Task: Create an Event Tickets Store: Sell tickets for concerts, sporting events, or other gatherings.
Action: Mouse moved to (60, 226)
Screenshot: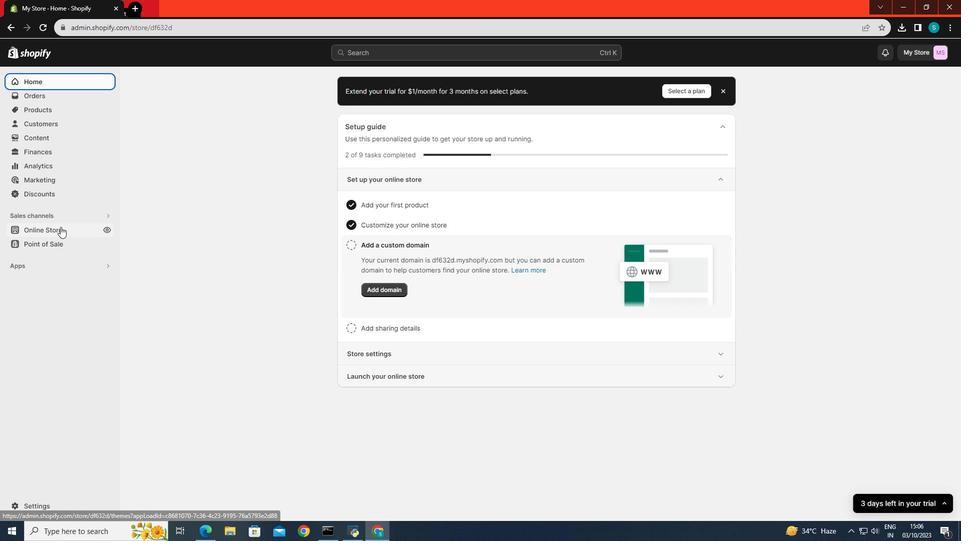 
Action: Mouse pressed left at (60, 226)
Screenshot: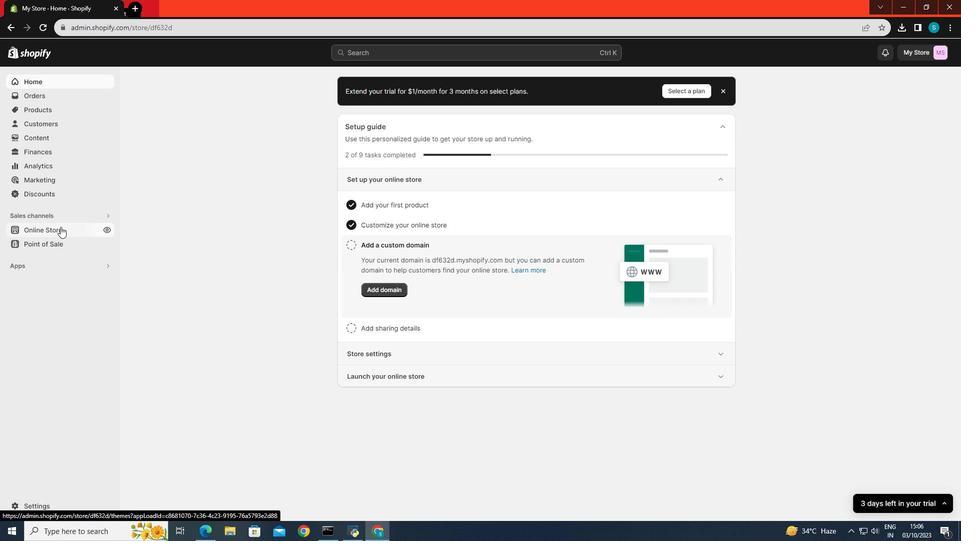 
Action: Mouse moved to (680, 413)
Screenshot: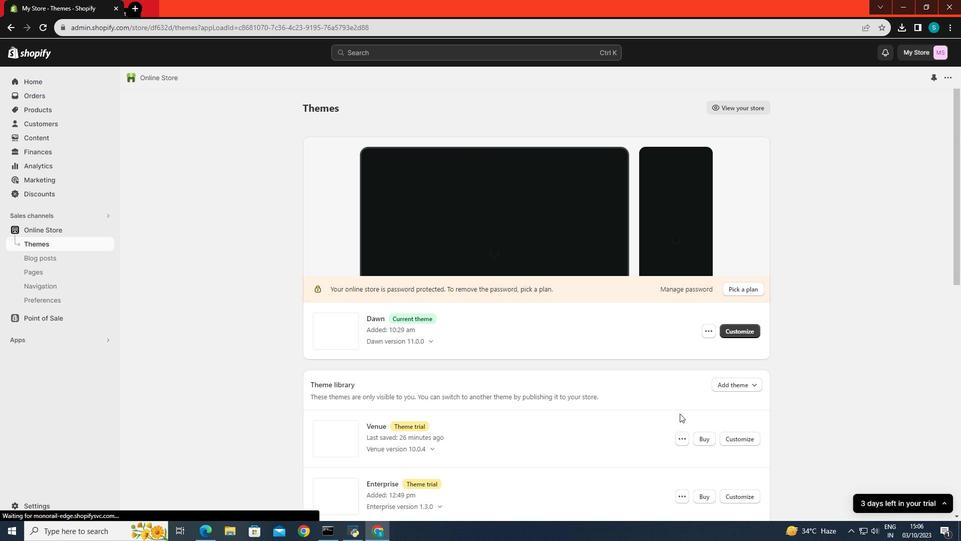 
Action: Mouse scrolled (680, 413) with delta (0, 0)
Screenshot: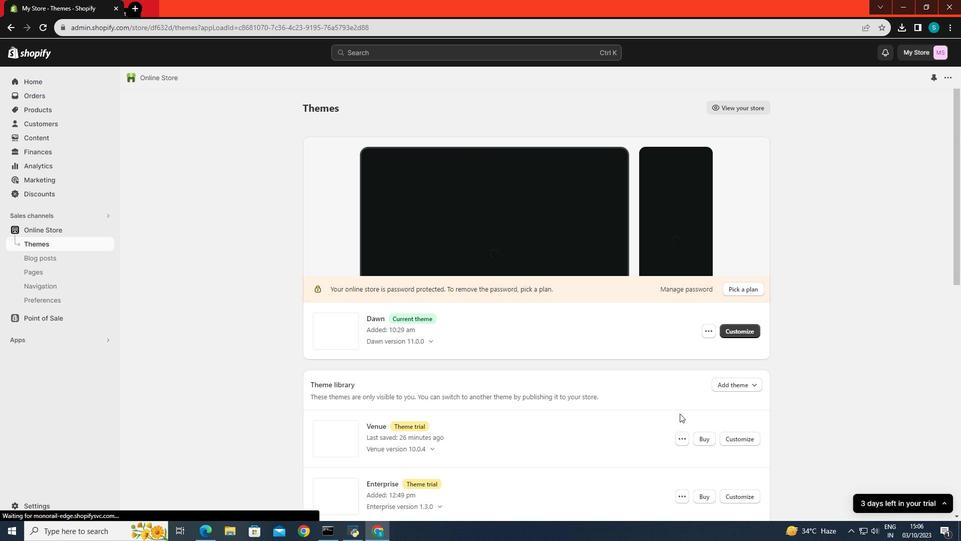 
Action: Mouse scrolled (680, 413) with delta (0, 0)
Screenshot: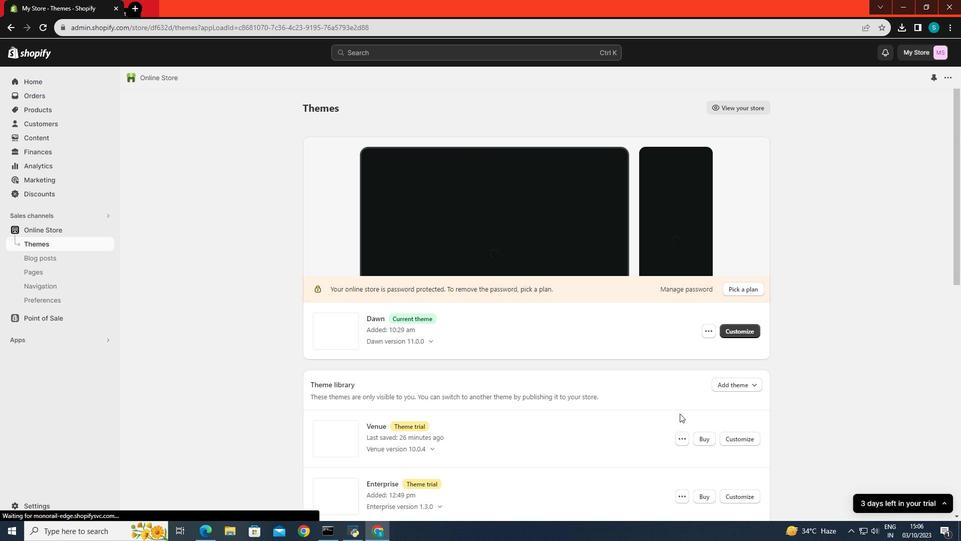 
Action: Mouse scrolled (680, 413) with delta (0, 0)
Screenshot: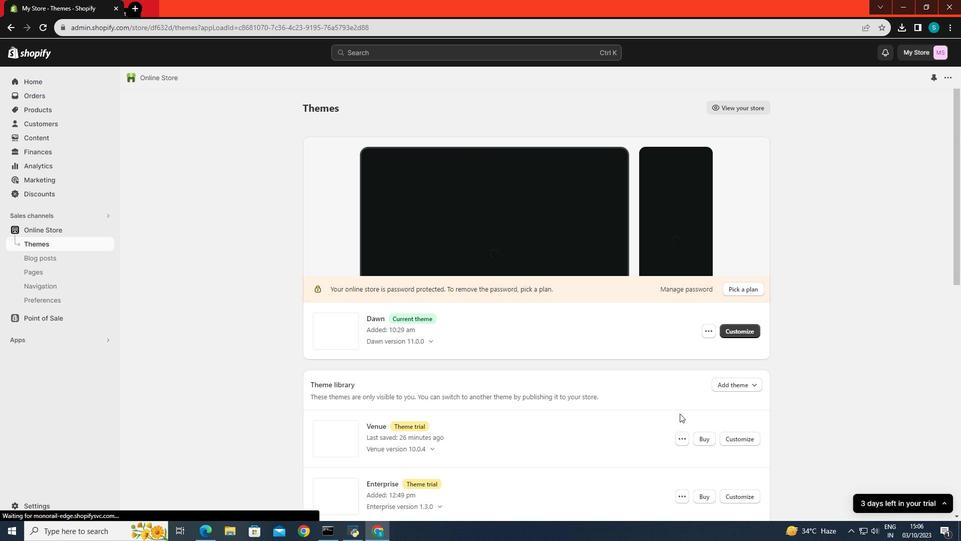 
Action: Mouse scrolled (680, 413) with delta (0, 0)
Screenshot: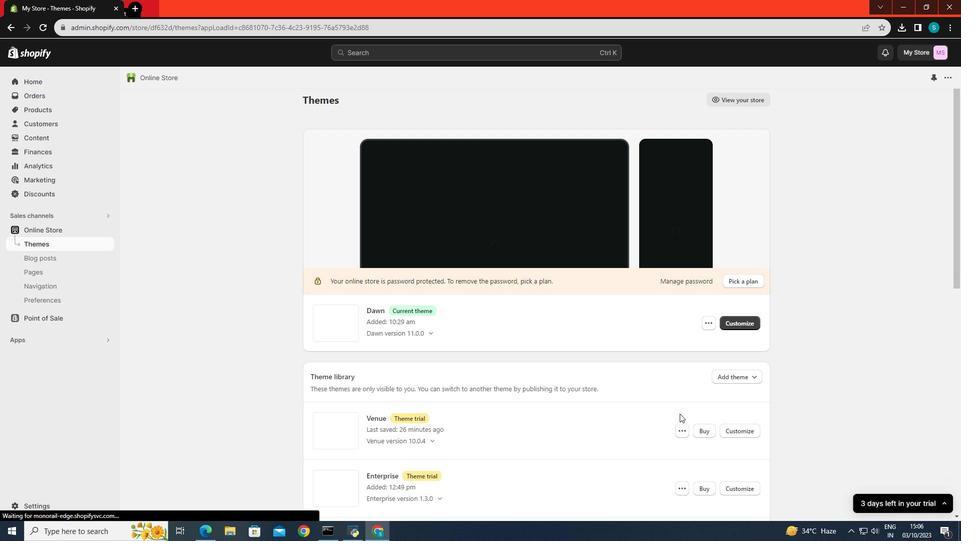 
Action: Mouse scrolled (680, 413) with delta (0, 0)
Screenshot: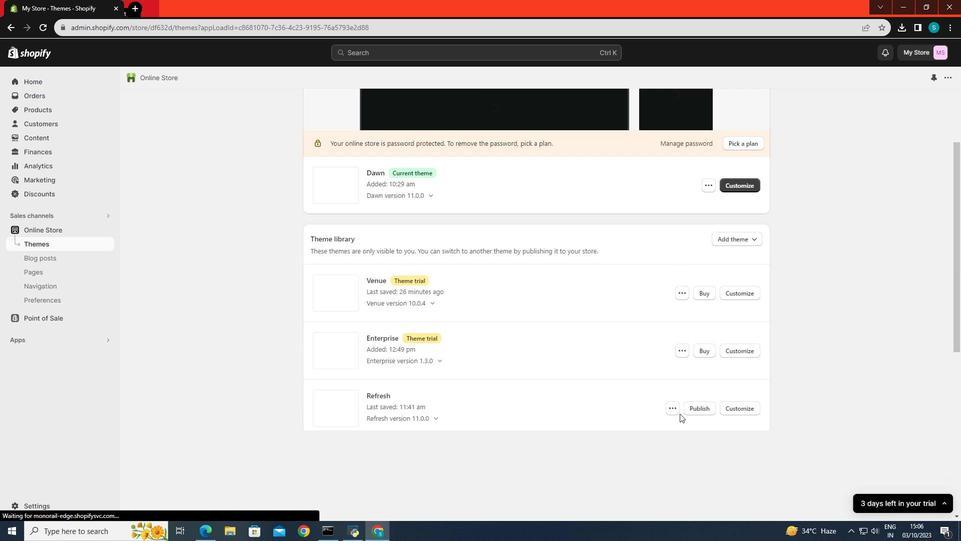 
Action: Mouse scrolled (680, 413) with delta (0, 0)
Screenshot: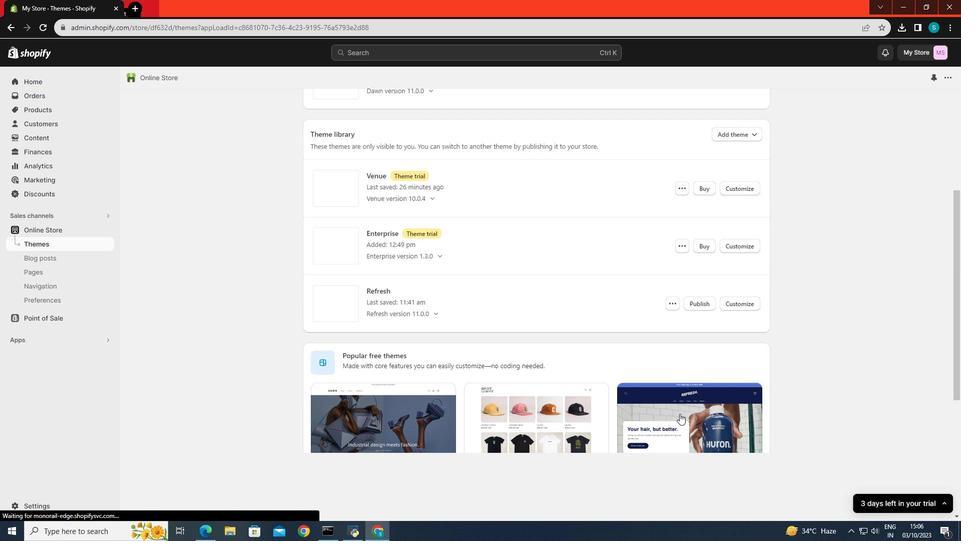 
Action: Mouse scrolled (680, 413) with delta (0, 0)
Screenshot: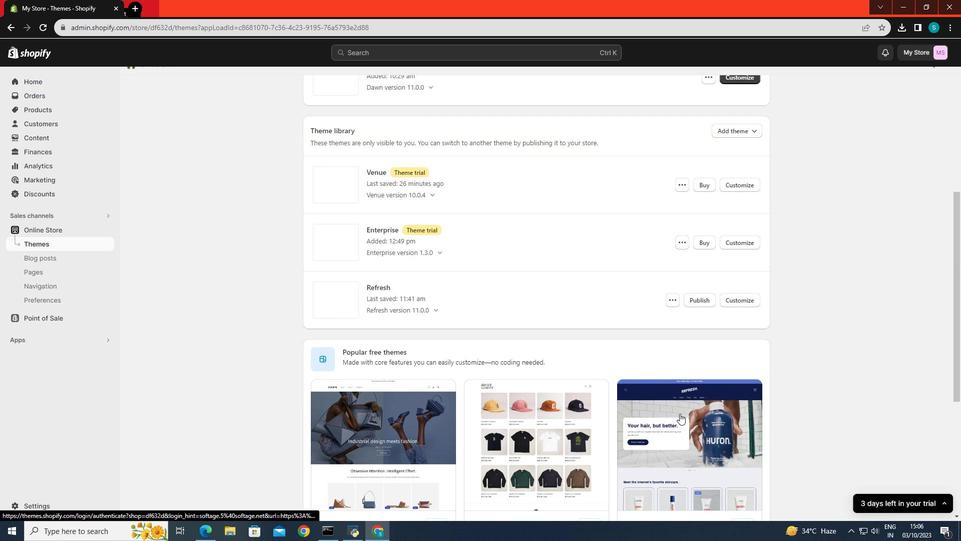 
Action: Mouse scrolled (680, 413) with delta (0, 0)
Screenshot: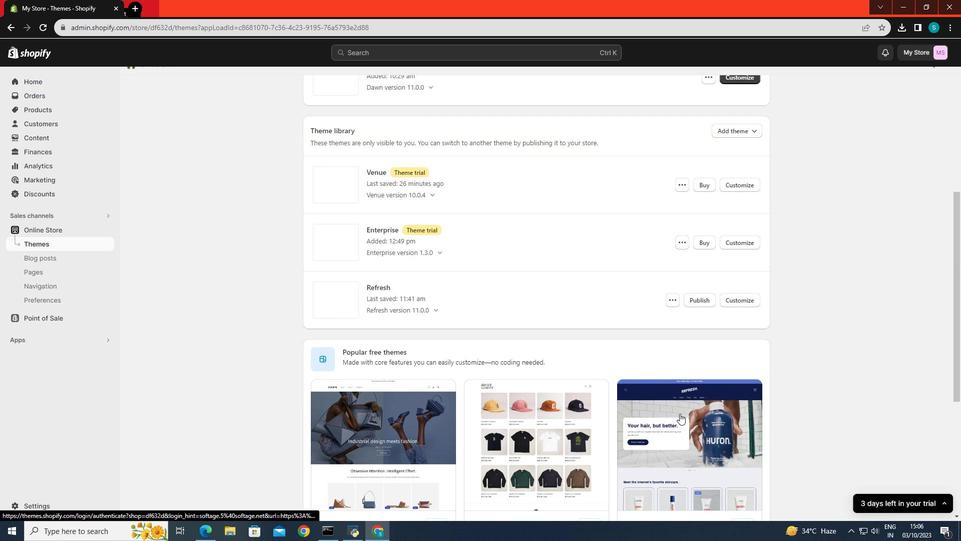 
Action: Mouse scrolled (680, 413) with delta (0, 0)
Screenshot: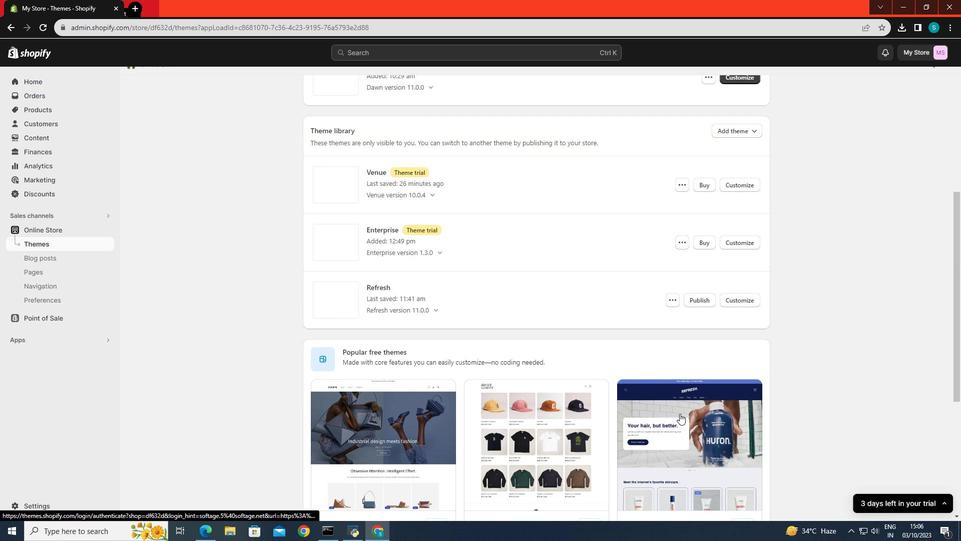 
Action: Mouse scrolled (680, 413) with delta (0, 0)
Screenshot: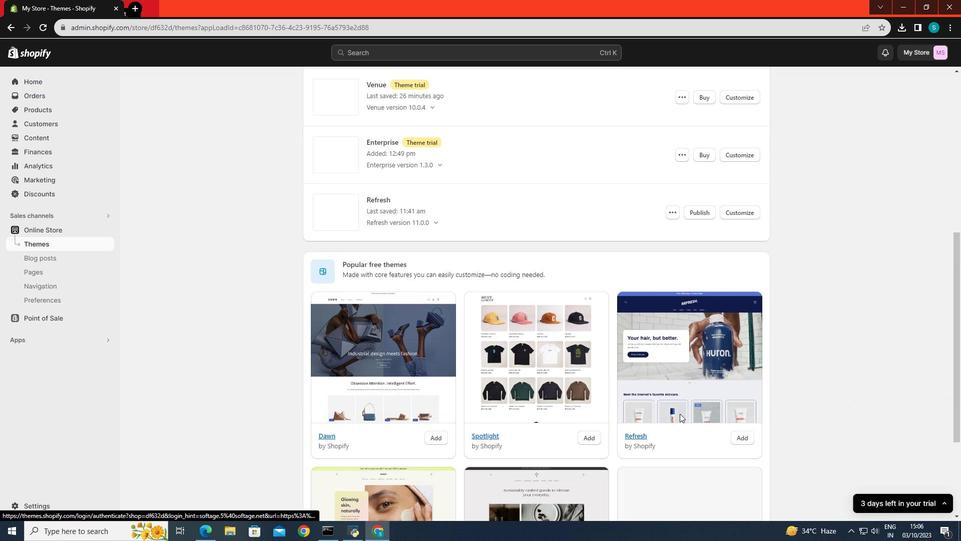 
Action: Mouse moved to (662, 422)
Screenshot: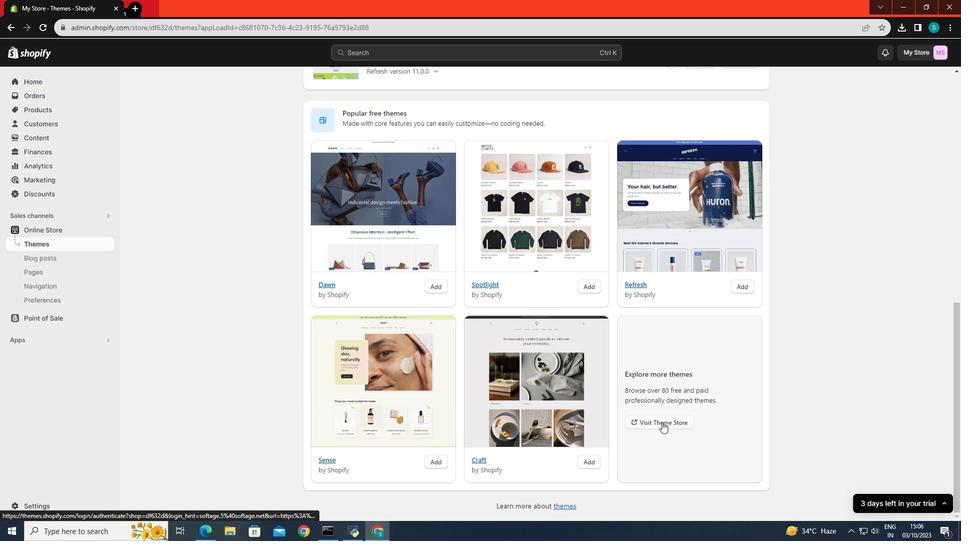 
Action: Mouse pressed left at (662, 422)
Screenshot: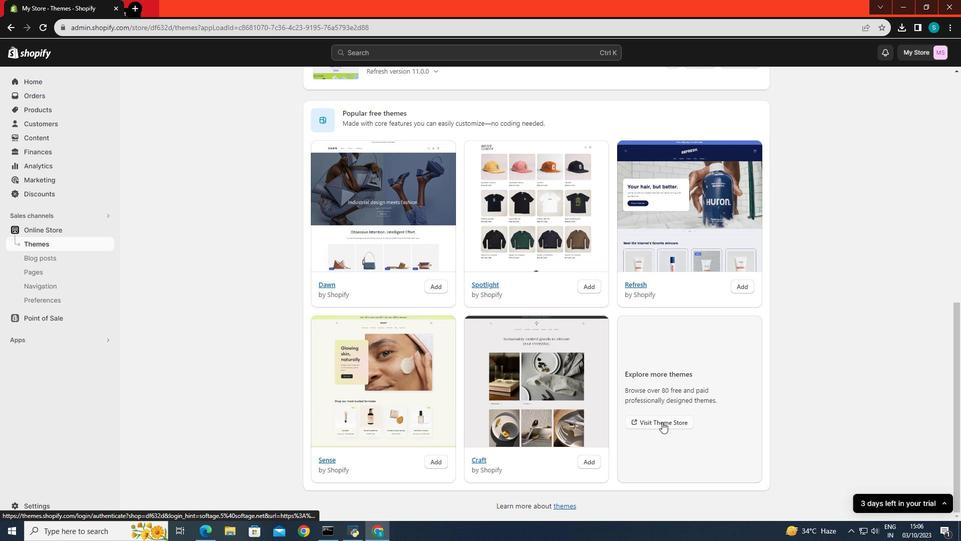 
Action: Mouse moved to (403, 250)
Screenshot: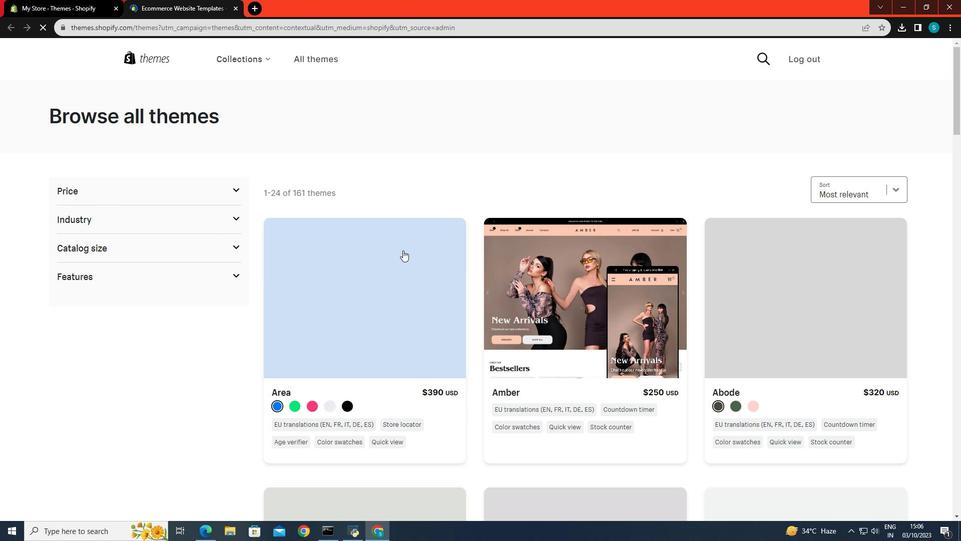 
Action: Mouse scrolled (403, 250) with delta (0, 0)
Screenshot: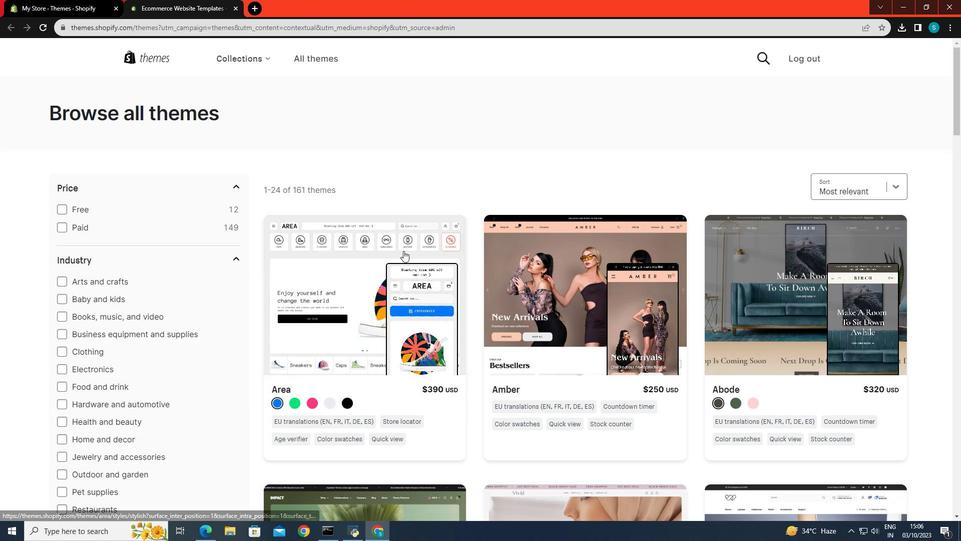 
Action: Mouse moved to (403, 251)
Screenshot: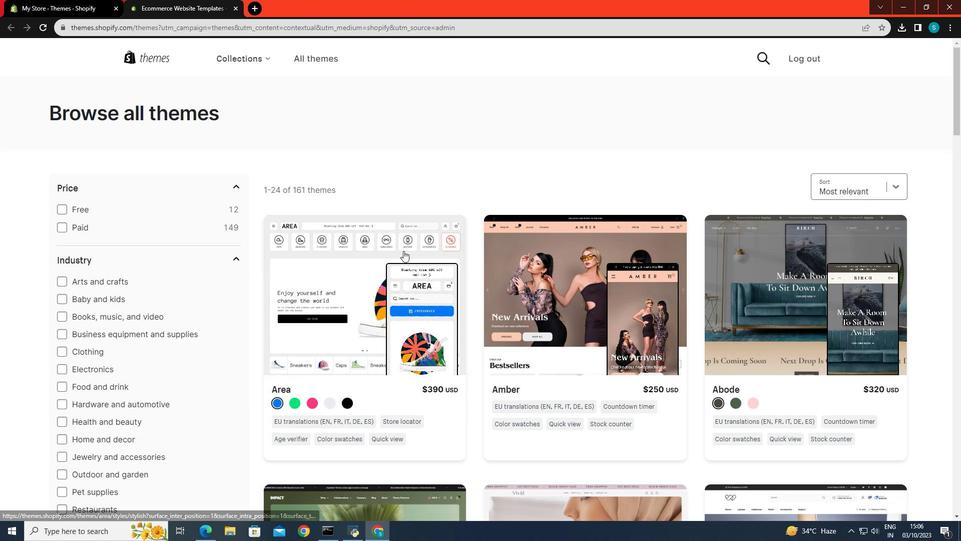 
Action: Mouse scrolled (403, 250) with delta (0, 0)
Screenshot: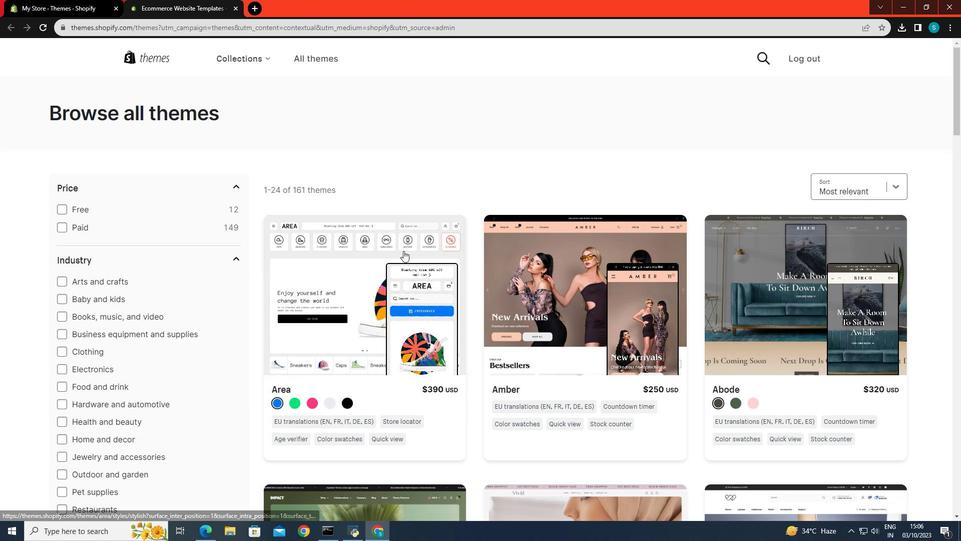 
Action: Mouse moved to (403, 251)
Screenshot: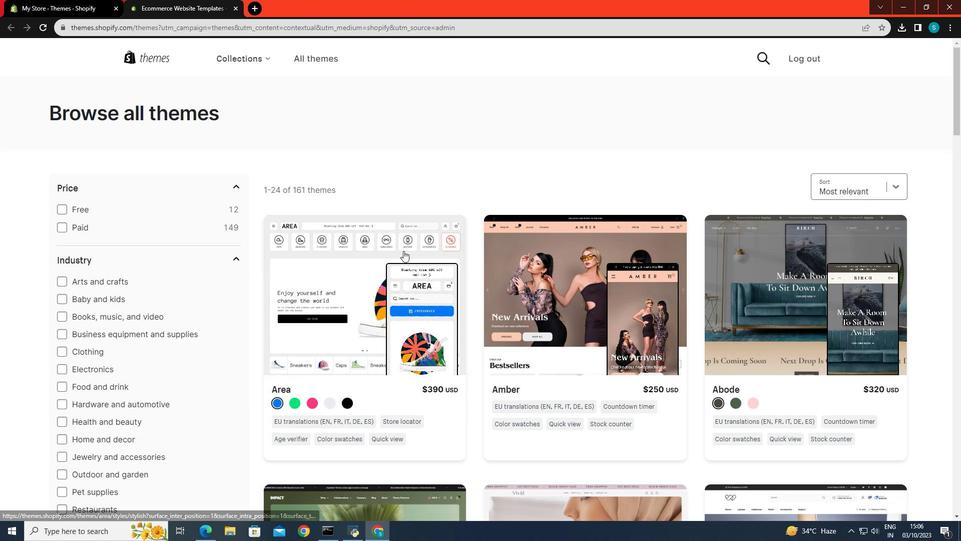 
Action: Mouse scrolled (403, 250) with delta (0, 0)
Screenshot: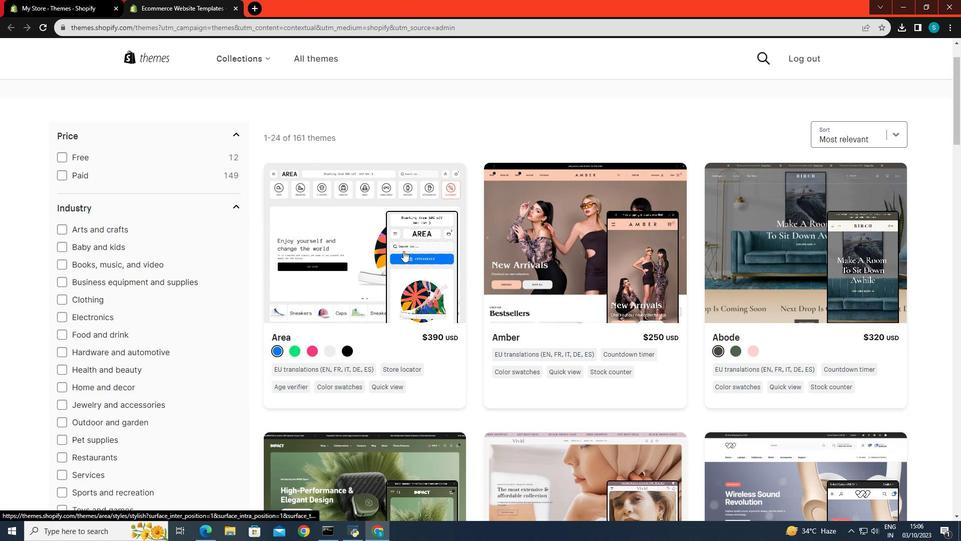 
Action: Mouse moved to (416, 263)
Screenshot: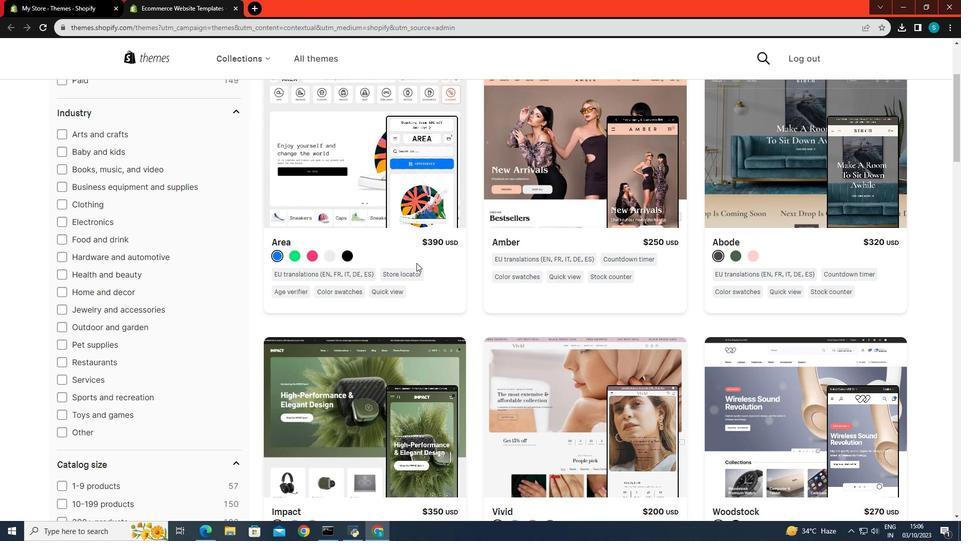 
Action: Mouse scrolled (416, 262) with delta (0, 0)
Screenshot: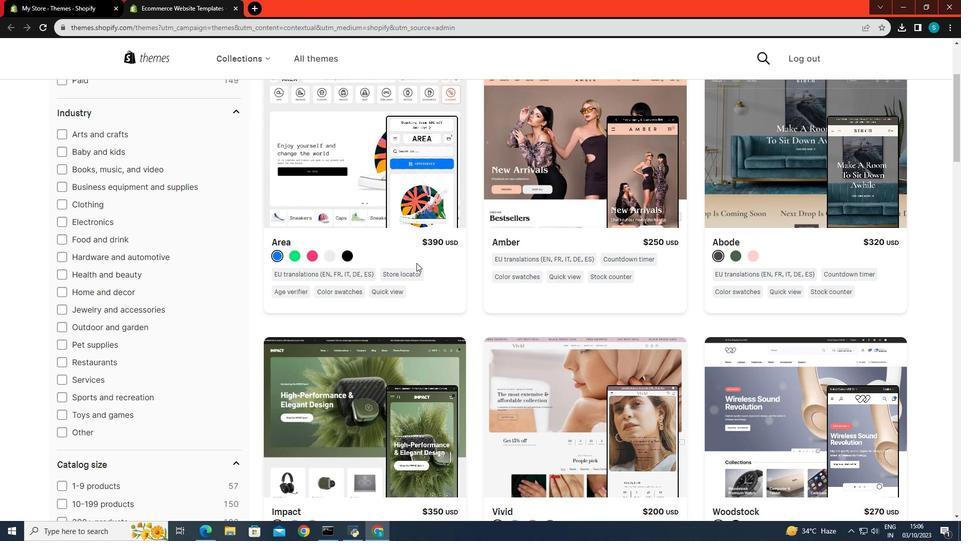 
Action: Mouse scrolled (416, 262) with delta (0, 0)
Screenshot: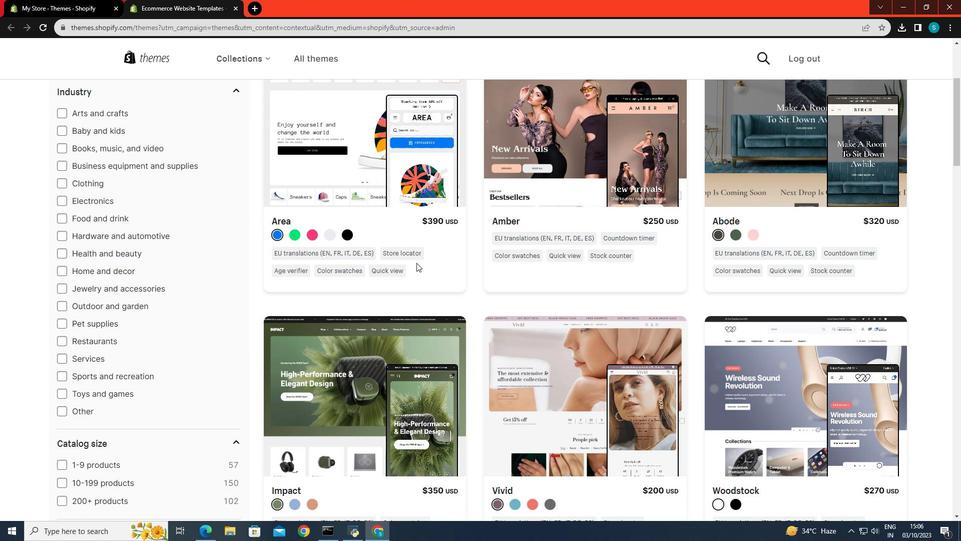 
Action: Mouse scrolled (416, 262) with delta (0, 0)
Screenshot: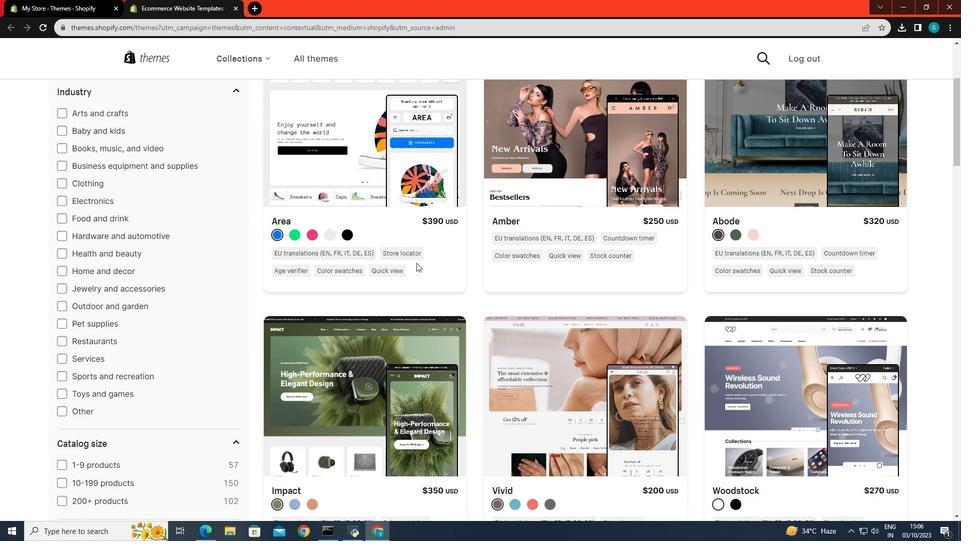 
Action: Mouse moved to (411, 261)
Screenshot: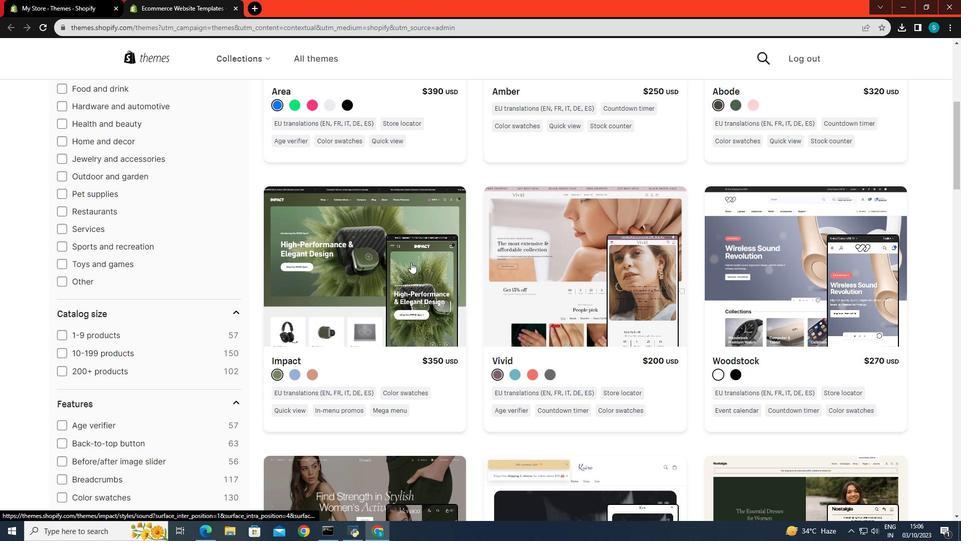 
Action: Mouse scrolled (411, 261) with delta (0, 0)
Screenshot: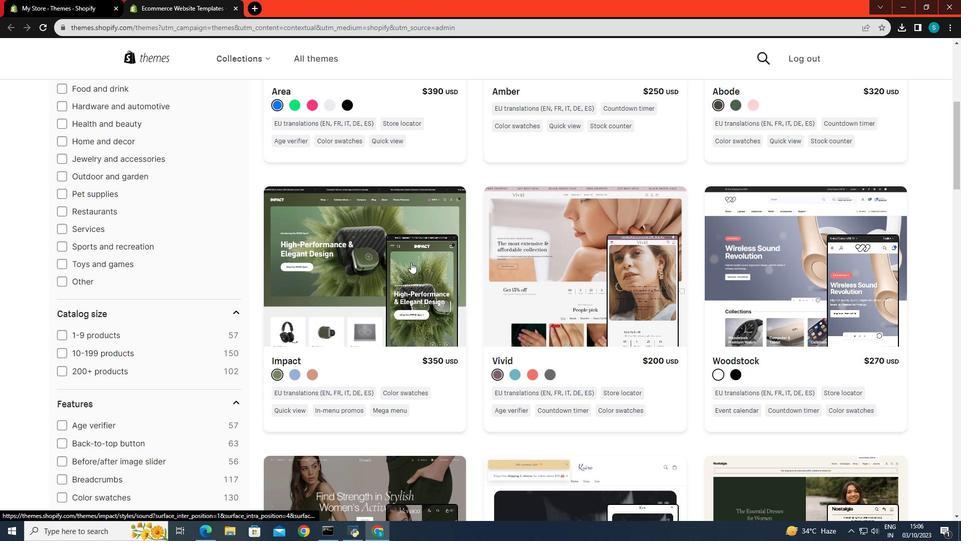 
Action: Mouse moved to (411, 262)
Screenshot: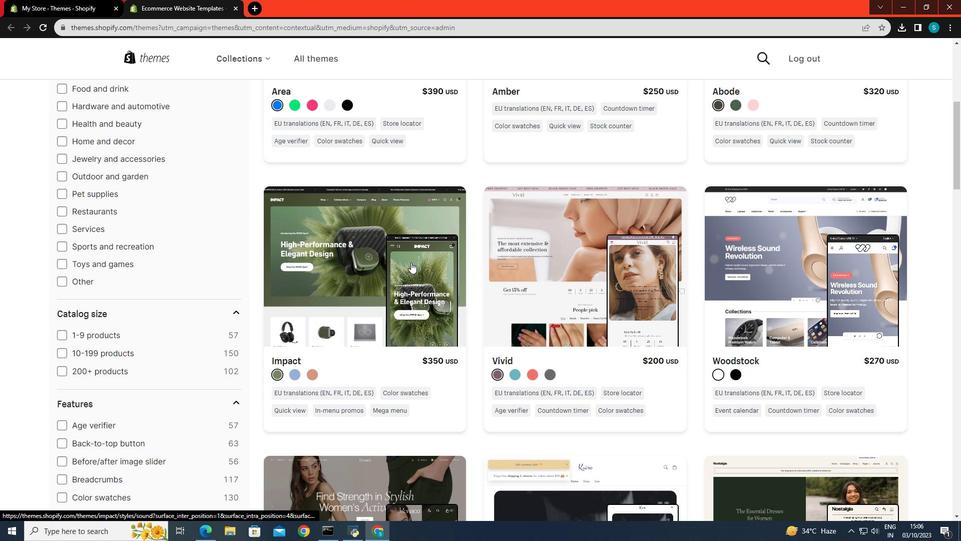 
Action: Mouse scrolled (411, 261) with delta (0, 0)
Screenshot: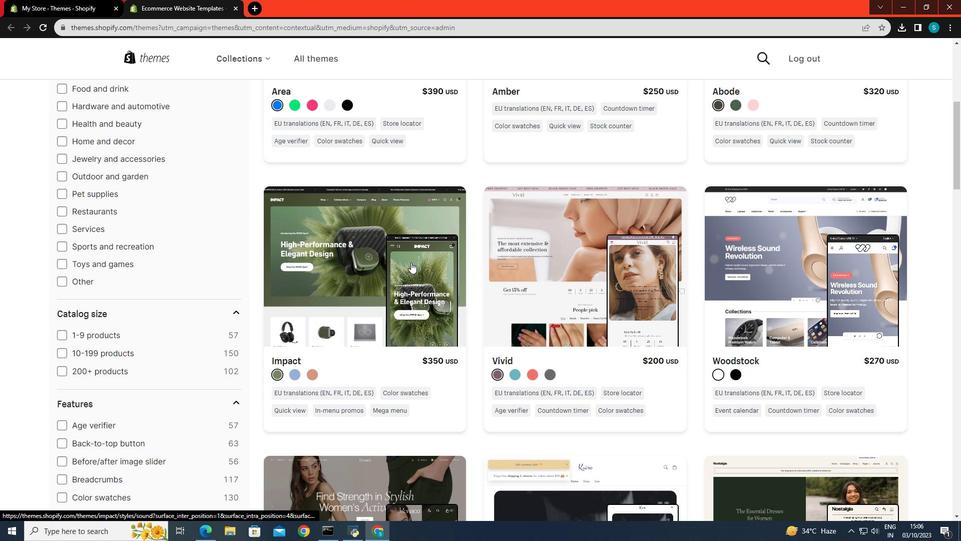 
Action: Mouse moved to (411, 262)
Screenshot: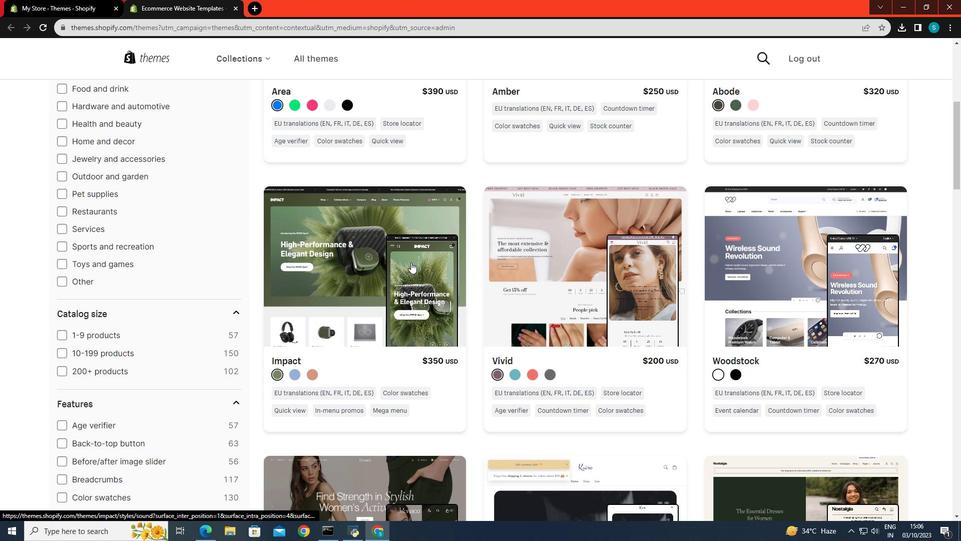 
Action: Mouse scrolled (411, 262) with delta (0, 0)
Screenshot: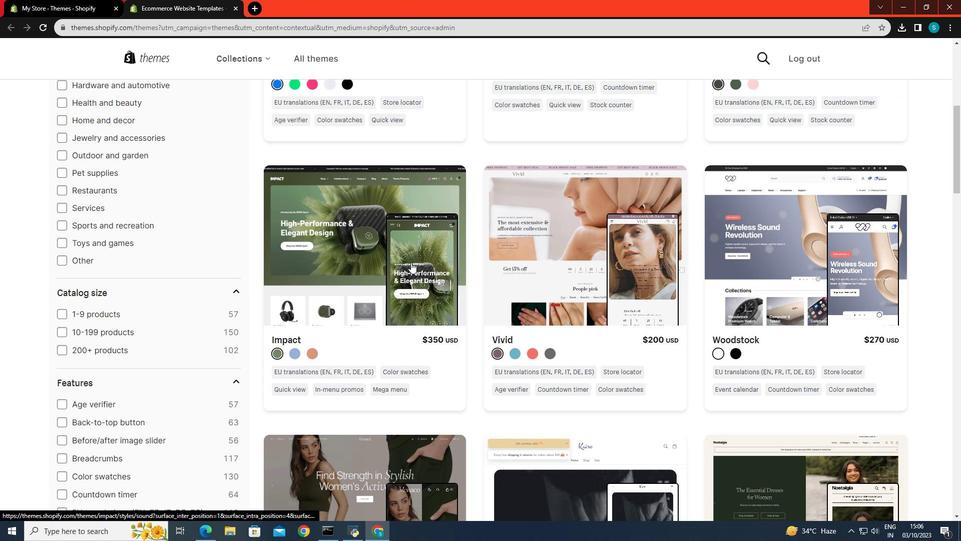 
Action: Mouse scrolled (411, 262) with delta (0, 0)
Screenshot: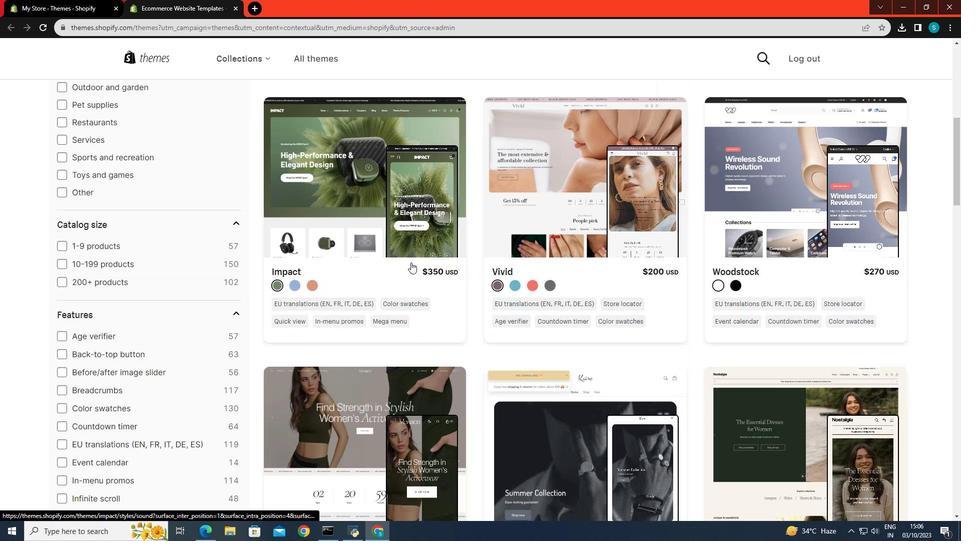 
Action: Mouse moved to (639, 336)
Screenshot: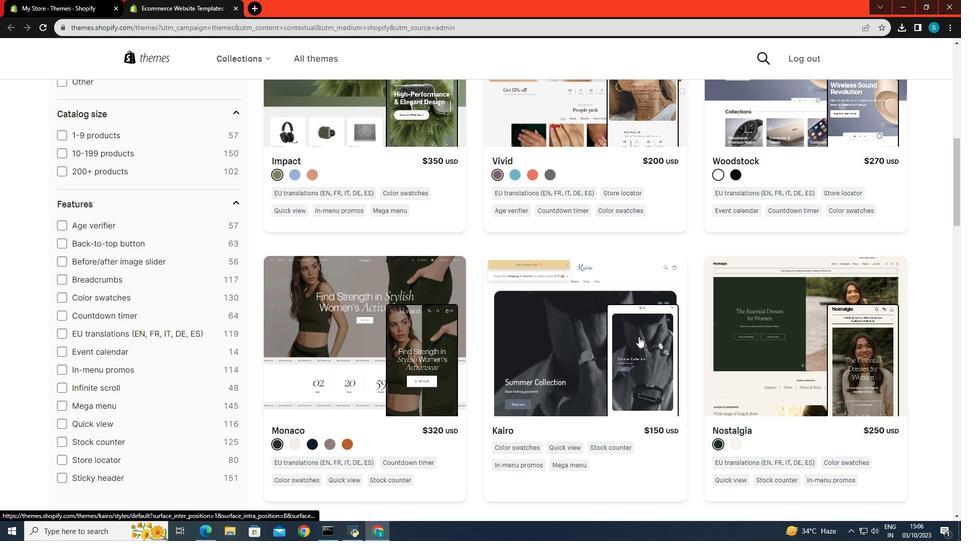 
Action: Mouse scrolled (639, 336) with delta (0, 0)
Screenshot: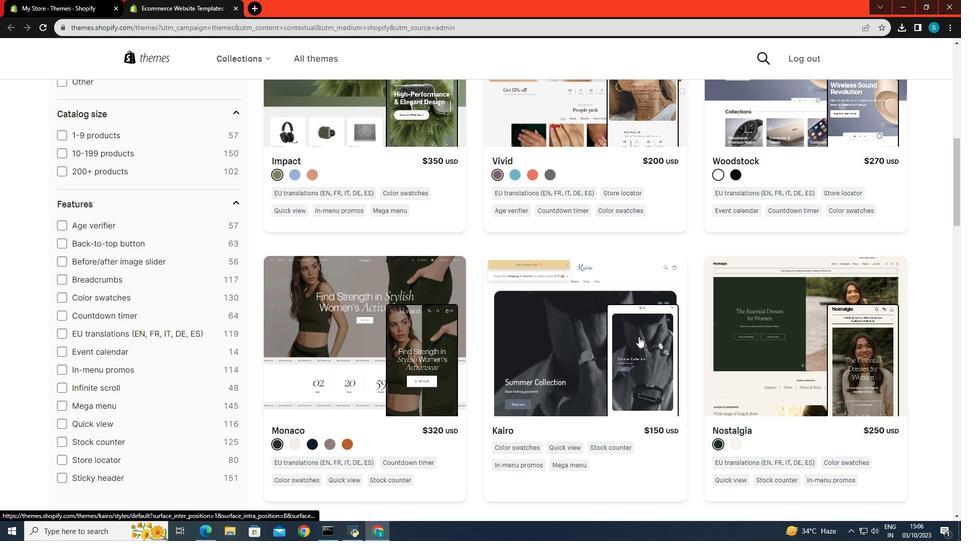 
Action: Mouse scrolled (639, 336) with delta (0, 0)
Screenshot: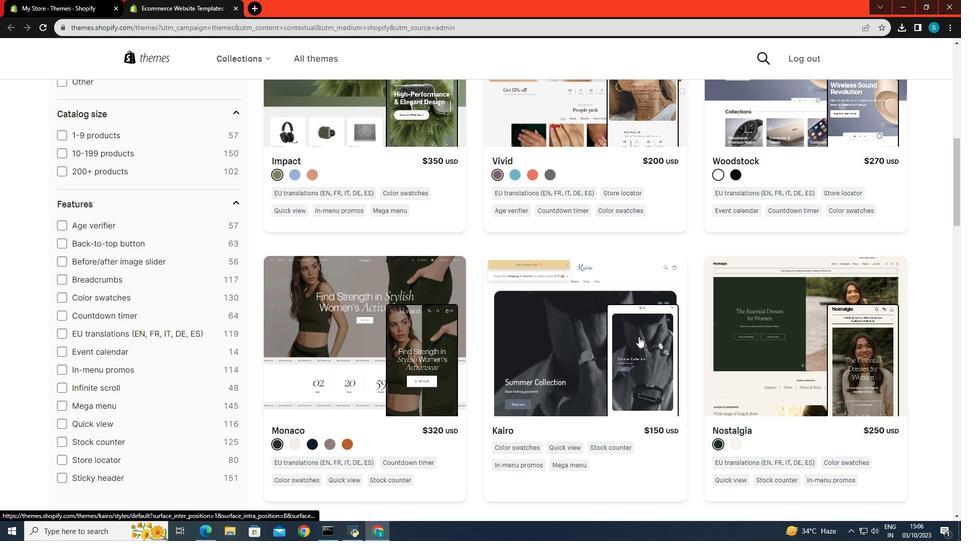 
Action: Mouse scrolled (639, 336) with delta (0, 0)
Screenshot: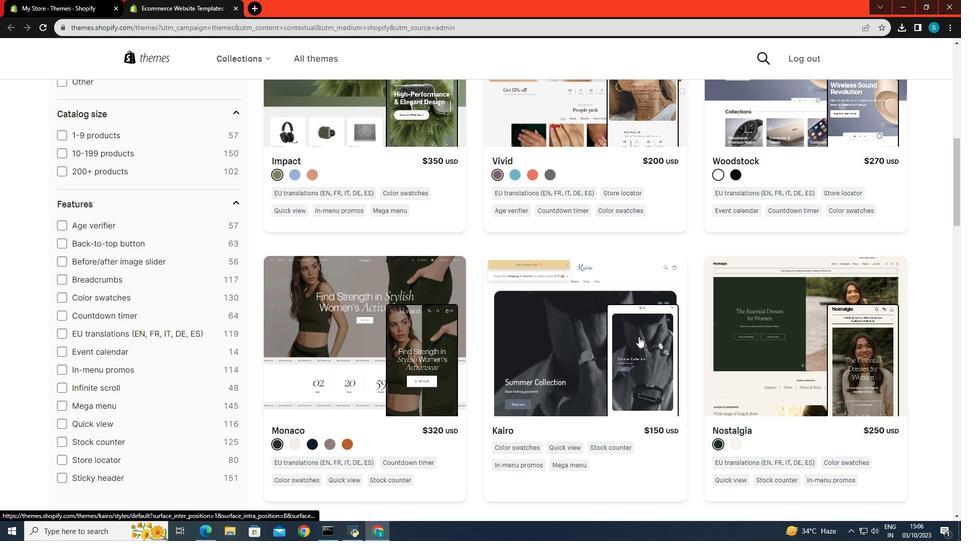 
Action: Mouse scrolled (639, 336) with delta (0, 0)
Screenshot: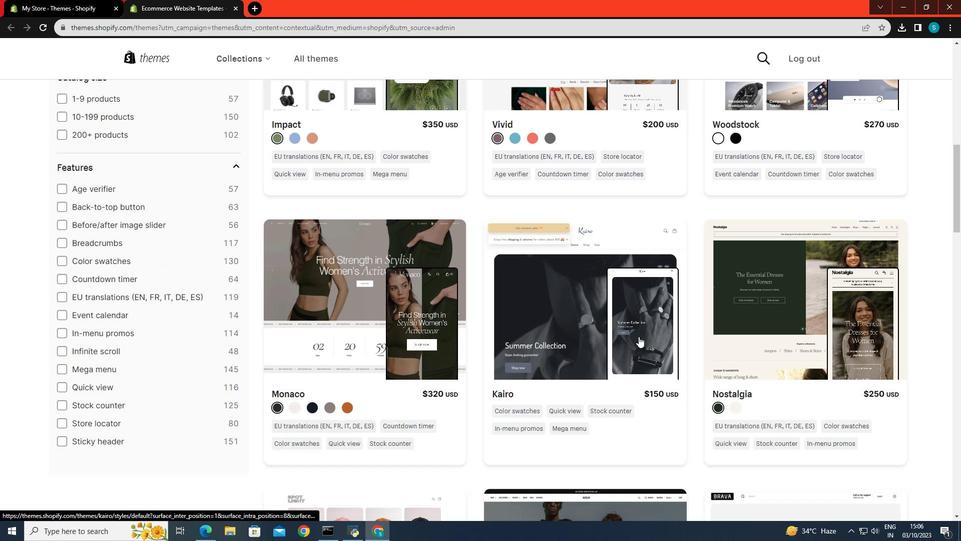 
Action: Mouse scrolled (639, 336) with delta (0, 0)
Screenshot: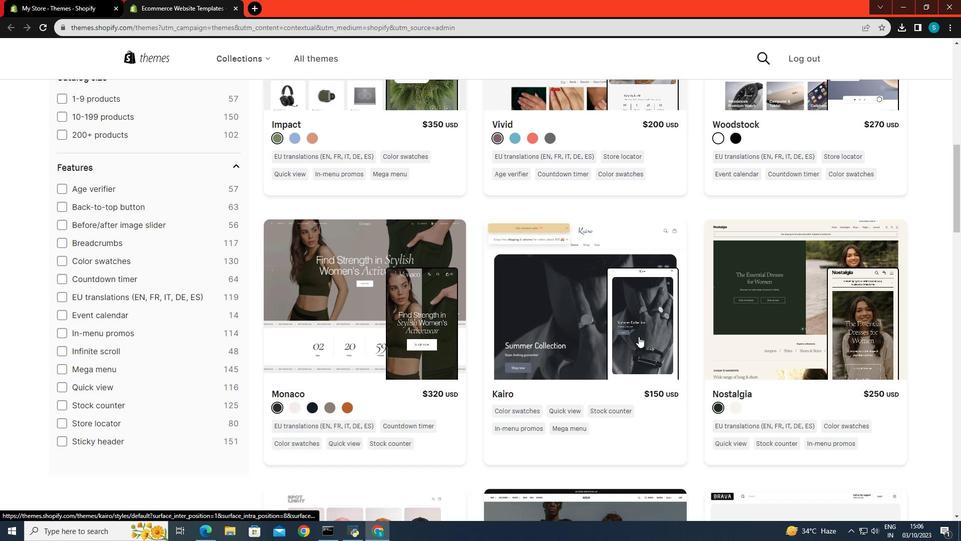 
Action: Mouse moved to (633, 335)
Screenshot: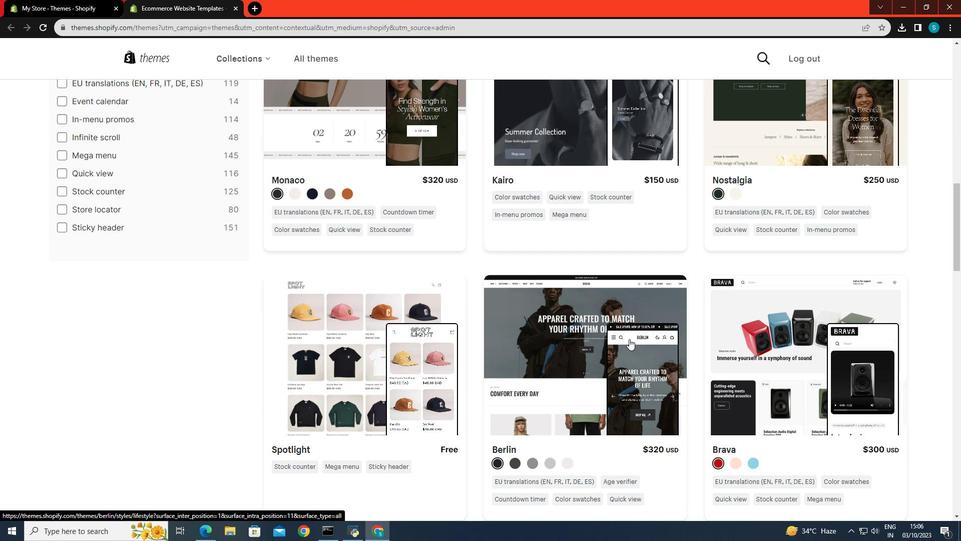 
Action: Mouse scrolled (633, 335) with delta (0, 0)
Screenshot: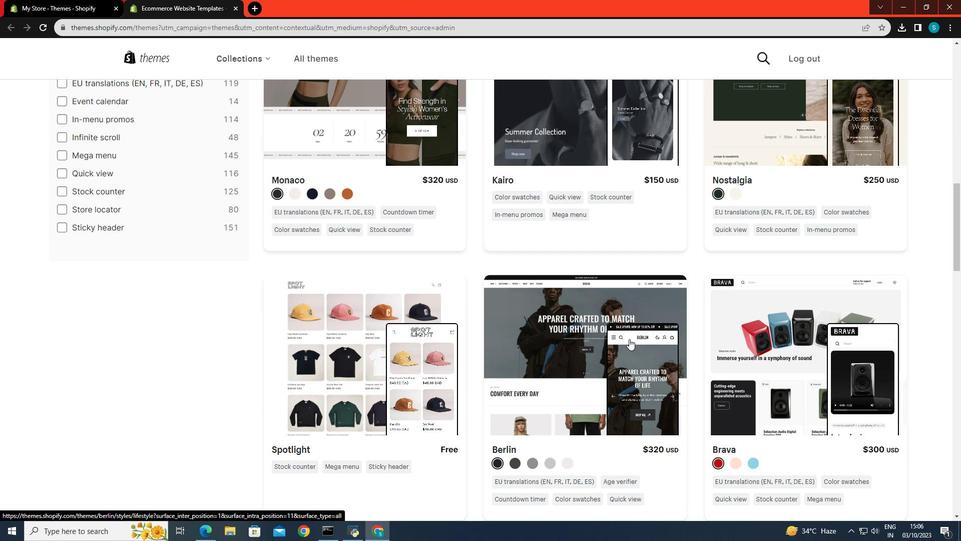 
Action: Mouse moved to (624, 345)
Screenshot: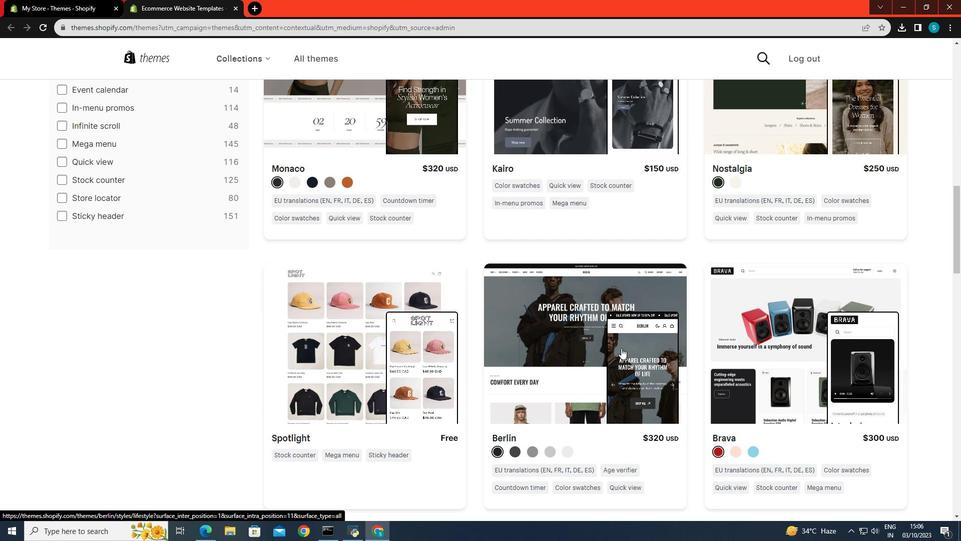
Action: Mouse scrolled (624, 344) with delta (0, 0)
Screenshot: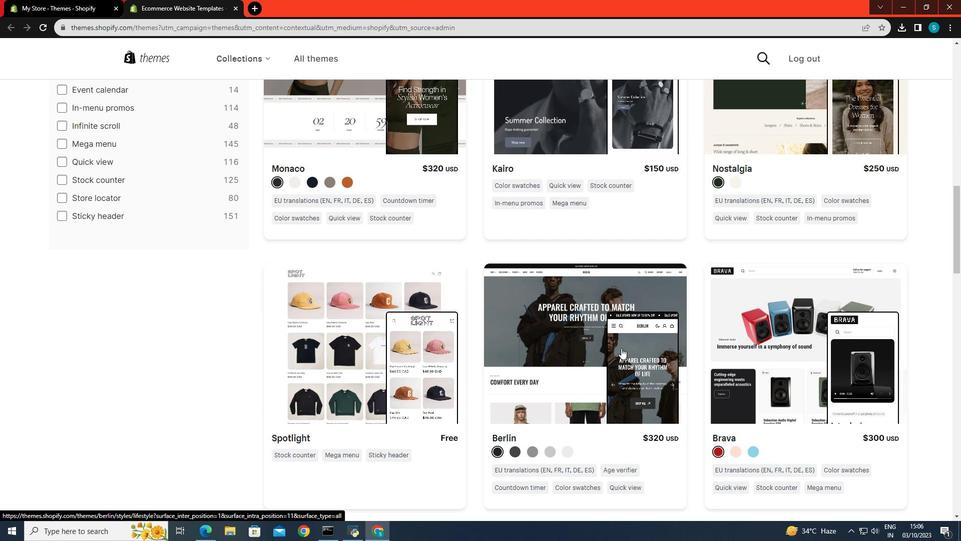 
Action: Mouse moved to (621, 348)
Screenshot: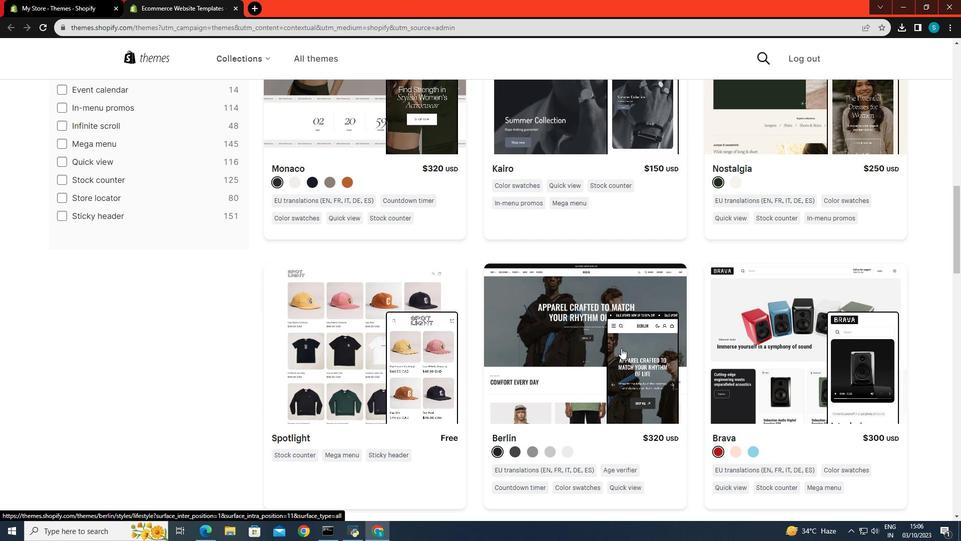 
Action: Mouse scrolled (621, 347) with delta (0, 0)
Screenshot: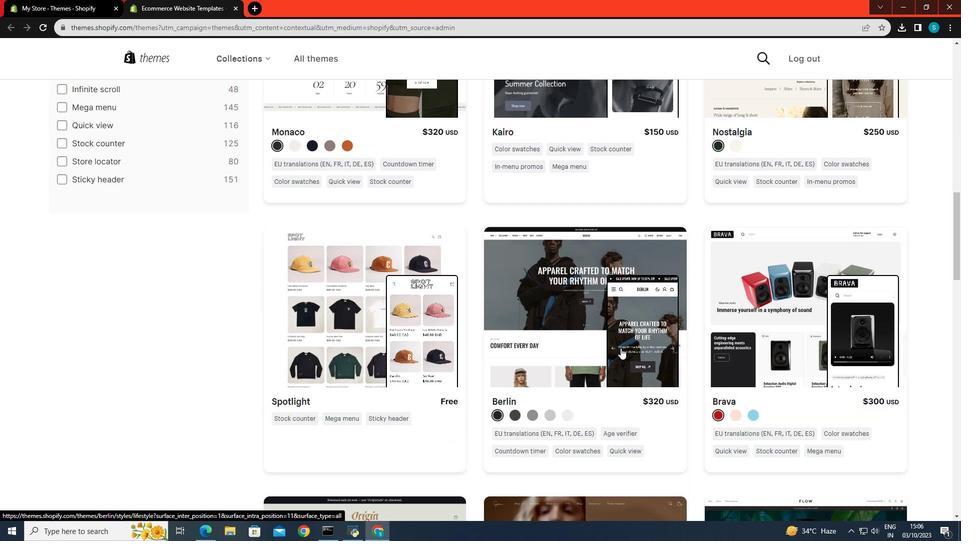 
Action: Mouse moved to (421, 282)
Screenshot: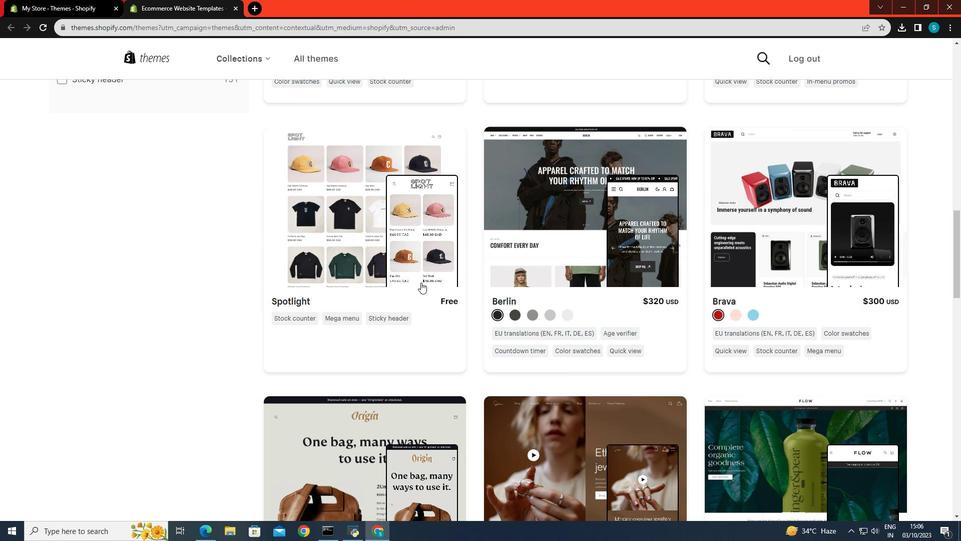 
Action: Mouse scrolled (421, 283) with delta (0, 0)
Screenshot: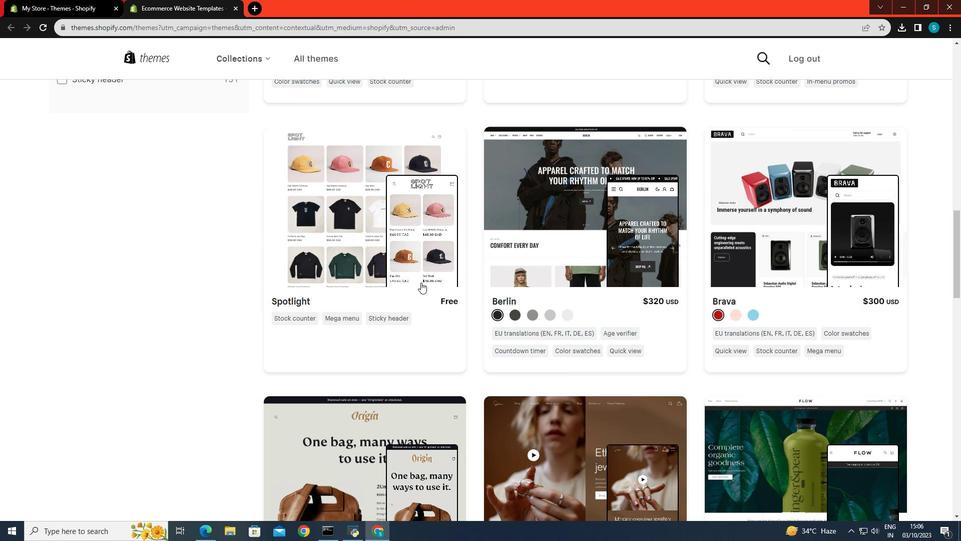 
Action: Mouse scrolled (421, 283) with delta (0, 0)
Screenshot: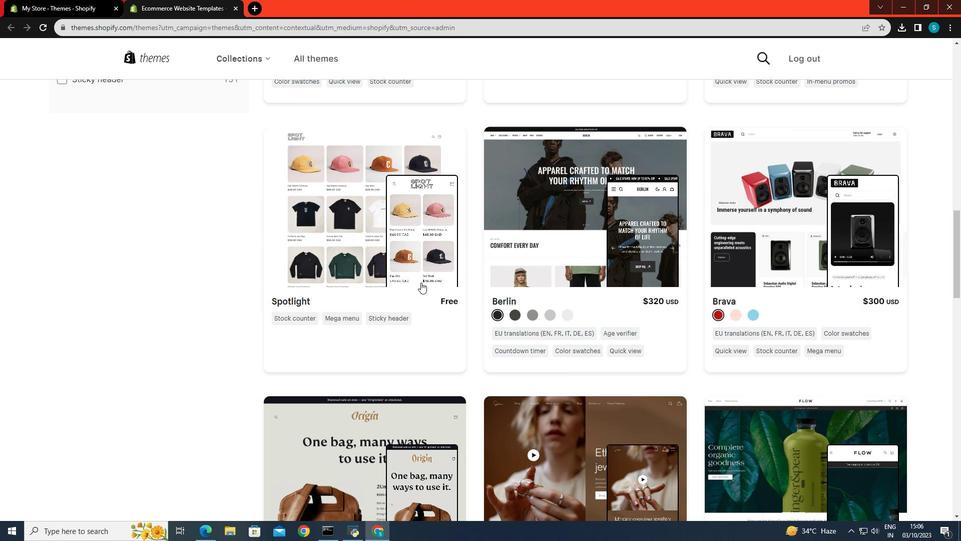 
Action: Mouse scrolled (421, 283) with delta (0, 0)
Screenshot: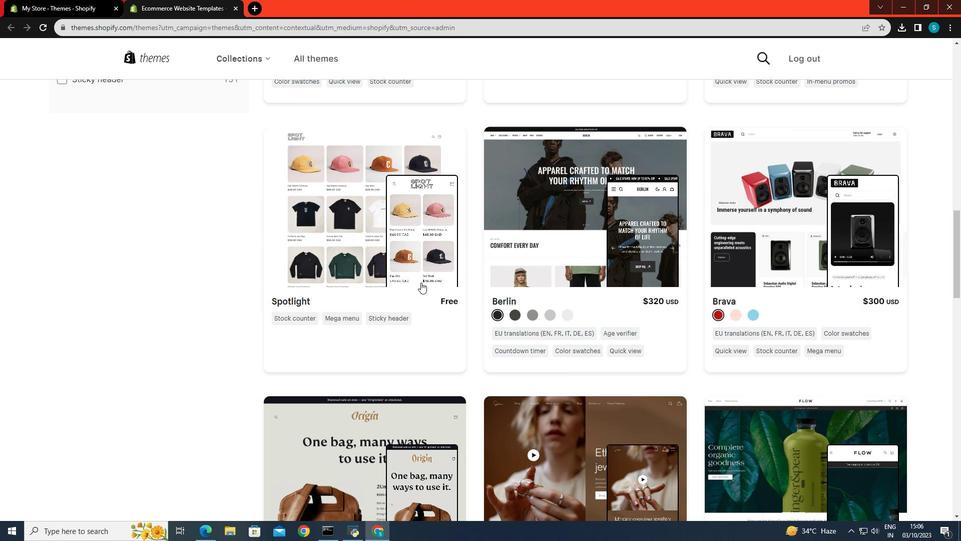 
Action: Mouse scrolled (421, 283) with delta (0, 0)
Screenshot: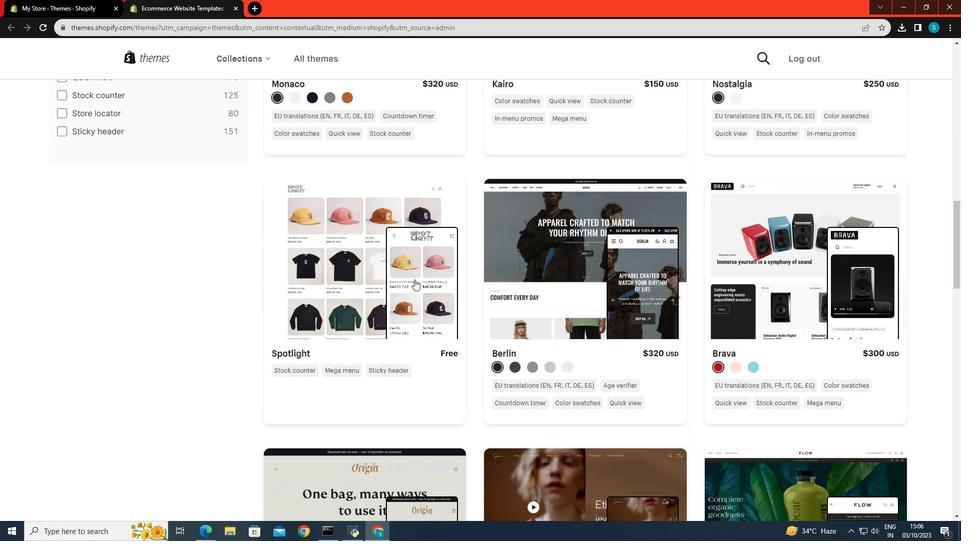 
Action: Mouse moved to (421, 282)
Screenshot: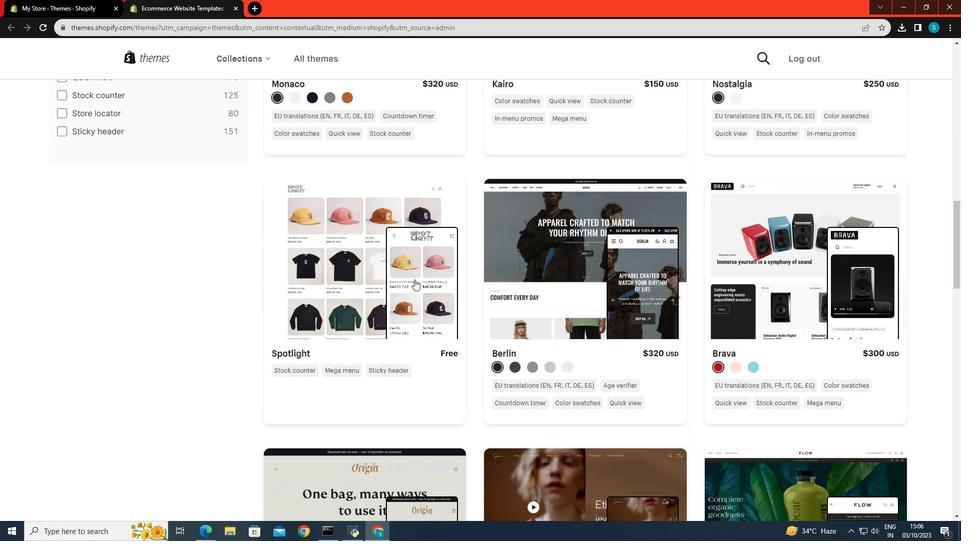 
Action: Mouse scrolled (421, 283) with delta (0, 0)
Screenshot: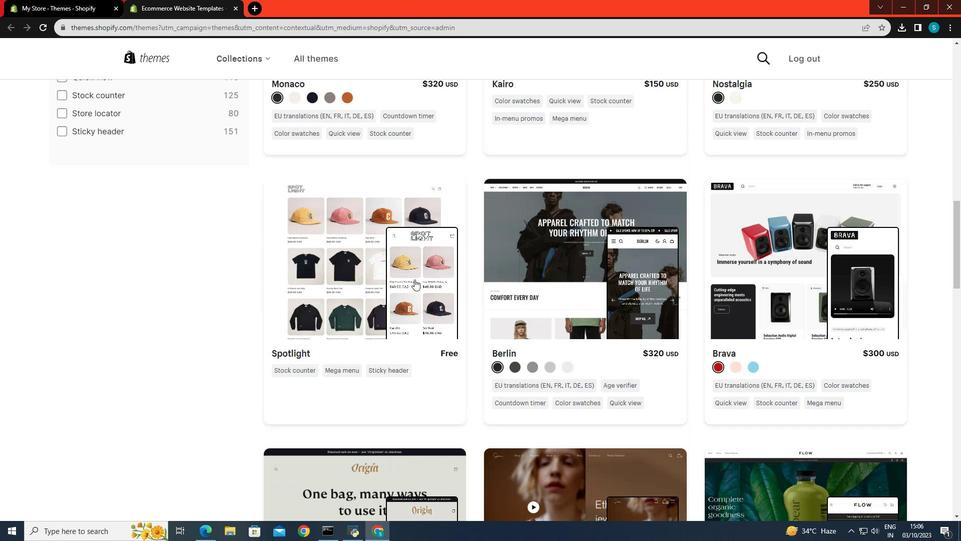 
Action: Mouse moved to (287, 262)
Screenshot: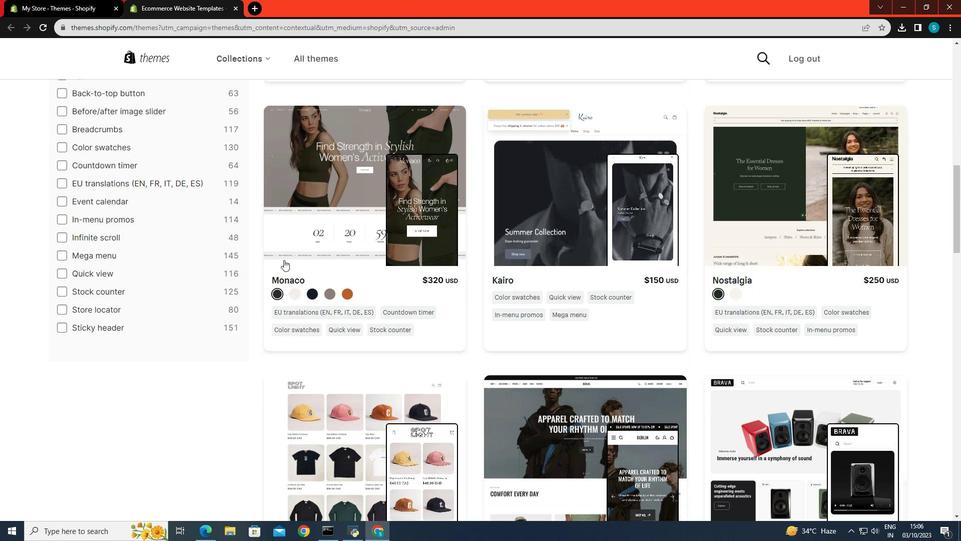 
Action: Mouse scrolled (287, 262) with delta (0, 0)
Screenshot: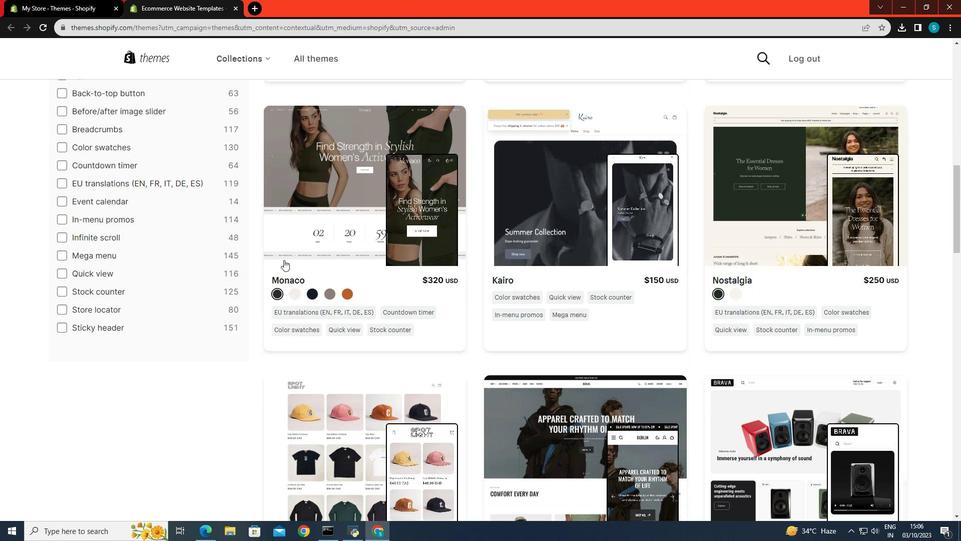 
Action: Mouse moved to (284, 260)
Screenshot: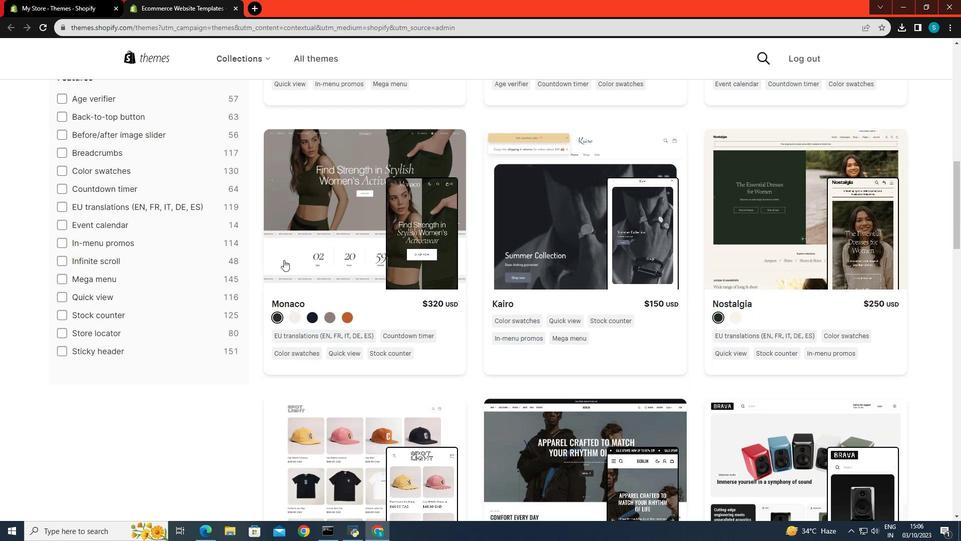 
Action: Mouse scrolled (284, 260) with delta (0, 0)
Screenshot: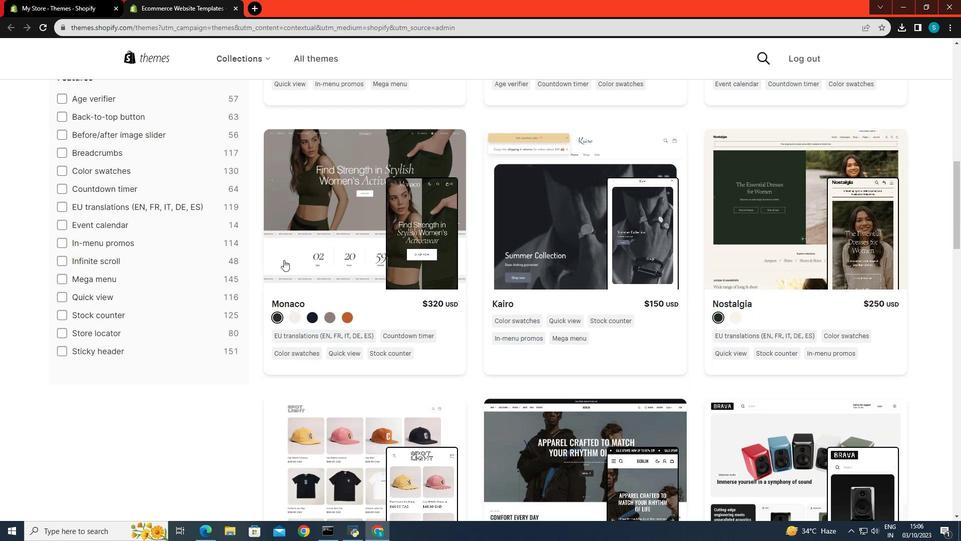 
Action: Mouse moved to (284, 260)
Screenshot: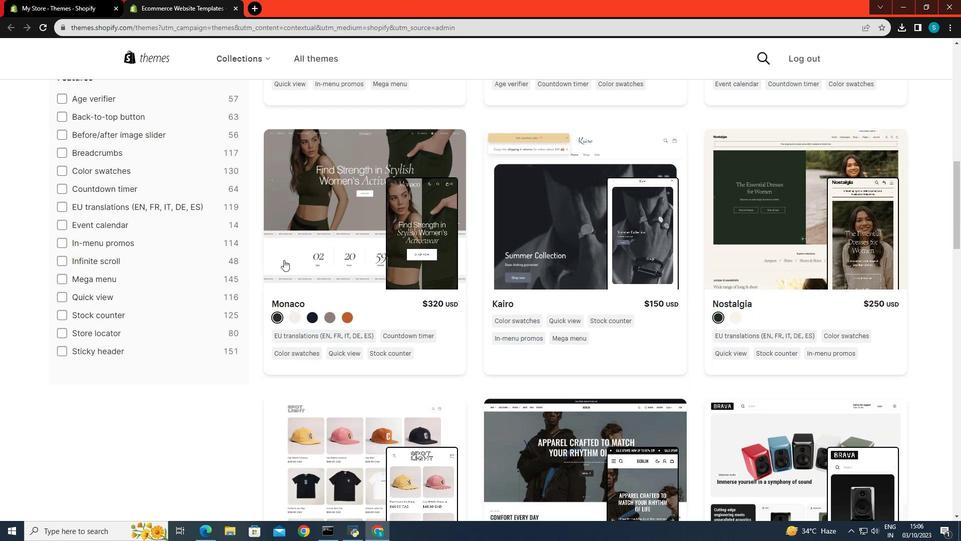 
Action: Mouse scrolled (284, 260) with delta (0, 0)
Screenshot: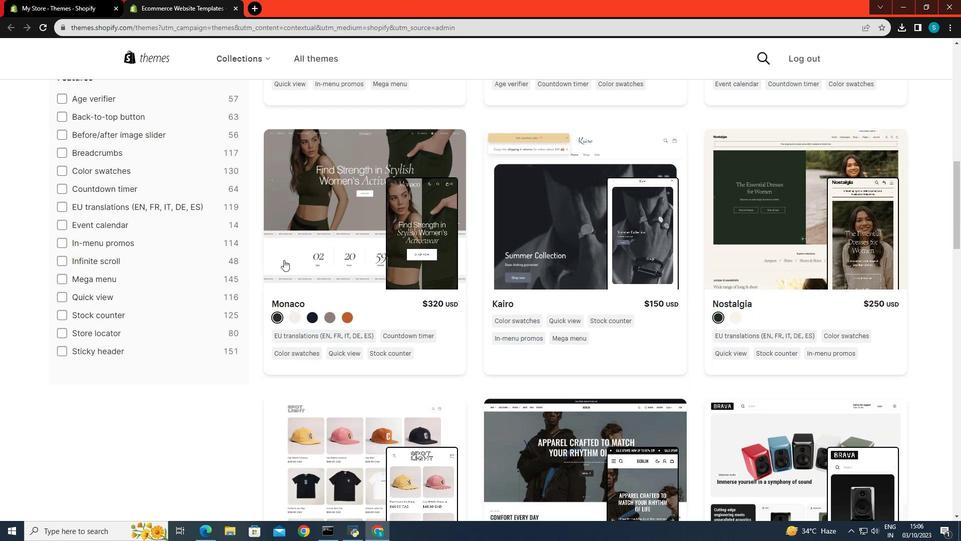 
Action: Mouse moved to (284, 260)
Screenshot: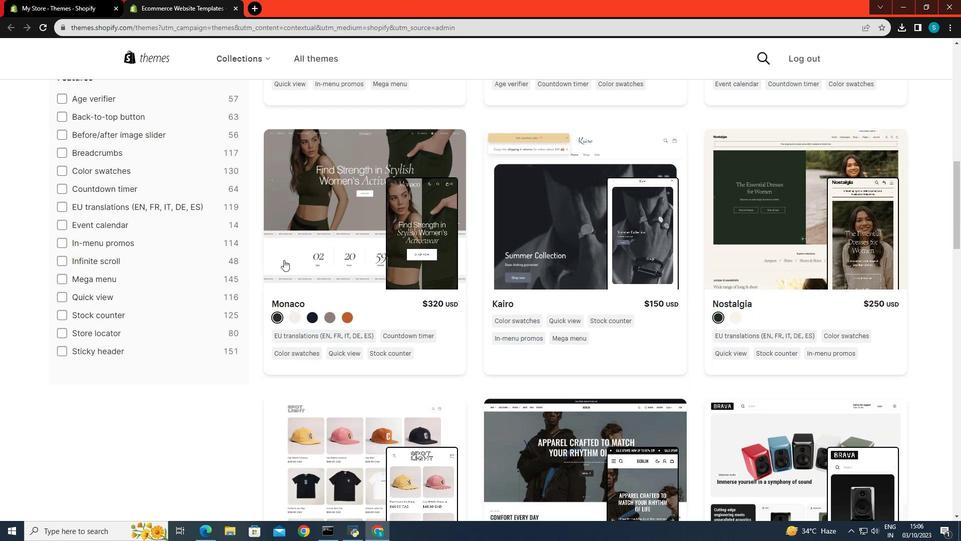 
Action: Mouse scrolled (284, 260) with delta (0, 0)
Screenshot: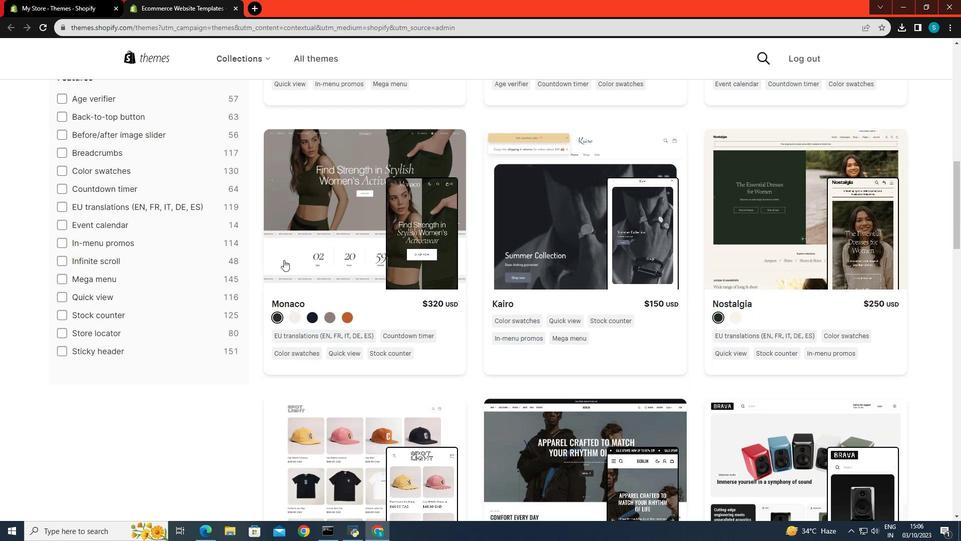 
Action: Mouse scrolled (284, 260) with delta (0, 0)
Screenshot: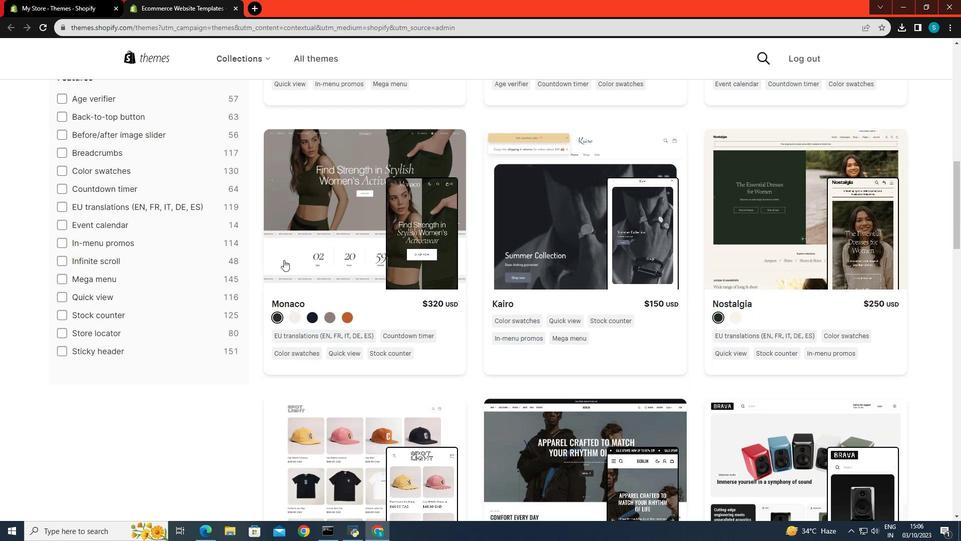 
Action: Mouse moved to (159, 231)
Screenshot: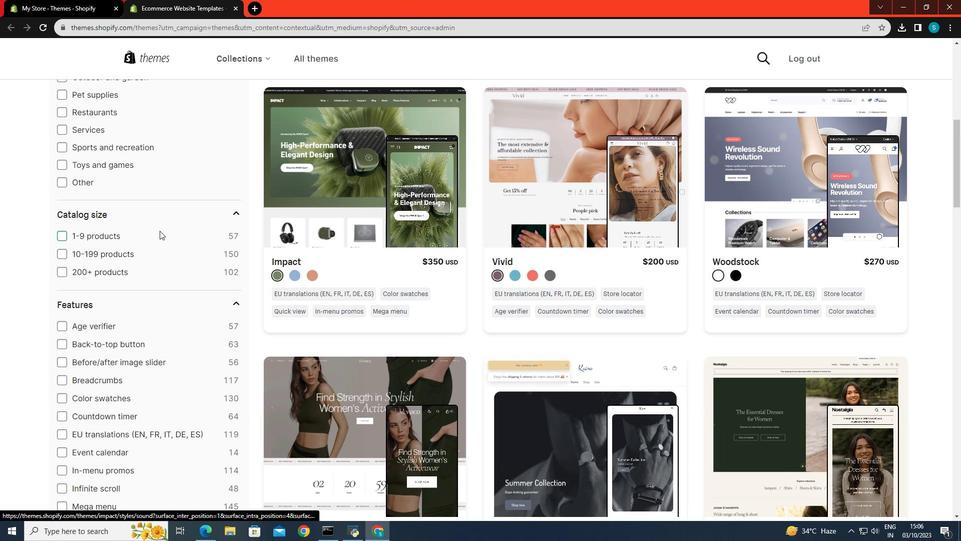 
Action: Mouse scrolled (159, 231) with delta (0, 0)
Screenshot: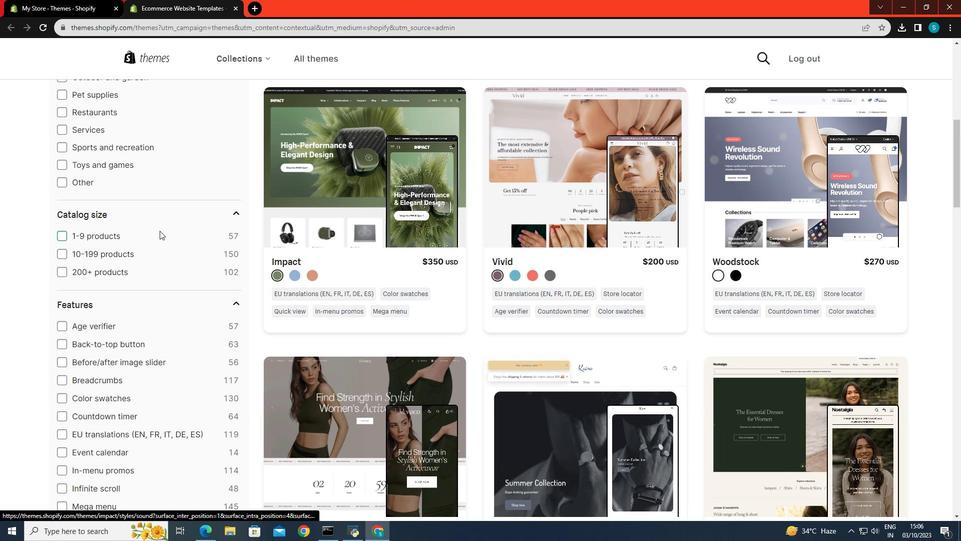 
Action: Mouse scrolled (159, 231) with delta (0, 0)
Screenshot: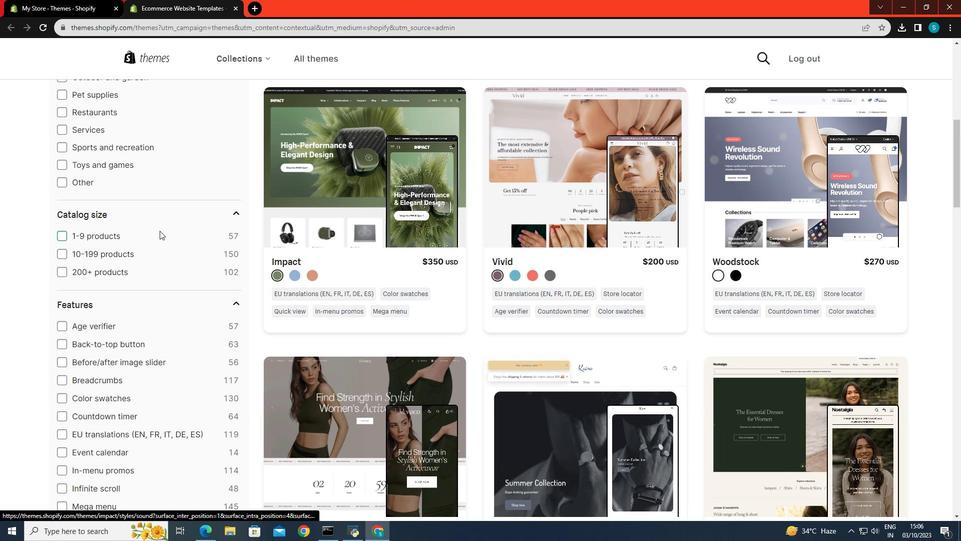 
Action: Mouse moved to (159, 230)
Screenshot: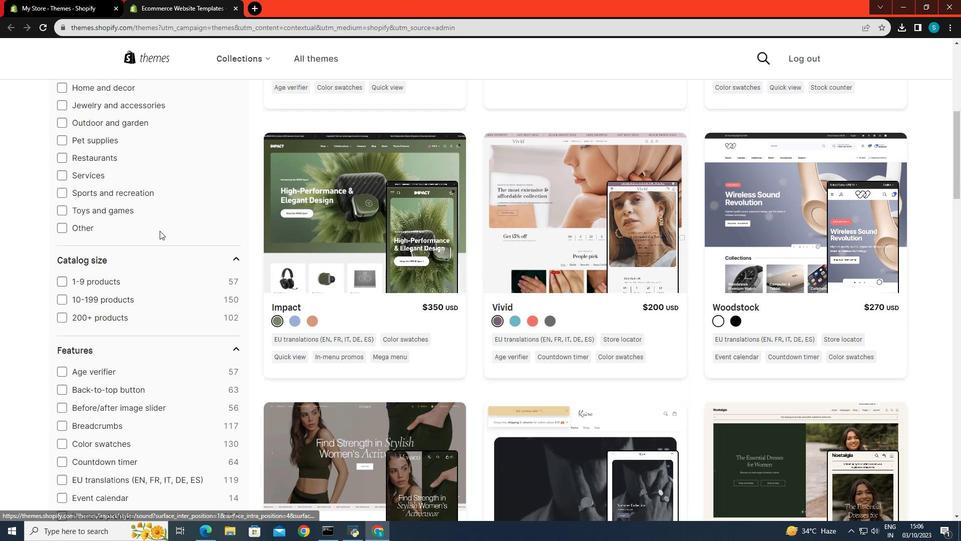 
Action: Mouse scrolled (159, 231) with delta (0, 0)
Screenshot: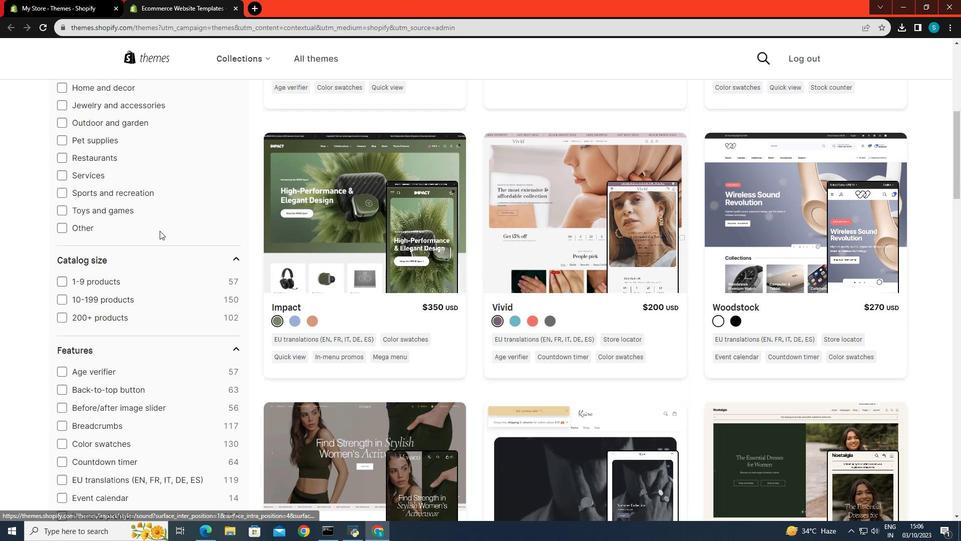 
Action: Mouse scrolled (159, 231) with delta (0, 0)
Screenshot: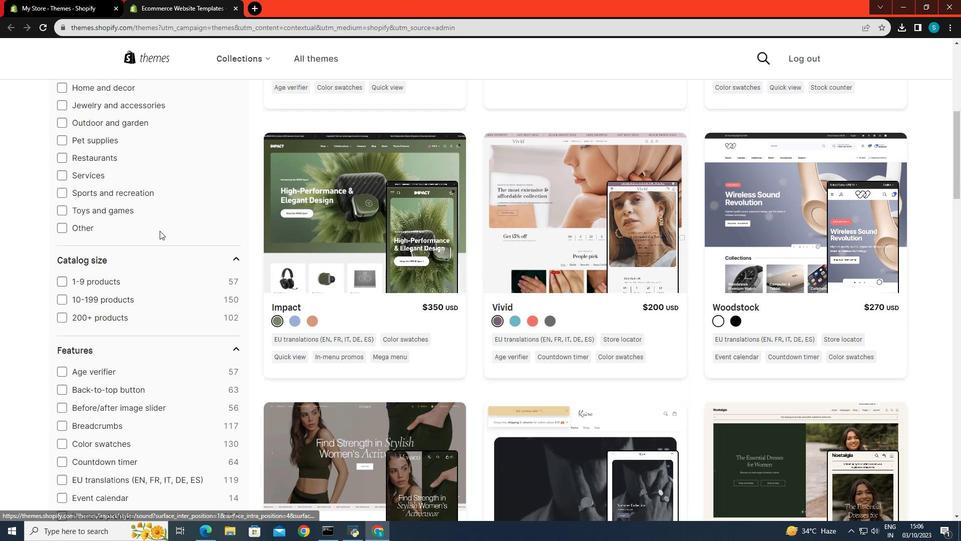 
Action: Mouse scrolled (159, 231) with delta (0, 0)
Screenshot: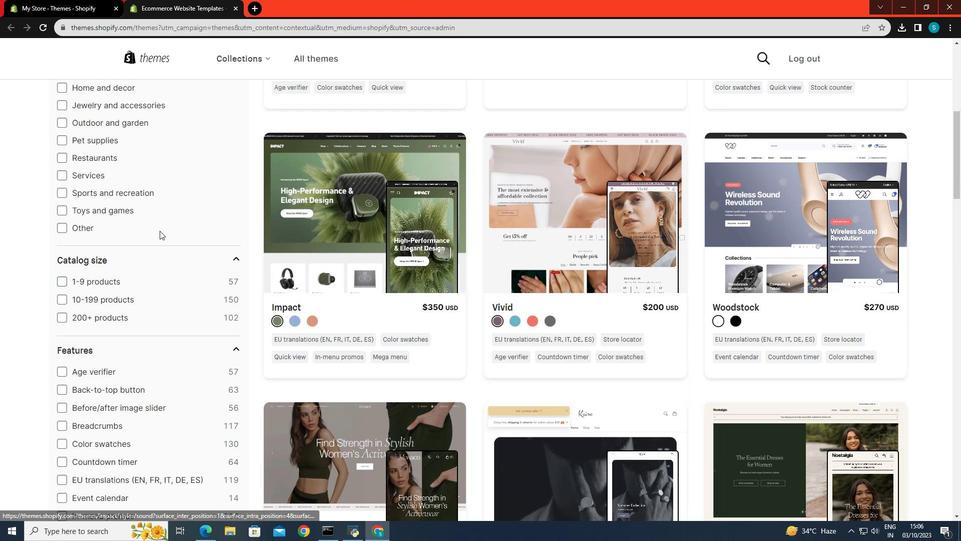
Action: Mouse moved to (70, 285)
Screenshot: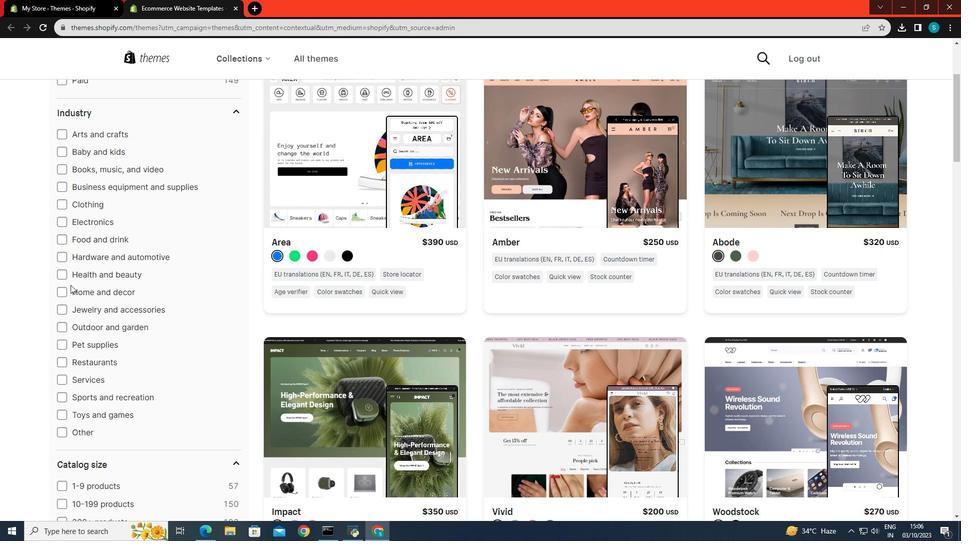 
Action: Mouse scrolled (70, 285) with delta (0, 0)
Screenshot: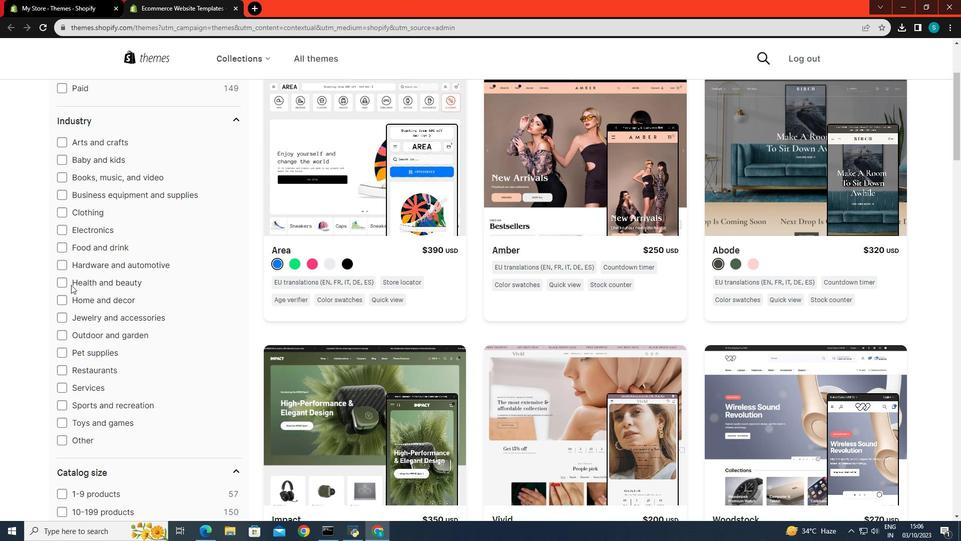 
Action: Mouse scrolled (70, 285) with delta (0, 0)
Screenshot: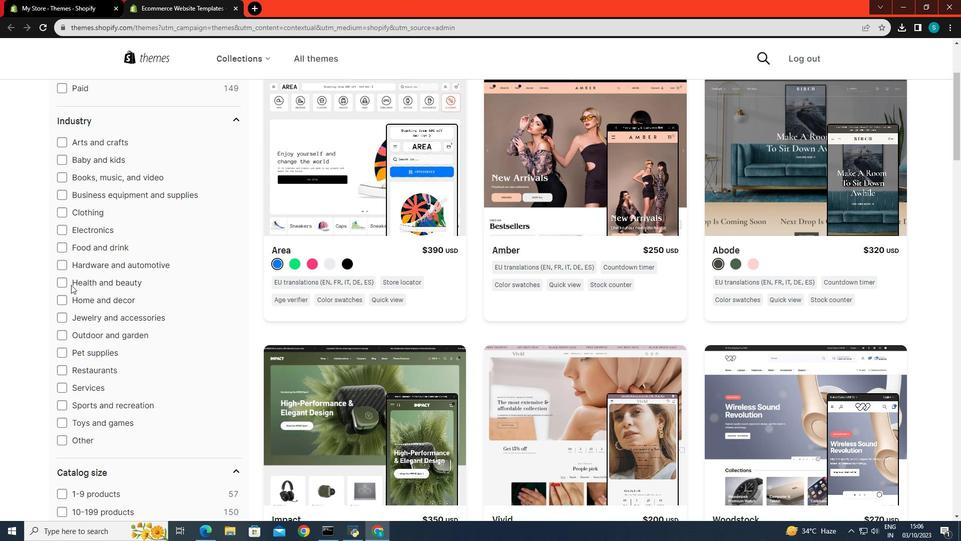 
Action: Mouse scrolled (70, 285) with delta (0, 0)
Screenshot: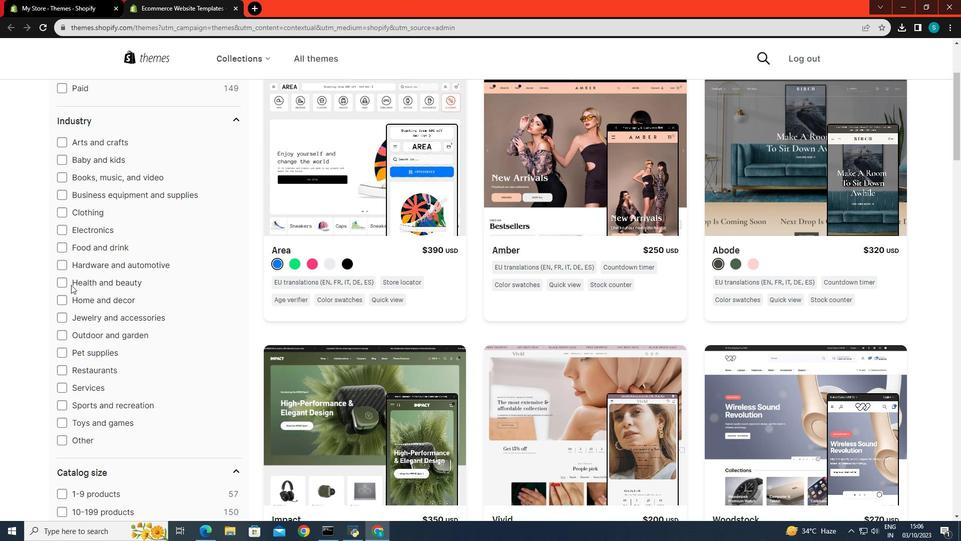 
Action: Mouse scrolled (70, 285) with delta (0, 0)
Screenshot: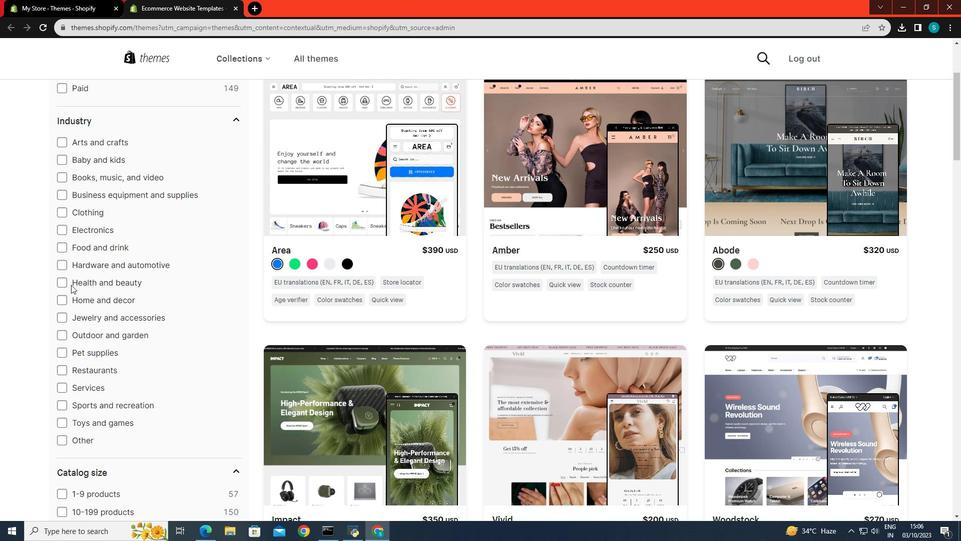 
Action: Mouse moved to (71, 285)
Screenshot: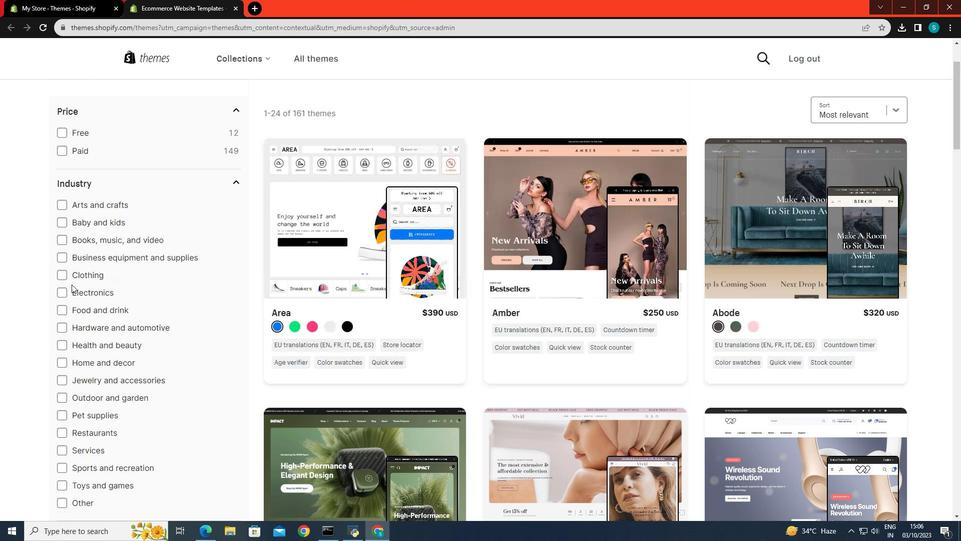 
Action: Mouse scrolled (71, 285) with delta (0, 0)
Screenshot: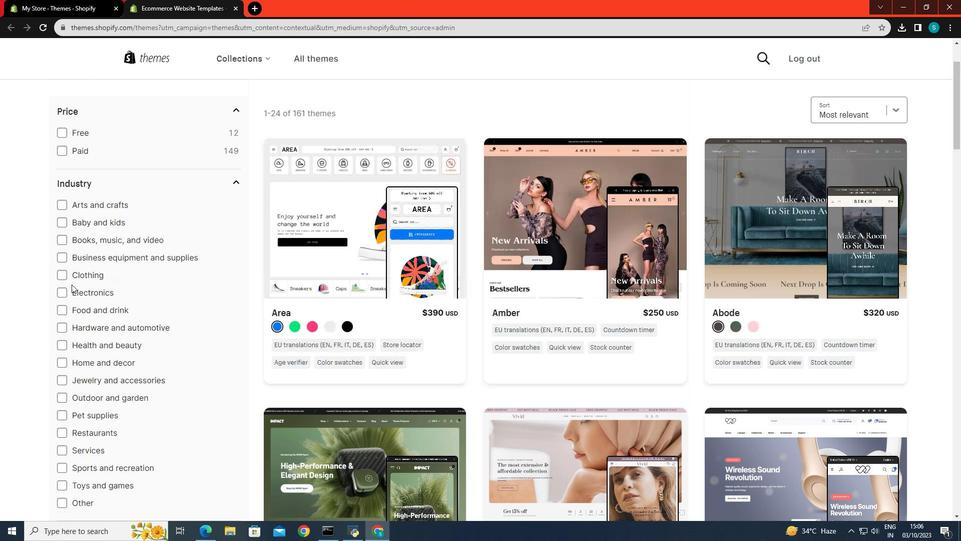 
Action: Mouse moved to (59, 210)
Screenshot: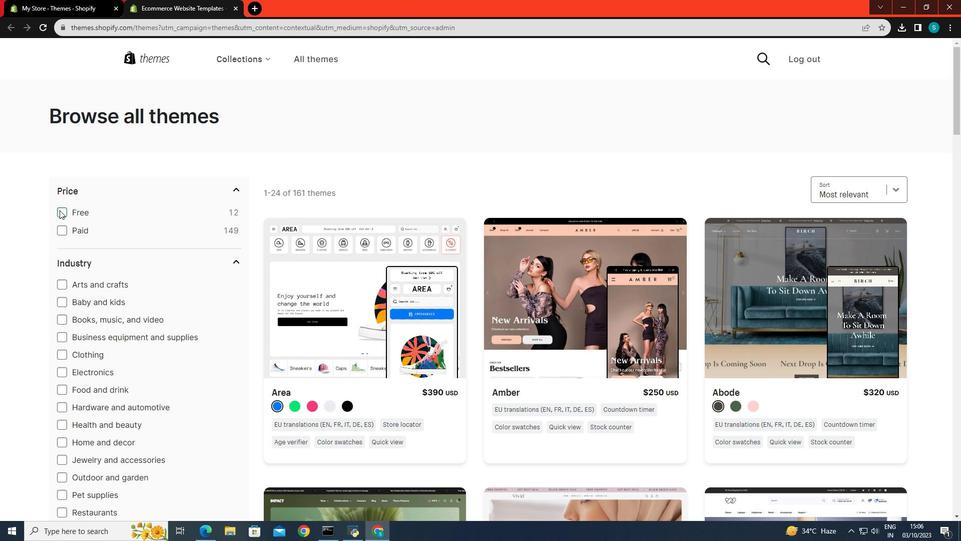 
Action: Mouse pressed left at (59, 210)
Screenshot: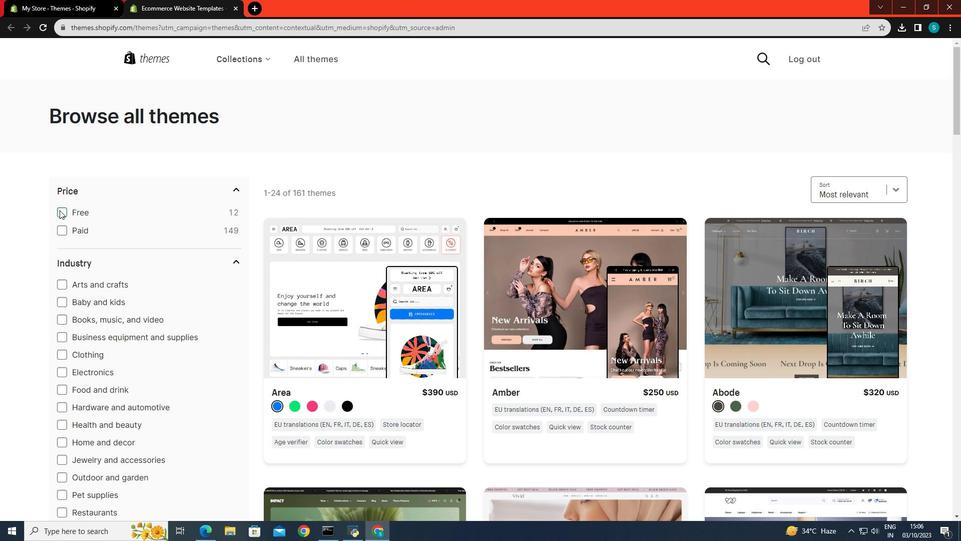 
Action: Mouse moved to (429, 328)
Screenshot: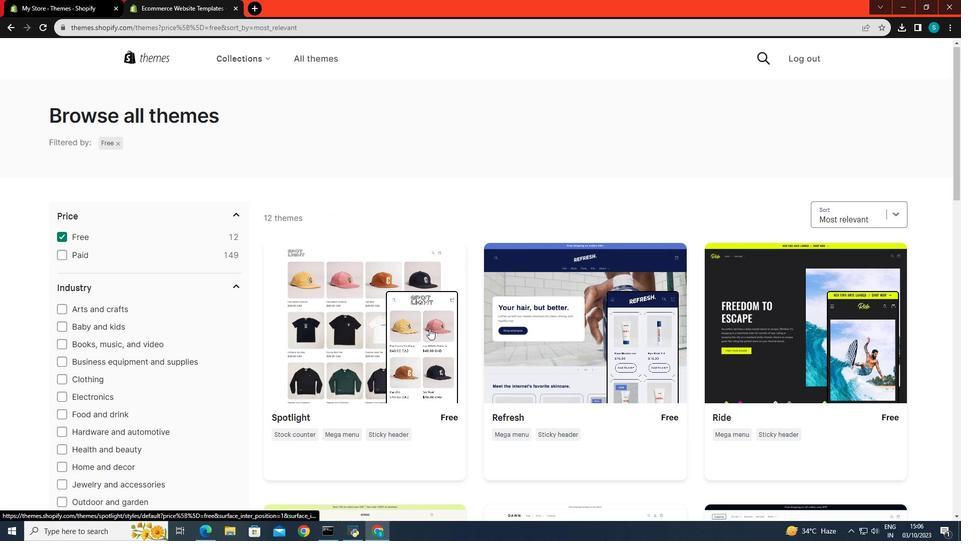 
Action: Mouse scrolled (429, 328) with delta (0, 0)
Screenshot: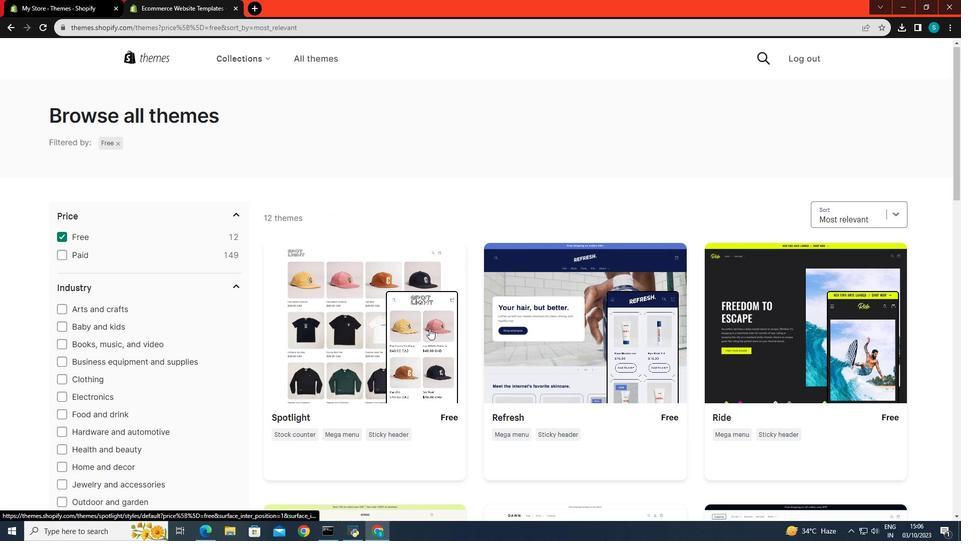 
Action: Mouse scrolled (429, 328) with delta (0, 0)
Screenshot: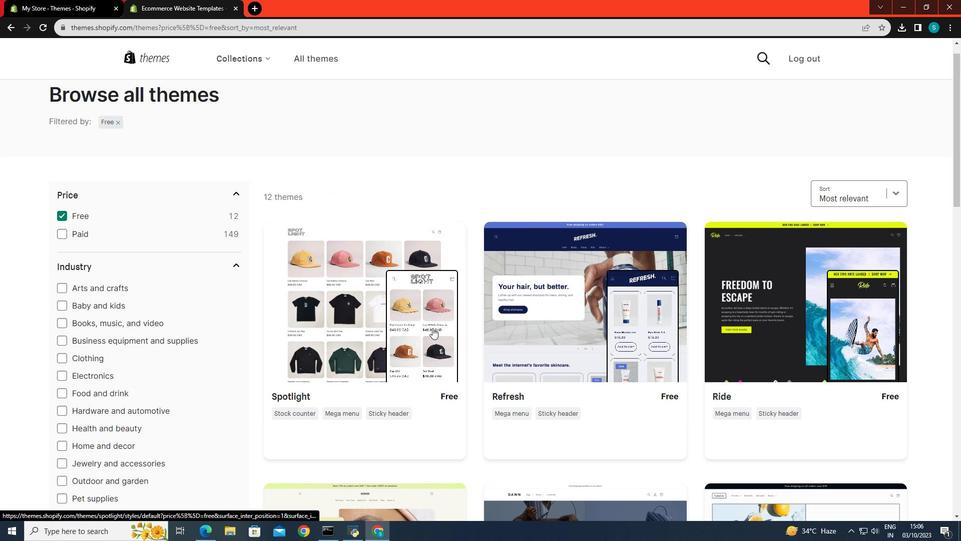 
Action: Mouse moved to (430, 328)
Screenshot: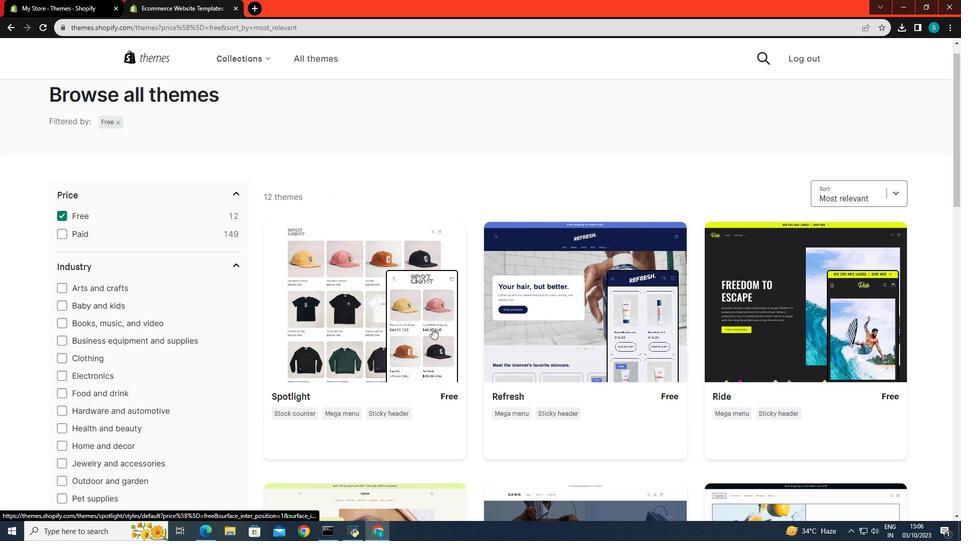 
Action: Mouse scrolled (430, 328) with delta (0, 0)
Screenshot: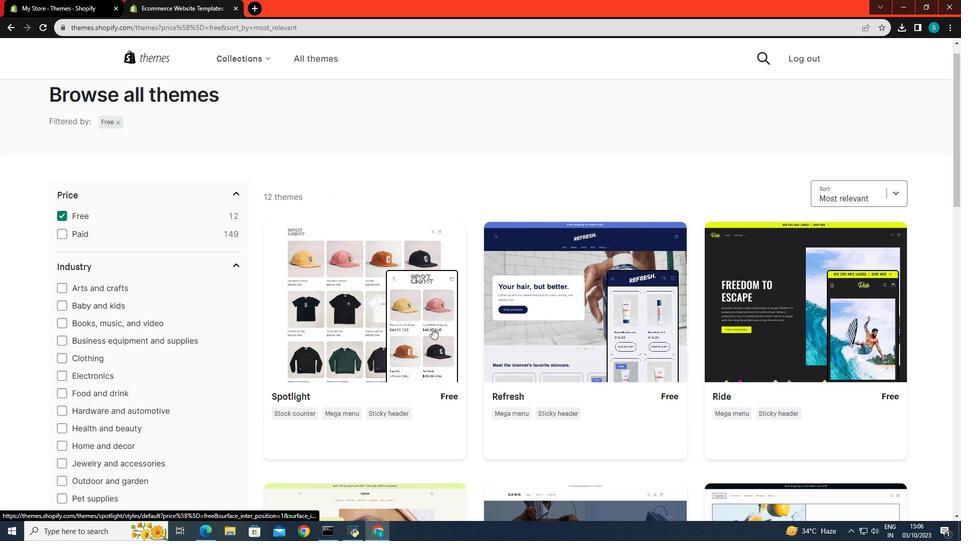 
Action: Mouse moved to (435, 325)
Screenshot: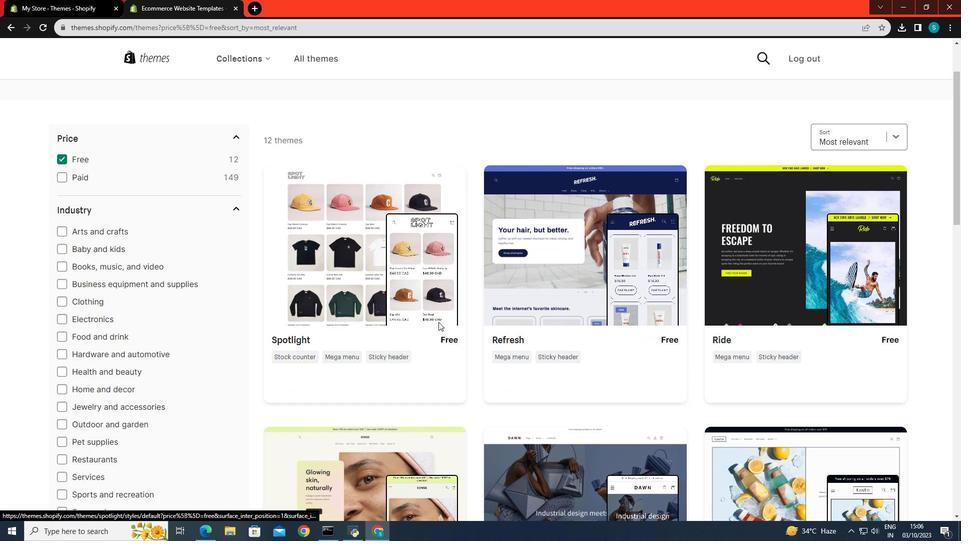 
Action: Mouse scrolled (435, 324) with delta (0, 0)
Screenshot: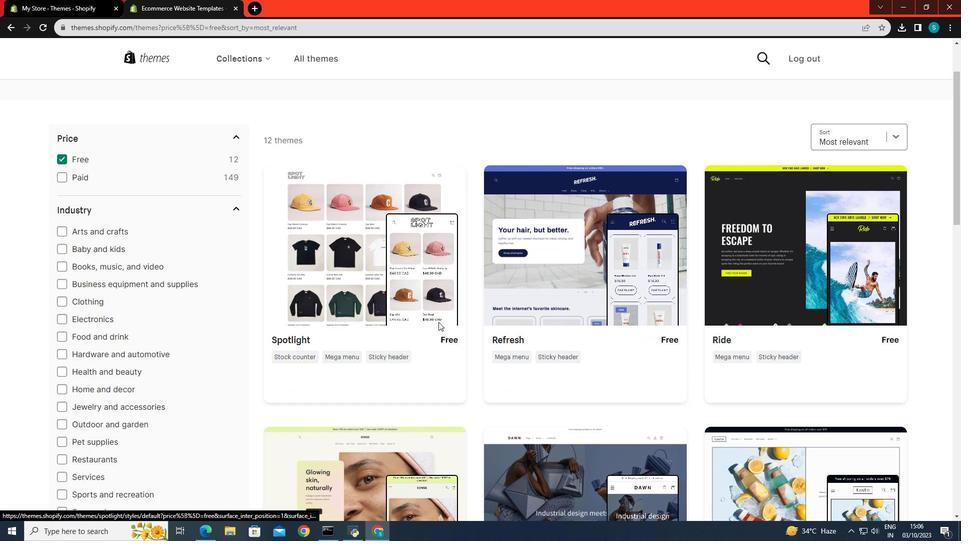 
Action: Mouse moved to (462, 308)
Screenshot: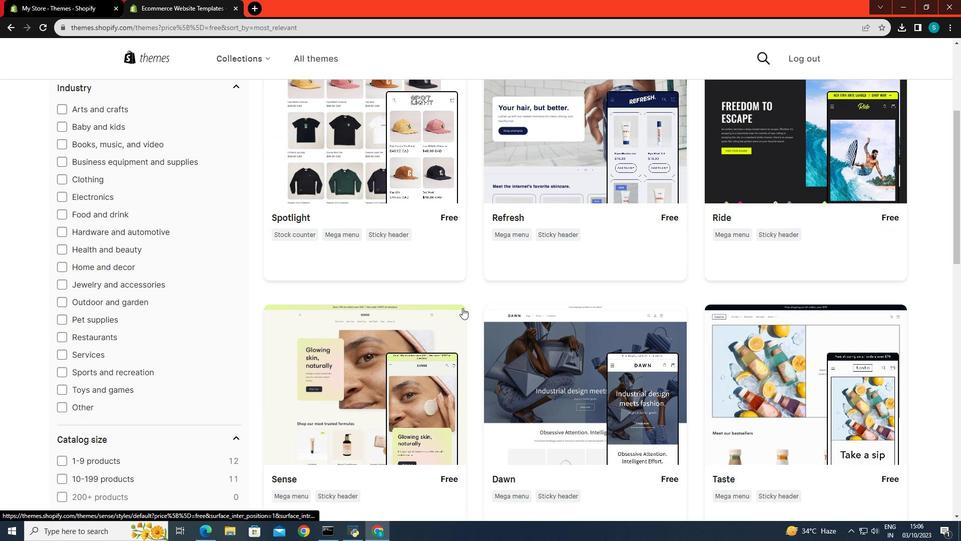 
Action: Mouse scrolled (462, 307) with delta (0, 0)
Screenshot: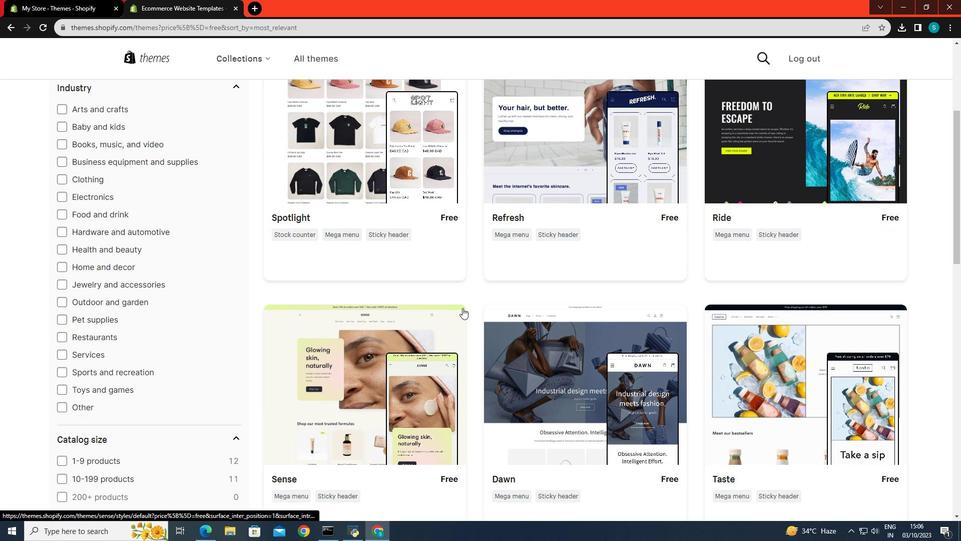 
Action: Mouse moved to (462, 308)
Screenshot: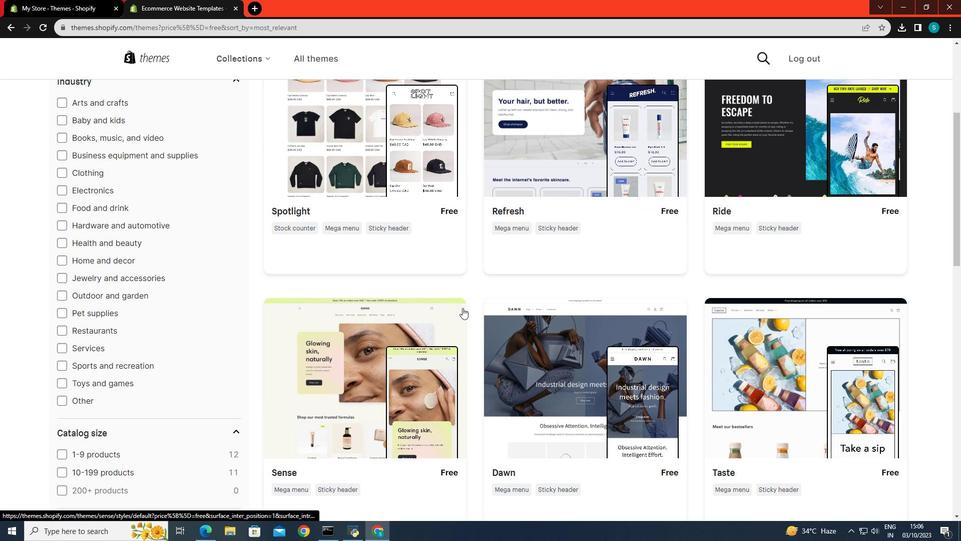 
Action: Mouse scrolled (462, 307) with delta (0, 0)
Screenshot: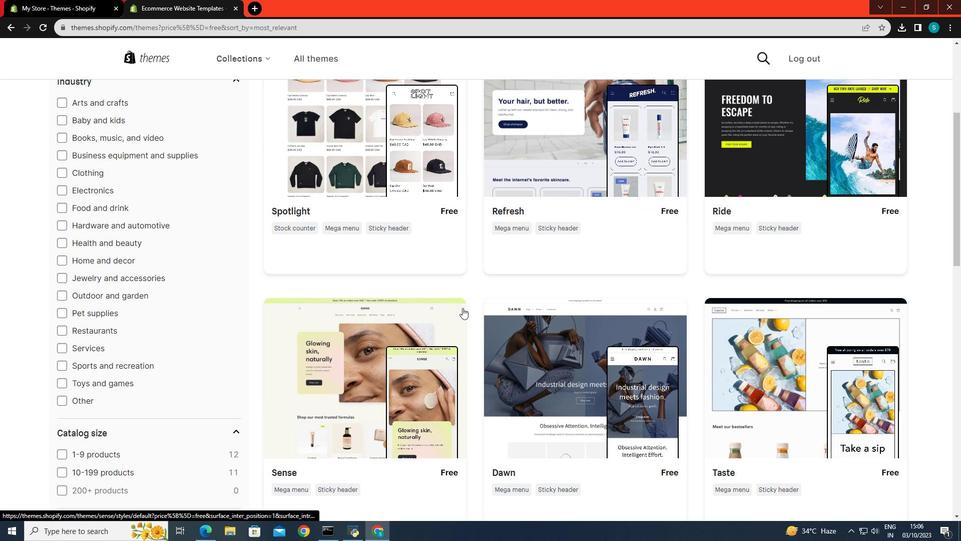 
Action: Mouse moved to (462, 308)
Screenshot: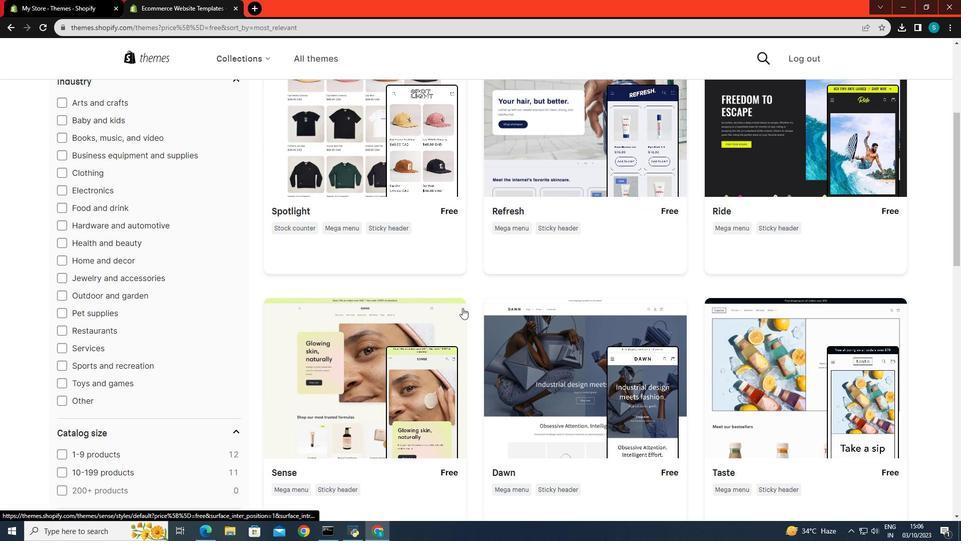 
Action: Mouse scrolled (462, 307) with delta (0, 0)
Screenshot: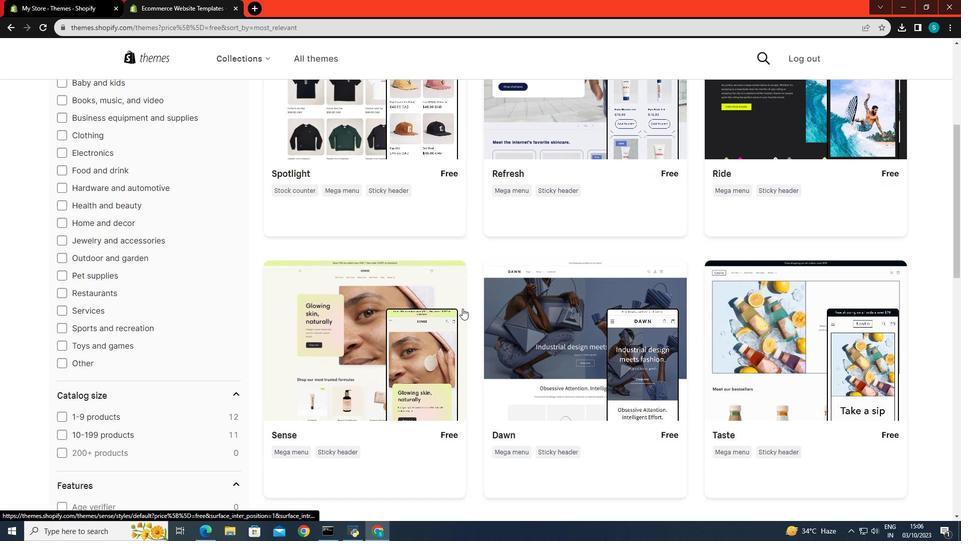 
Action: Mouse moved to (635, 445)
Screenshot: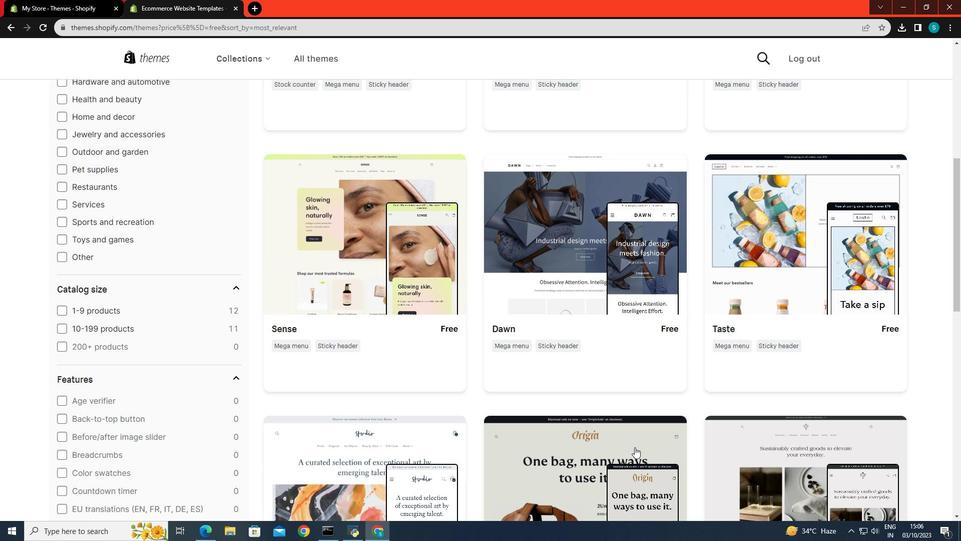 
Action: Mouse scrolled (635, 445) with delta (0, 0)
Screenshot: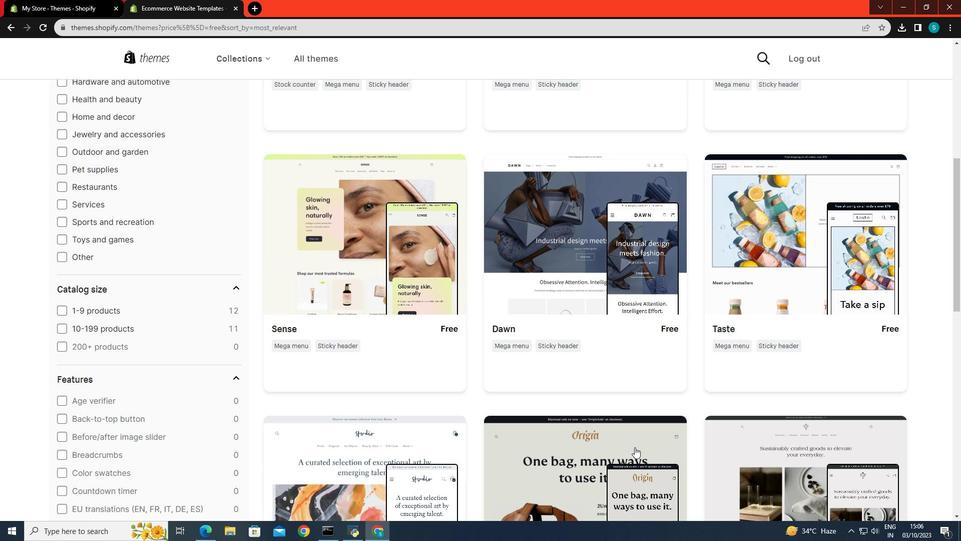 
Action: Mouse moved to (635, 449)
Screenshot: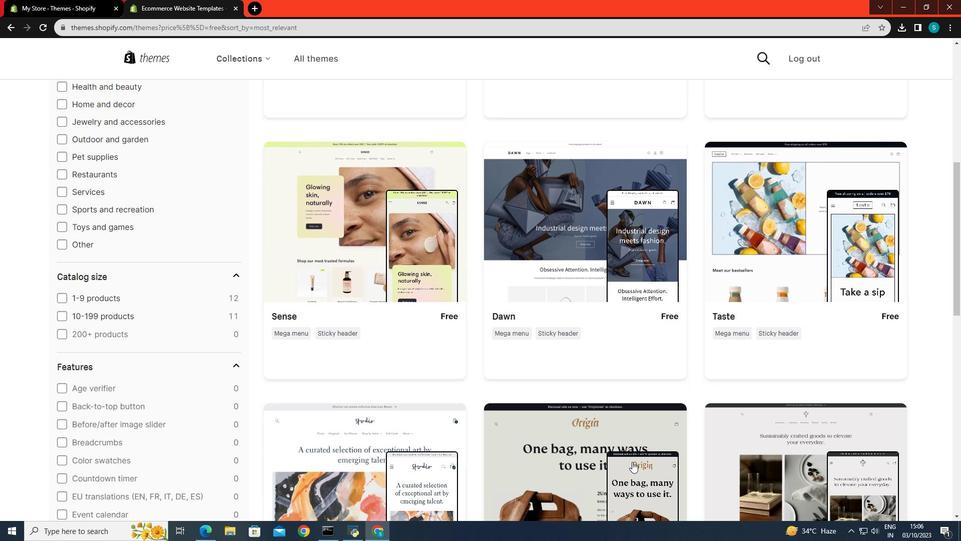 
Action: Mouse scrolled (635, 448) with delta (0, 0)
Screenshot: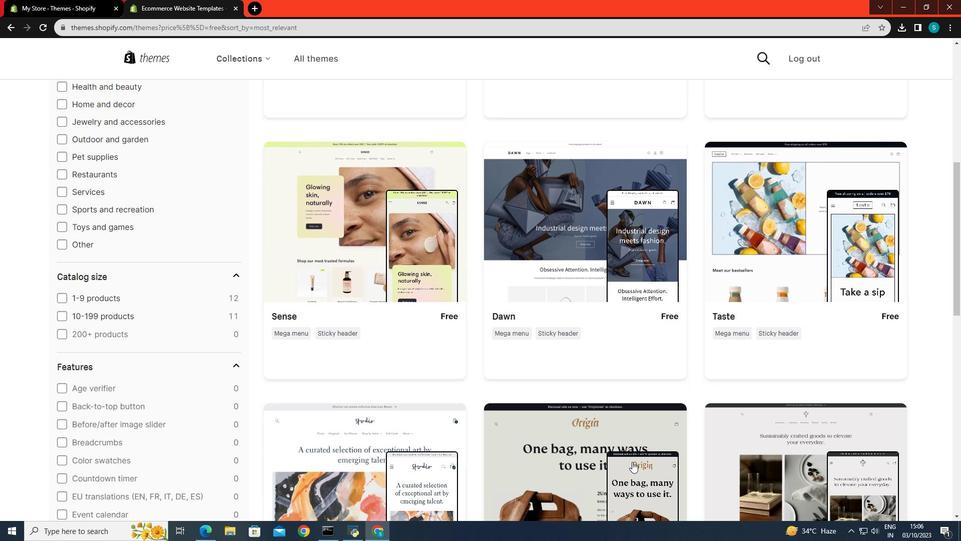 
Action: Mouse moved to (634, 454)
Screenshot: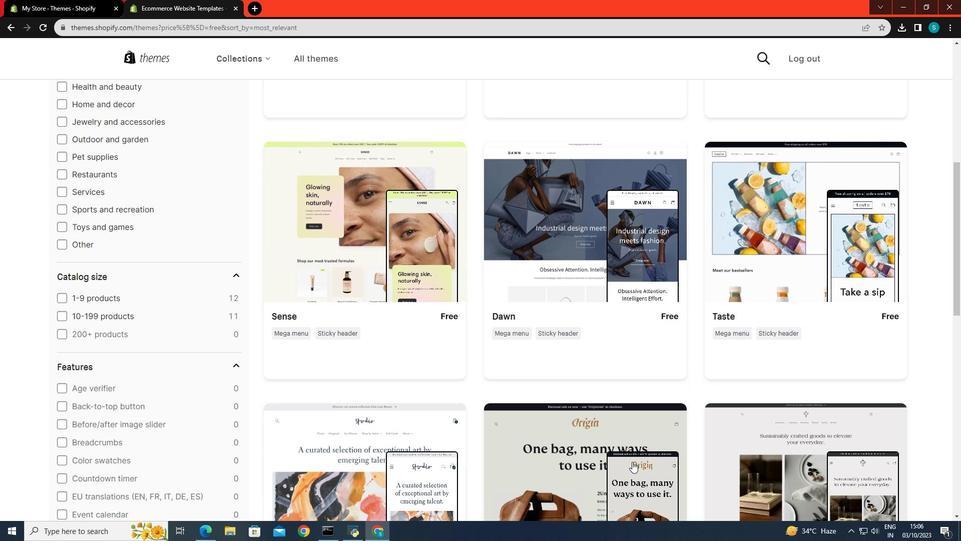 
Action: Mouse scrolled (634, 454) with delta (0, 0)
Screenshot: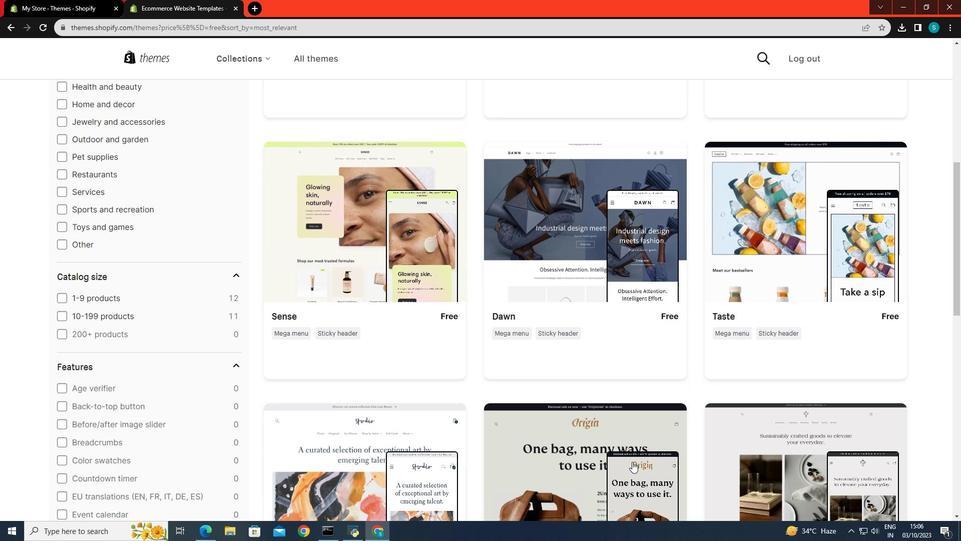 
Action: Mouse moved to (632, 463)
Screenshot: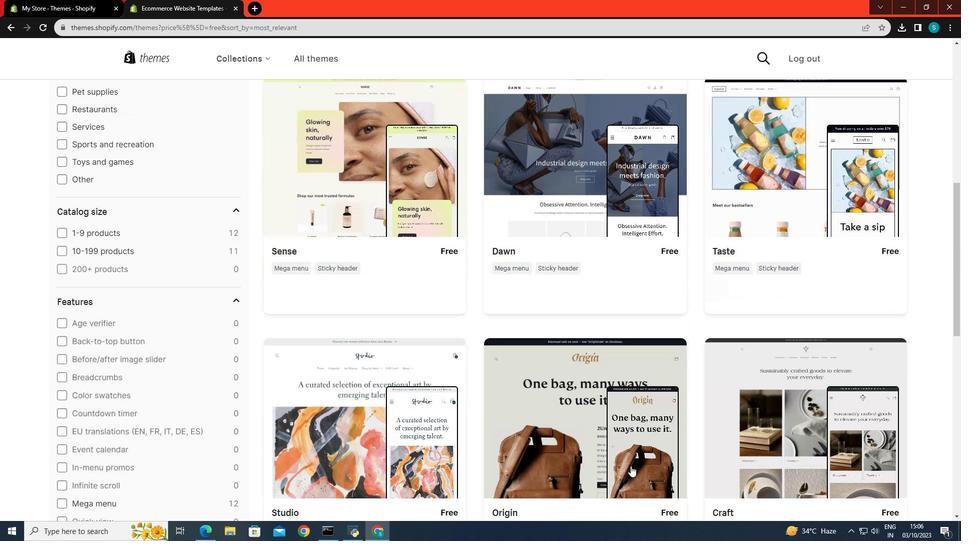 
Action: Mouse scrolled (632, 462) with delta (0, 0)
Screenshot: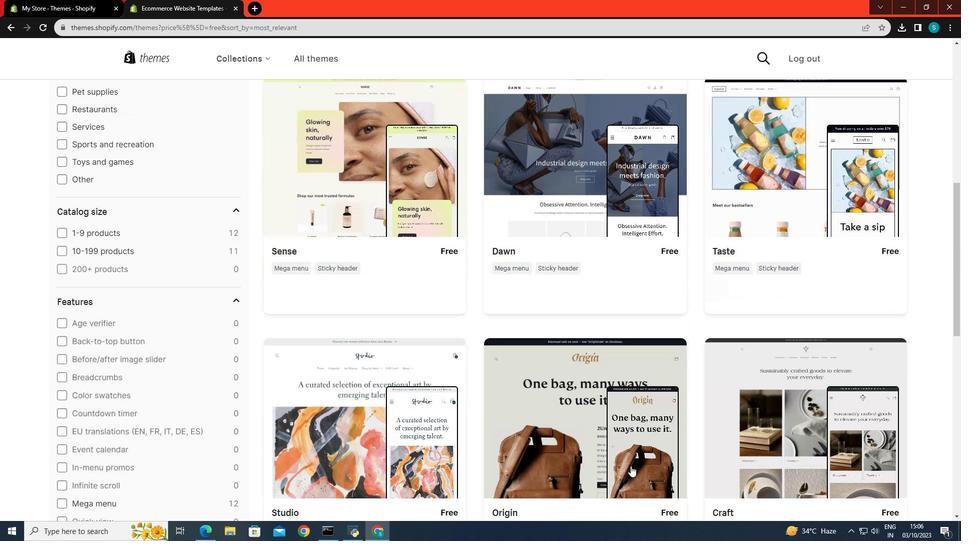 
Action: Mouse moved to (631, 465)
Screenshot: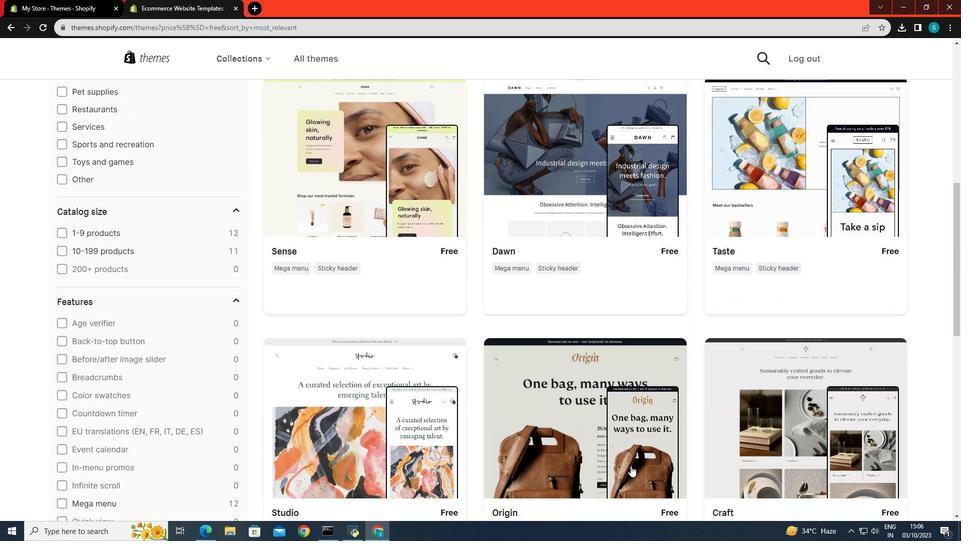 
Action: Mouse scrolled (631, 465) with delta (0, 0)
Screenshot: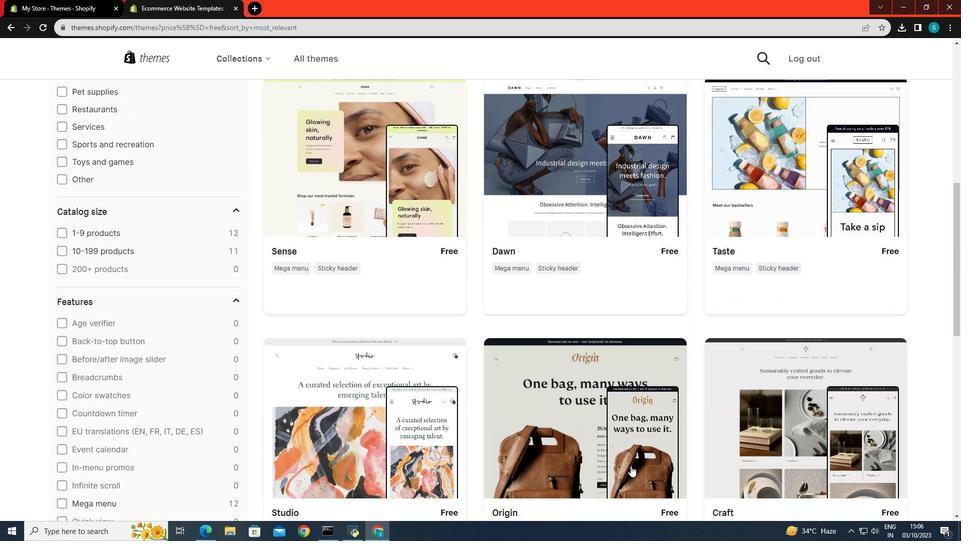
Action: Mouse moved to (595, 371)
Screenshot: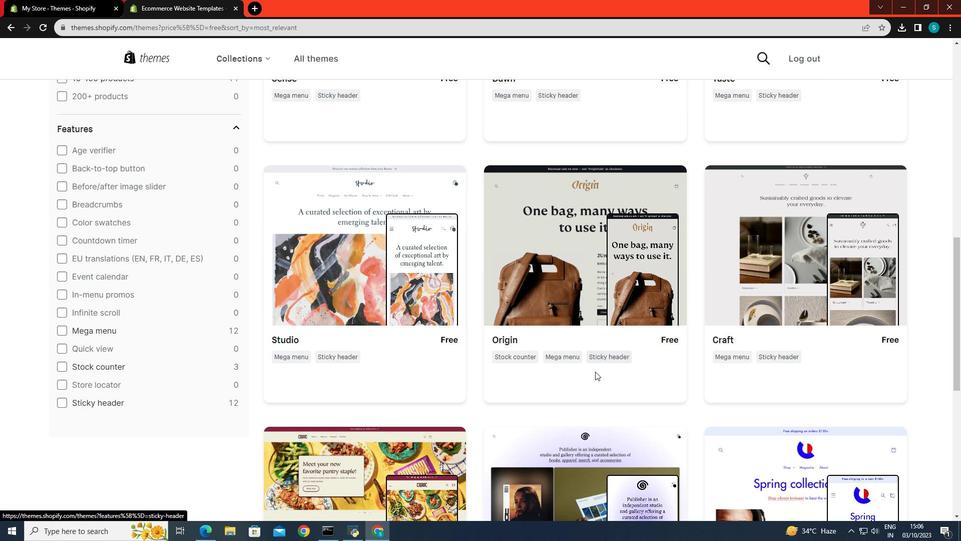 
Action: Mouse scrolled (595, 371) with delta (0, 0)
Screenshot: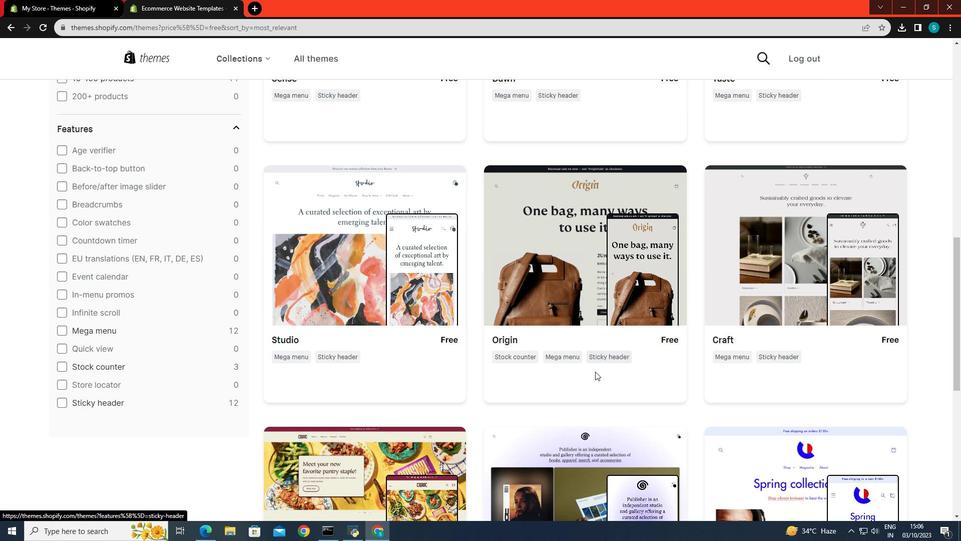 
Action: Mouse scrolled (595, 371) with delta (0, 0)
Screenshot: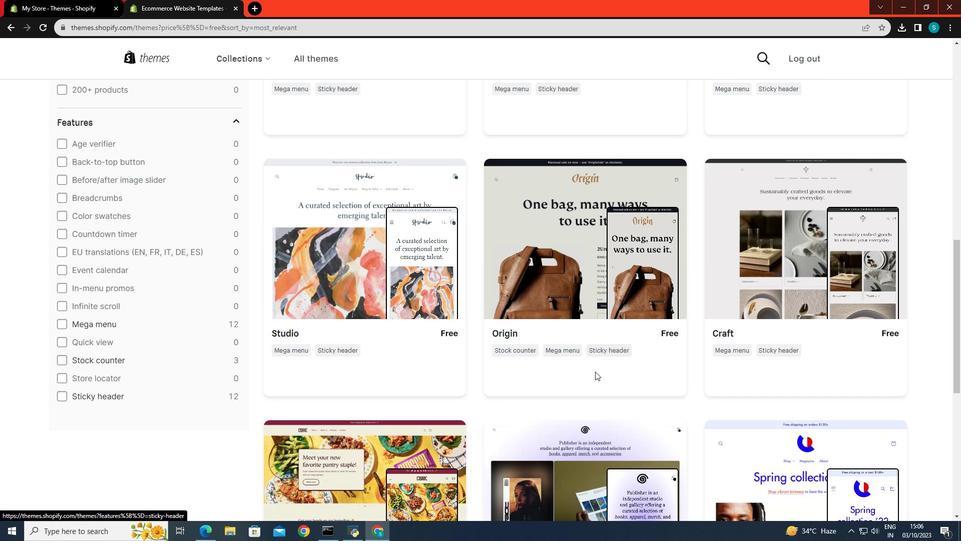 
Action: Mouse scrolled (595, 371) with delta (0, 0)
Screenshot: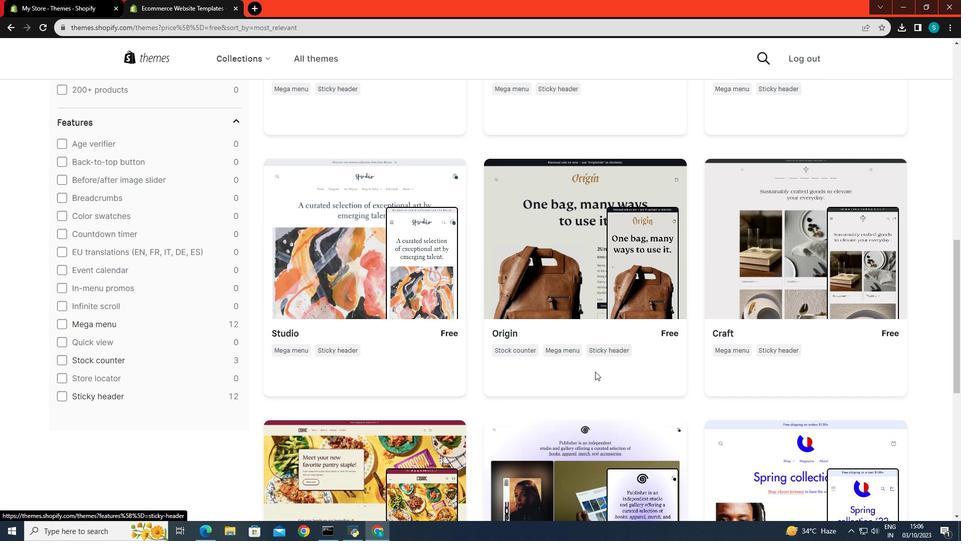 
Action: Mouse moved to (596, 378)
Screenshot: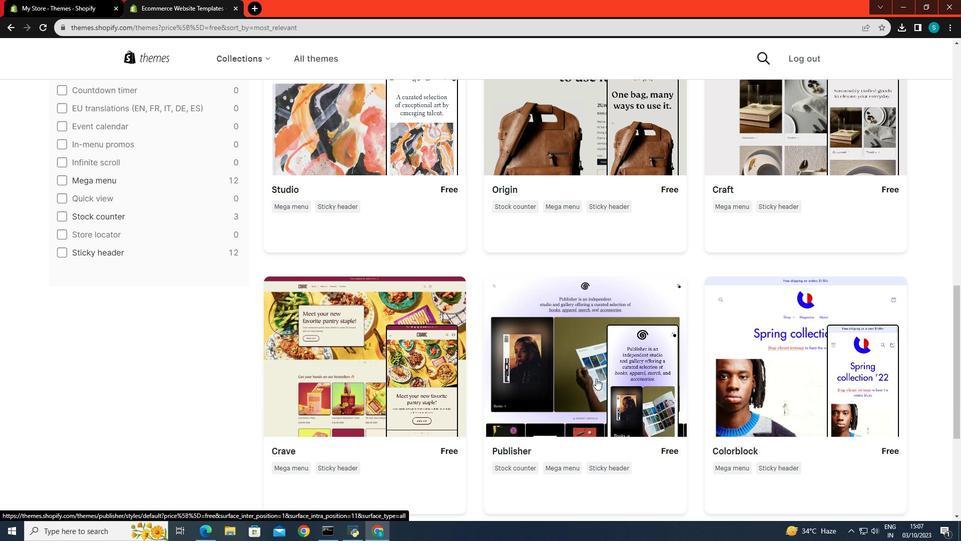 
Action: Mouse scrolled (596, 378) with delta (0, 0)
Screenshot: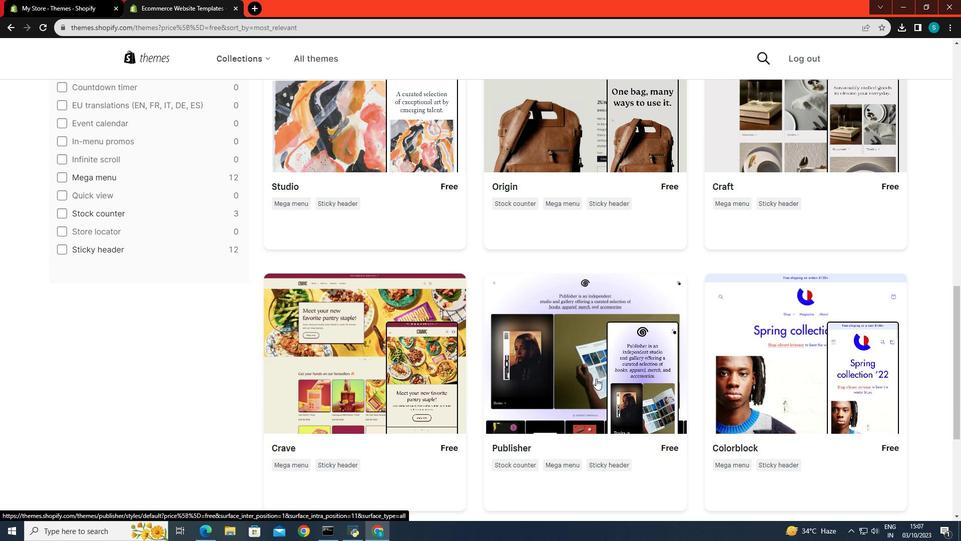 
Action: Mouse moved to (596, 378)
Screenshot: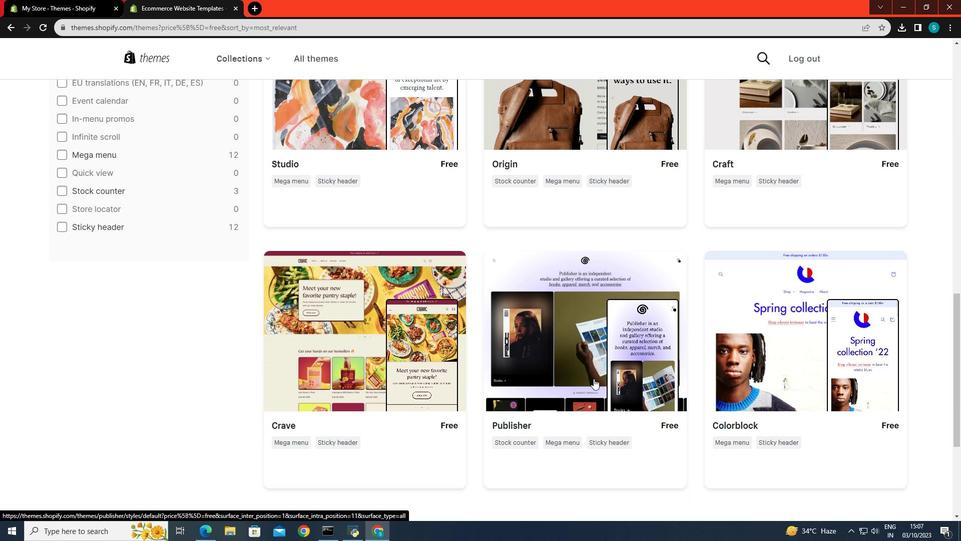 
Action: Mouse scrolled (596, 378) with delta (0, 0)
Screenshot: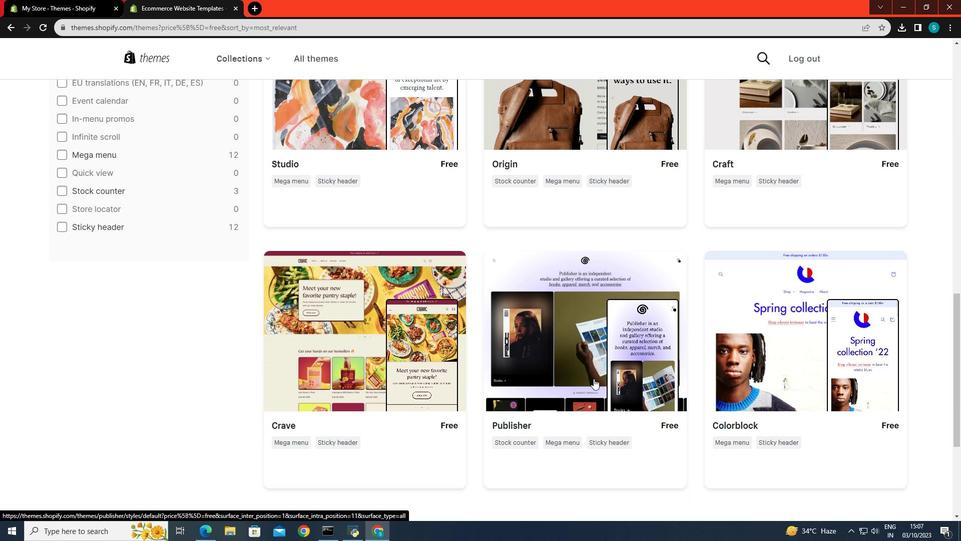 
Action: Mouse moved to (594, 378)
Screenshot: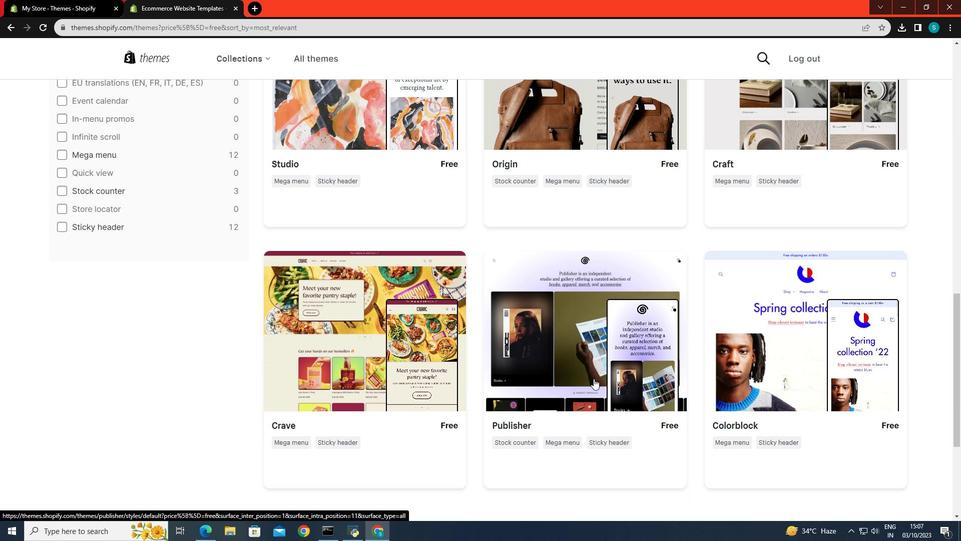 
Action: Mouse scrolled (594, 378) with delta (0, 0)
Screenshot: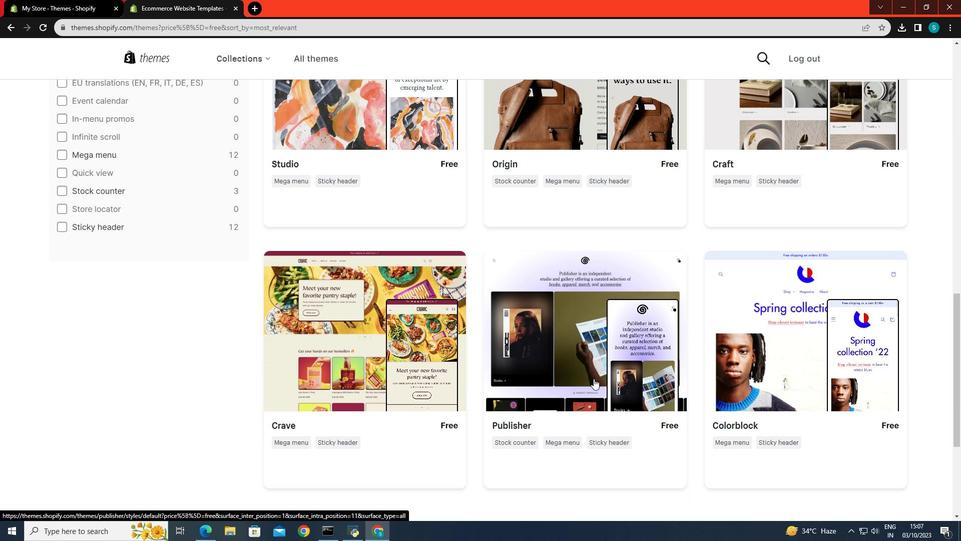 
Action: Mouse moved to (594, 378)
Screenshot: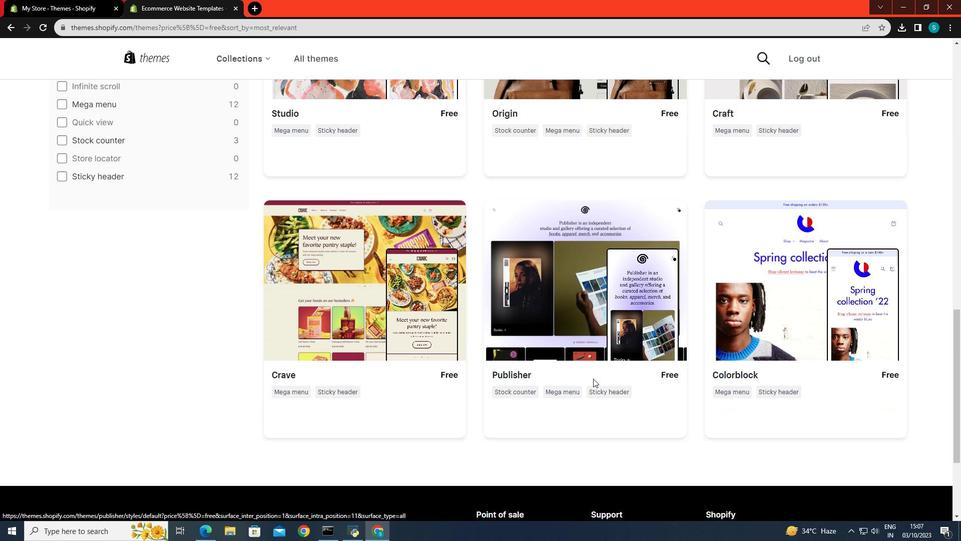 
Action: Mouse scrolled (594, 378) with delta (0, 0)
Screenshot: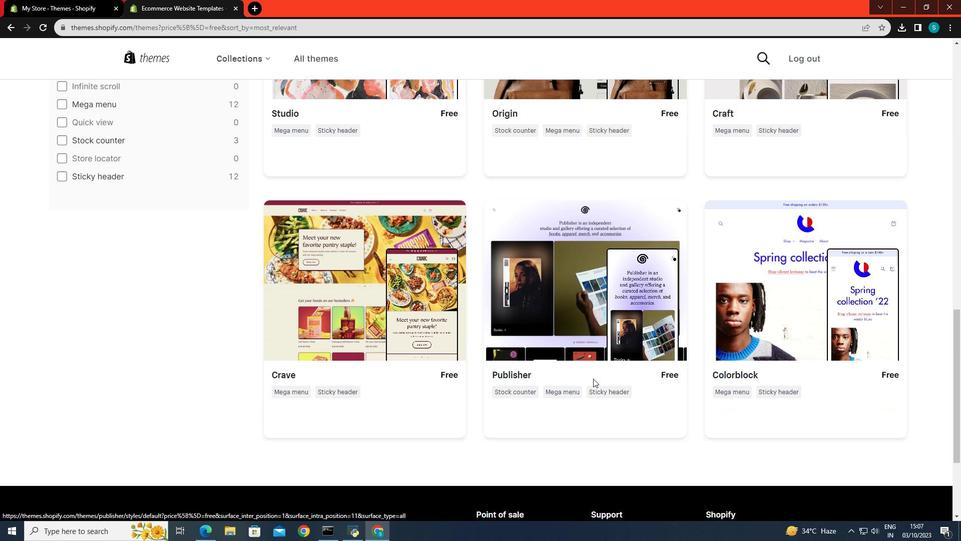 
Action: Mouse moved to (558, 334)
Screenshot: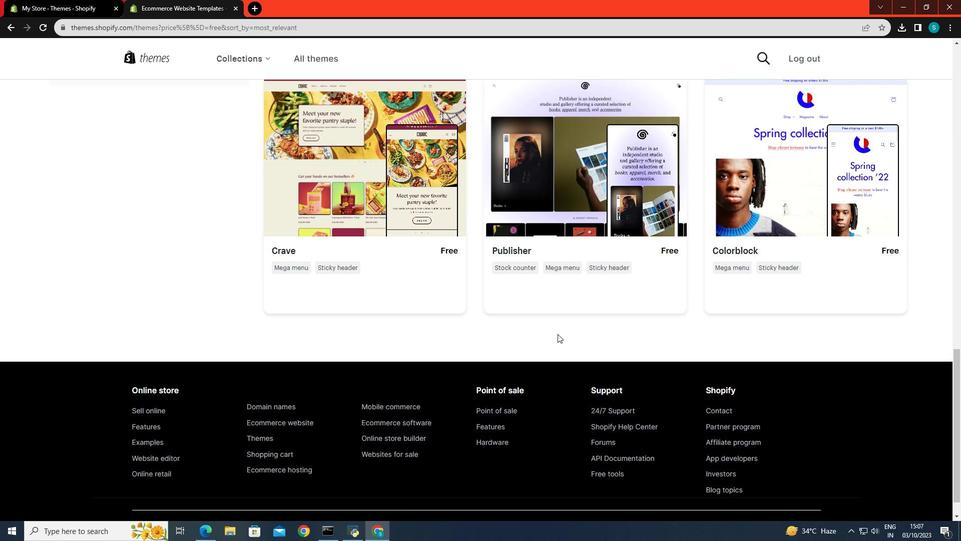 
Action: Mouse scrolled (558, 334) with delta (0, 0)
Screenshot: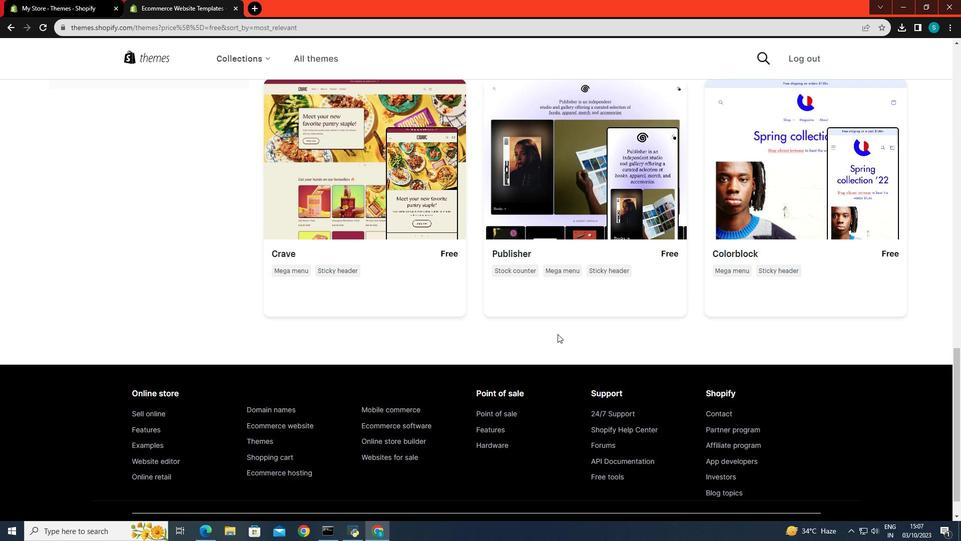 
Action: Mouse scrolled (558, 334) with delta (0, 0)
Screenshot: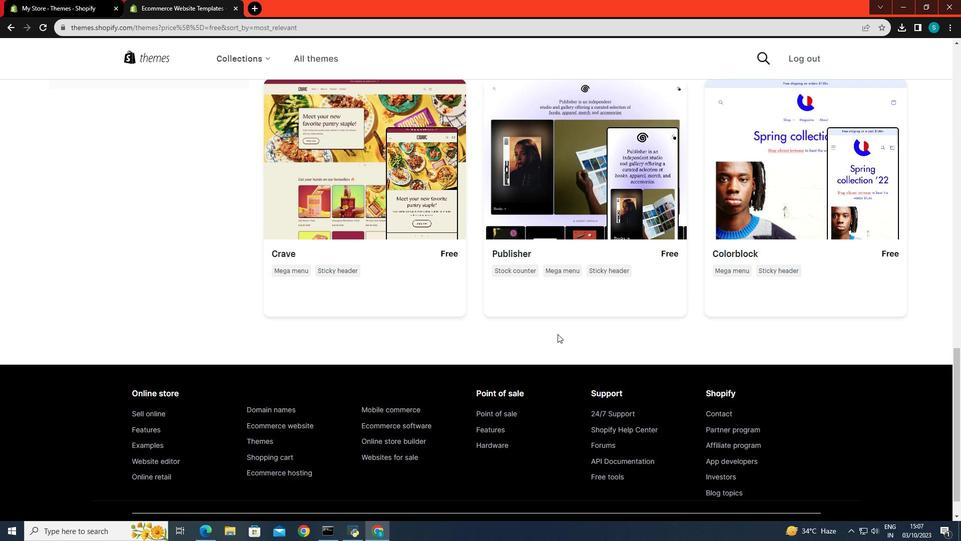 
Action: Mouse scrolled (558, 334) with delta (0, 0)
Screenshot: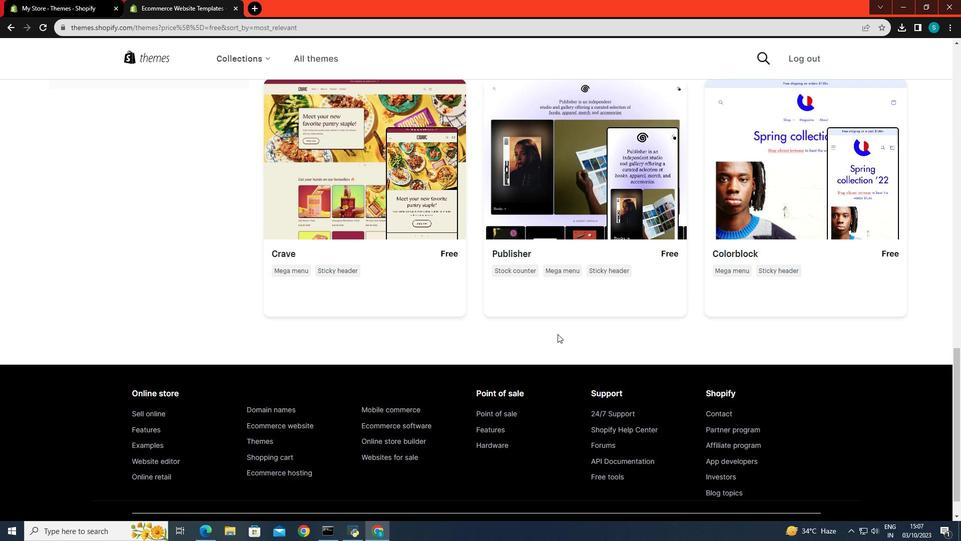 
Action: Mouse scrolled (558, 334) with delta (0, 0)
Screenshot: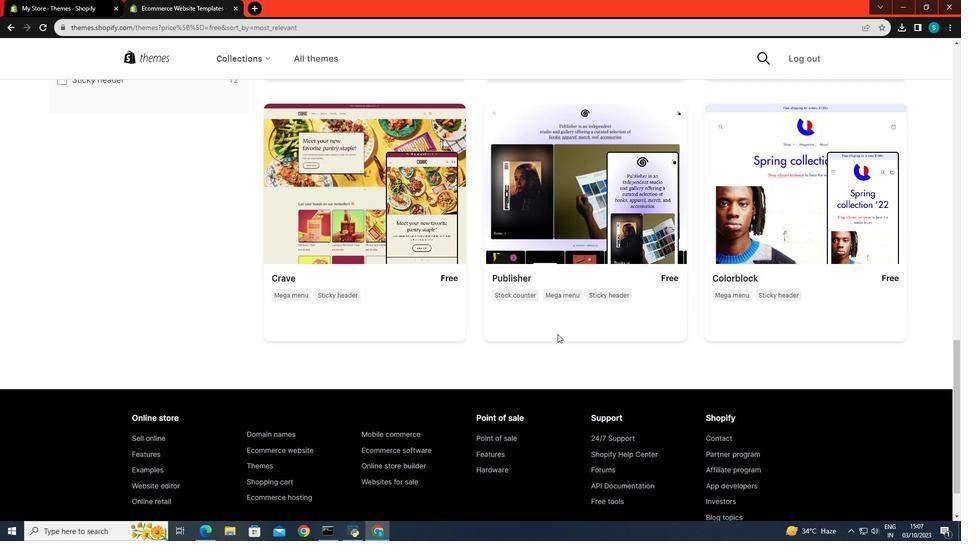 
Action: Mouse scrolled (558, 334) with delta (0, 0)
Screenshot: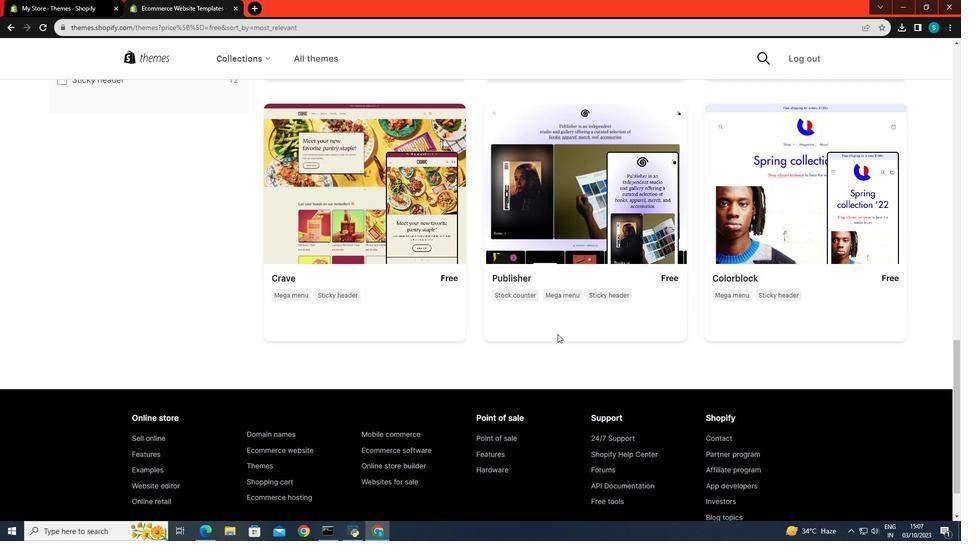 
Action: Mouse scrolled (558, 334) with delta (0, 0)
Screenshot: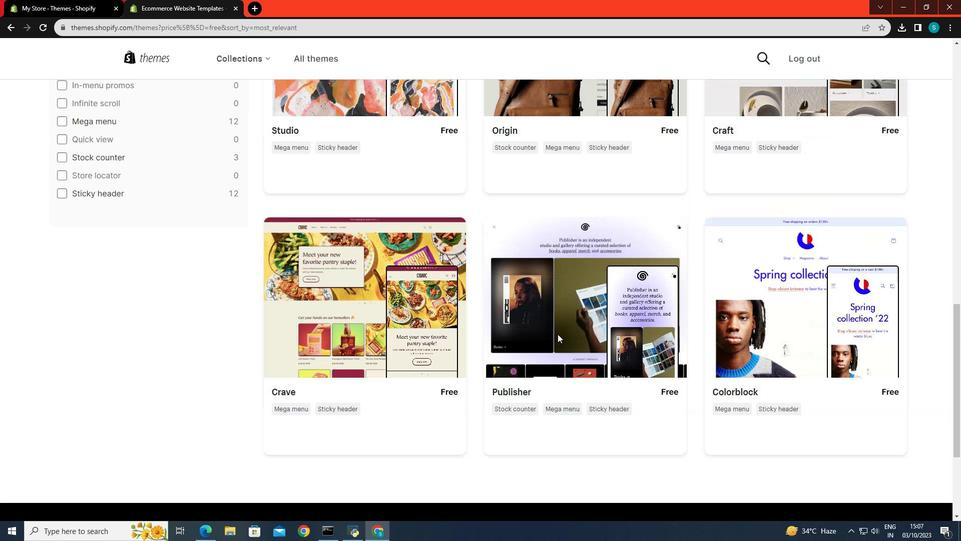 
Action: Mouse scrolled (558, 334) with delta (0, 0)
Screenshot: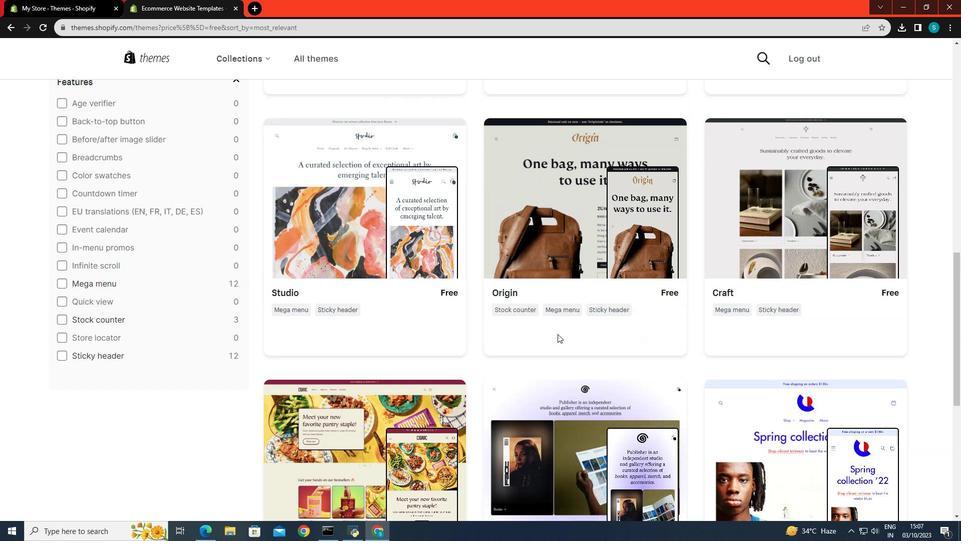 
Action: Mouse scrolled (558, 334) with delta (0, 0)
Screenshot: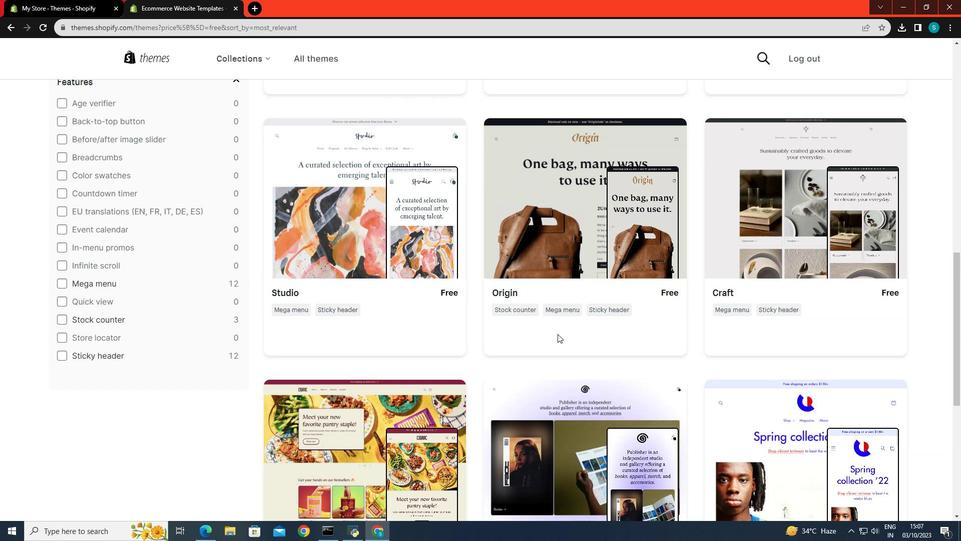 
Action: Mouse scrolled (558, 334) with delta (0, 0)
Screenshot: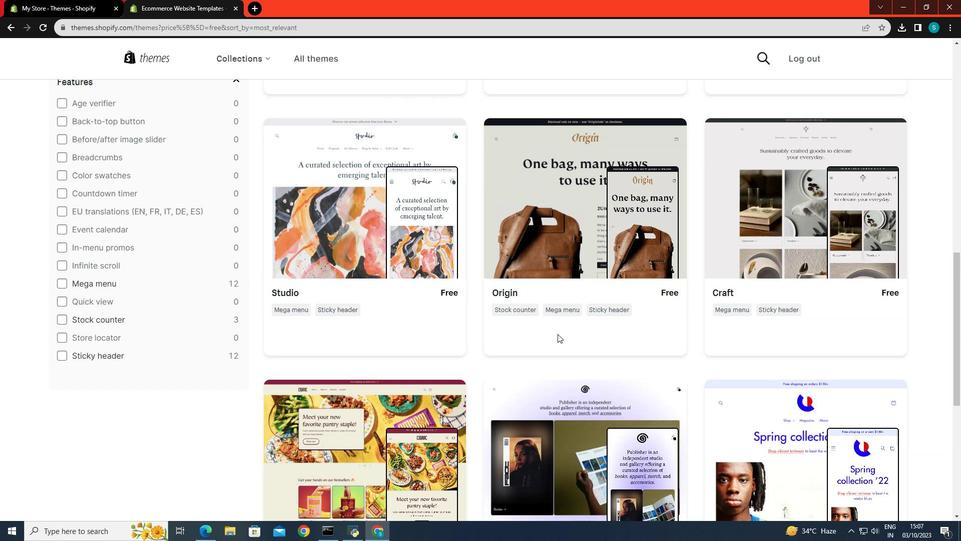
Action: Mouse scrolled (558, 334) with delta (0, 0)
Screenshot: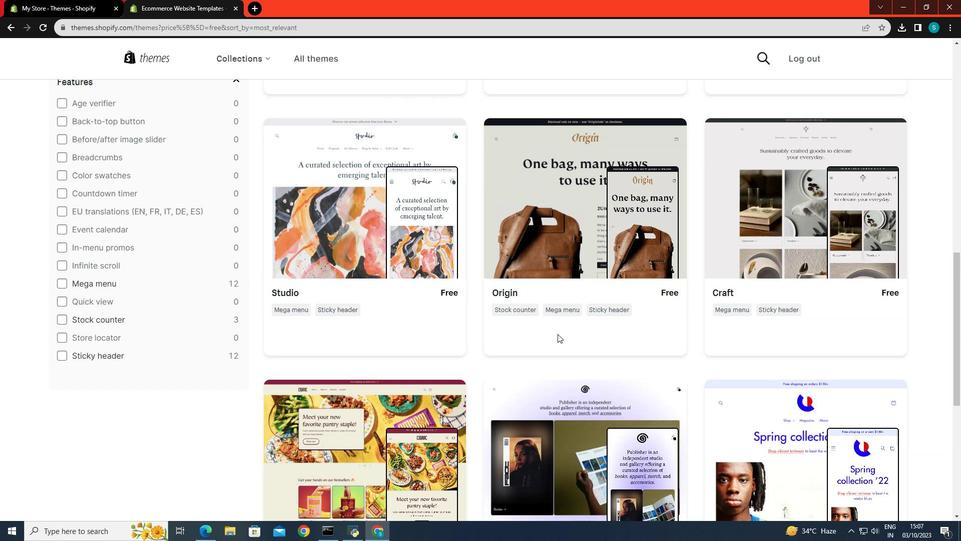 
Action: Mouse scrolled (558, 334) with delta (0, 0)
Screenshot: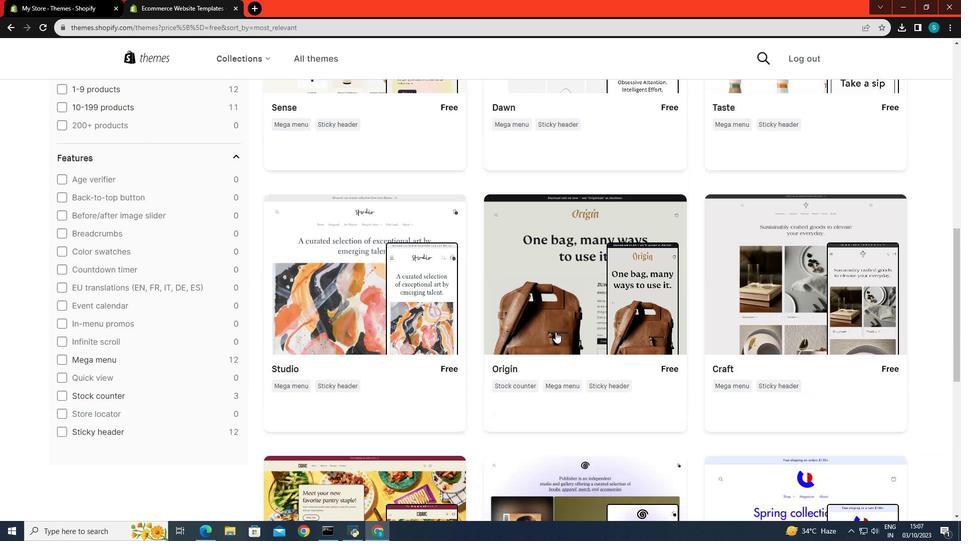 
Action: Mouse scrolled (558, 334) with delta (0, 0)
Screenshot: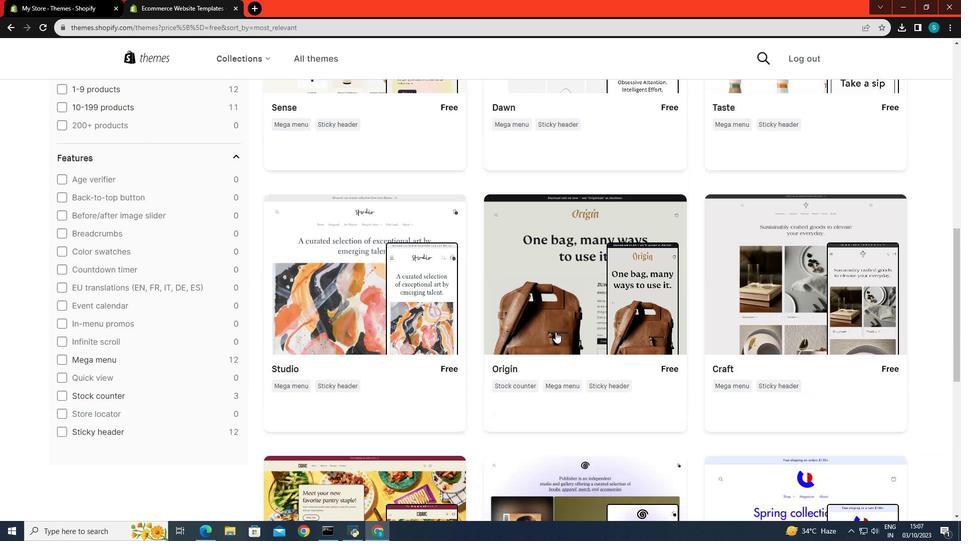 
Action: Mouse scrolled (558, 334) with delta (0, 0)
Screenshot: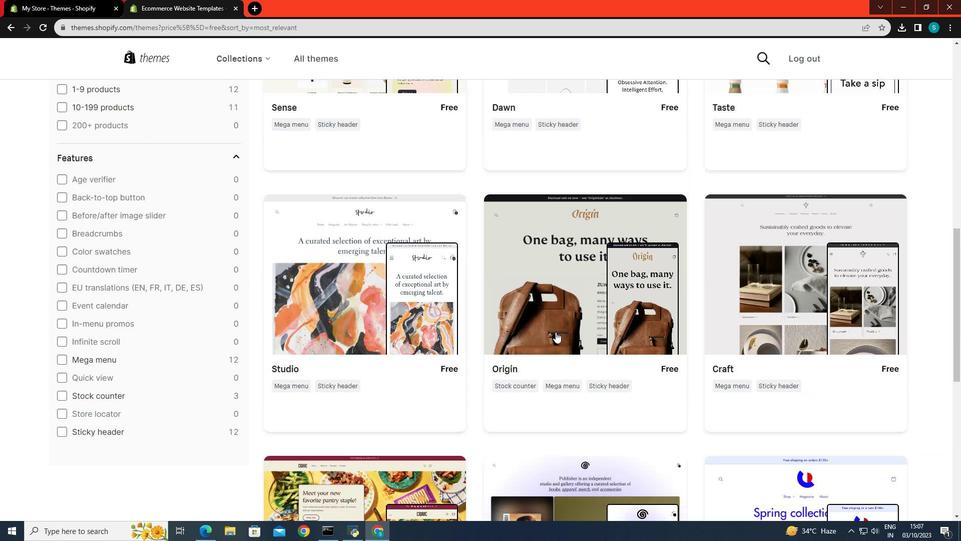 
Action: Mouse moved to (484, 315)
Screenshot: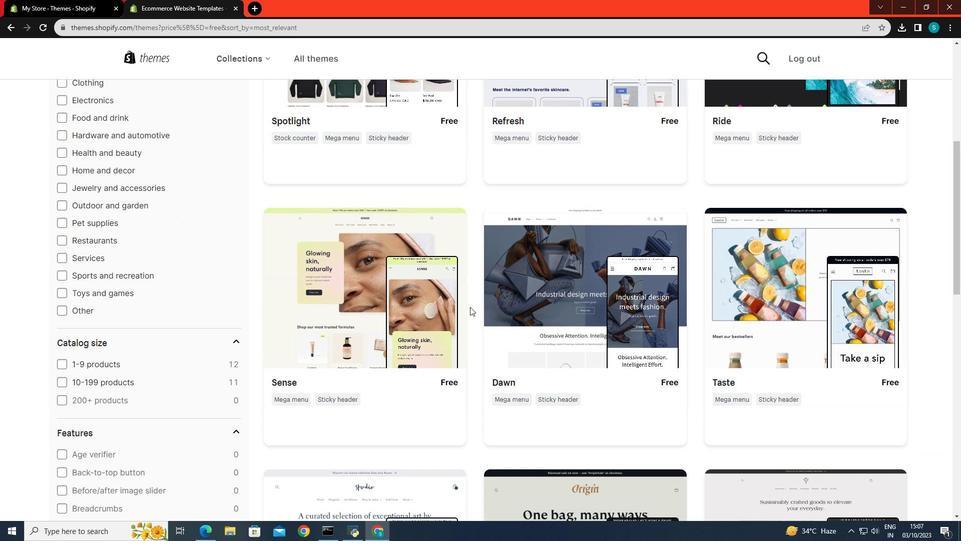 
Action: Mouse scrolled (484, 316) with delta (0, 0)
Screenshot: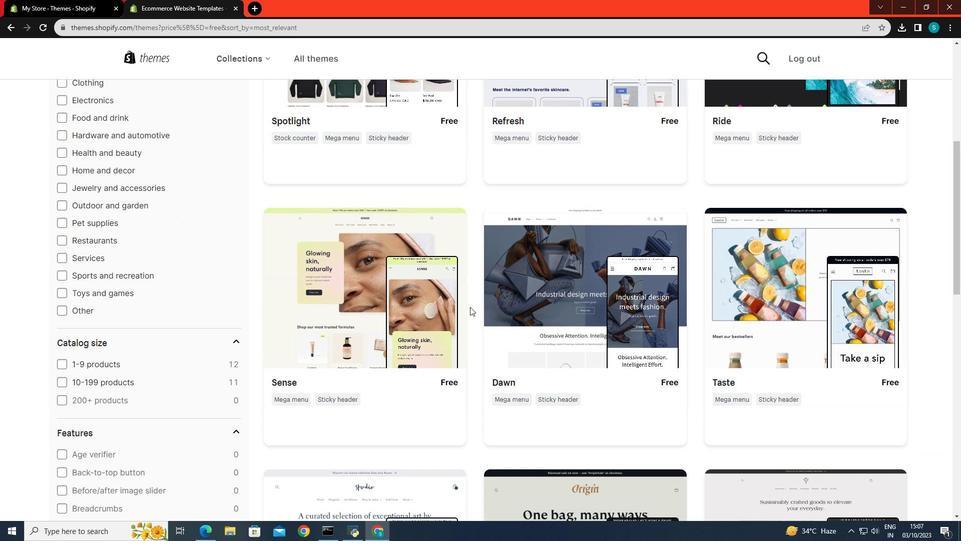 
Action: Mouse moved to (478, 312)
Screenshot: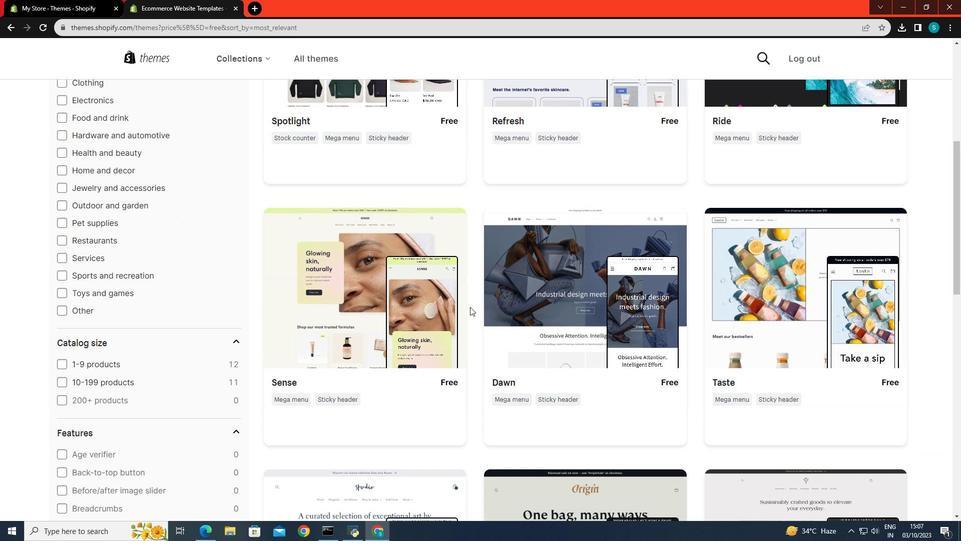 
Action: Mouse scrolled (478, 313) with delta (0, 0)
Screenshot: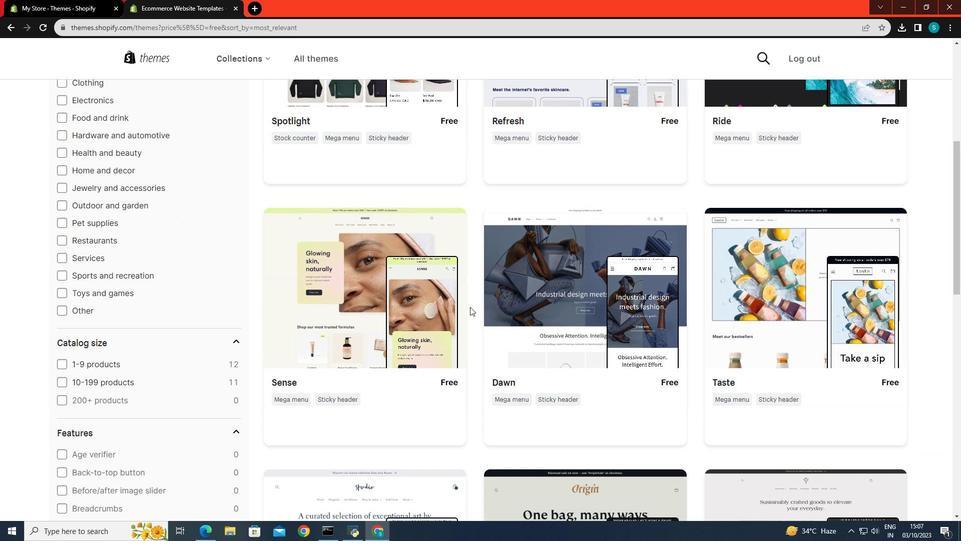 
Action: Mouse moved to (472, 308)
Screenshot: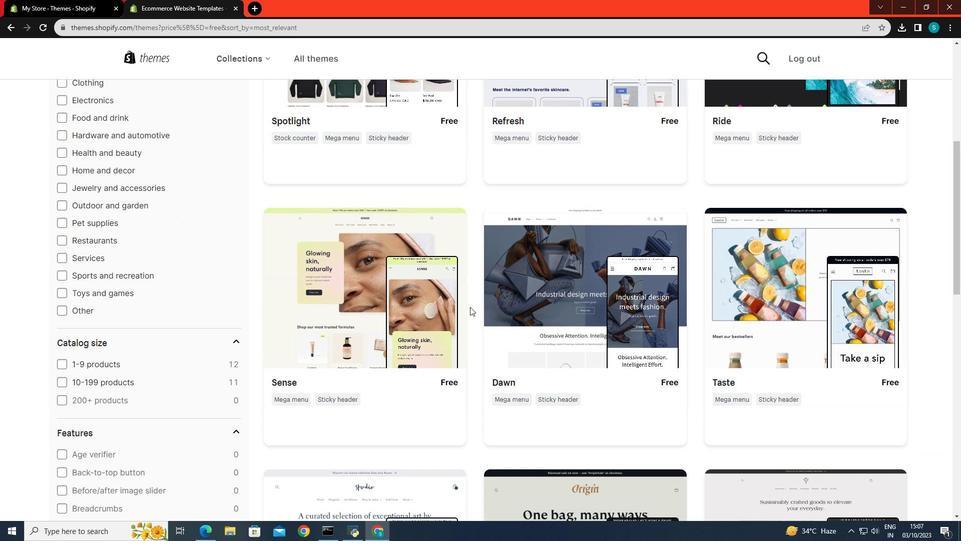 
Action: Mouse scrolled (472, 309) with delta (0, 0)
Screenshot: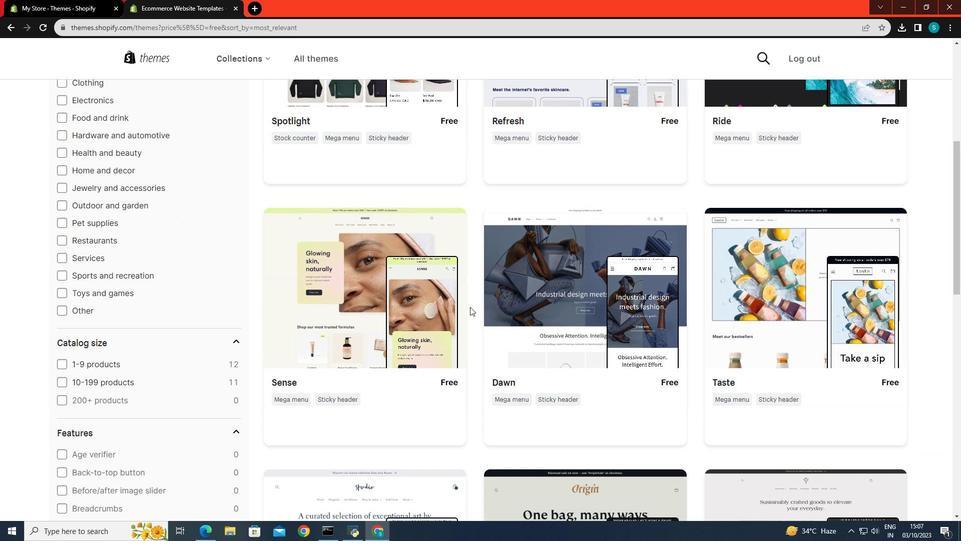 
Action: Mouse moved to (470, 307)
Screenshot: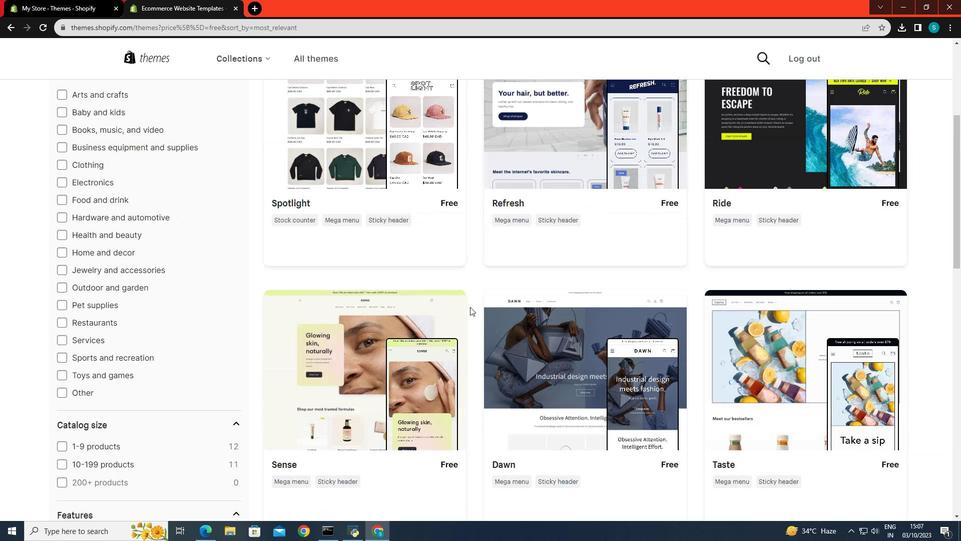 
Action: Mouse scrolled (470, 307) with delta (0, 0)
Screenshot: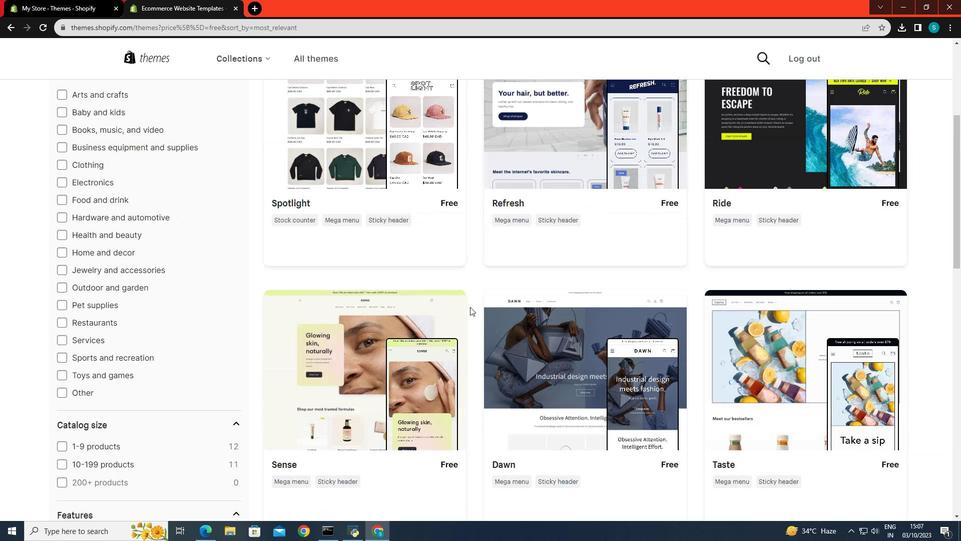 
Action: Mouse moved to (470, 307)
Screenshot: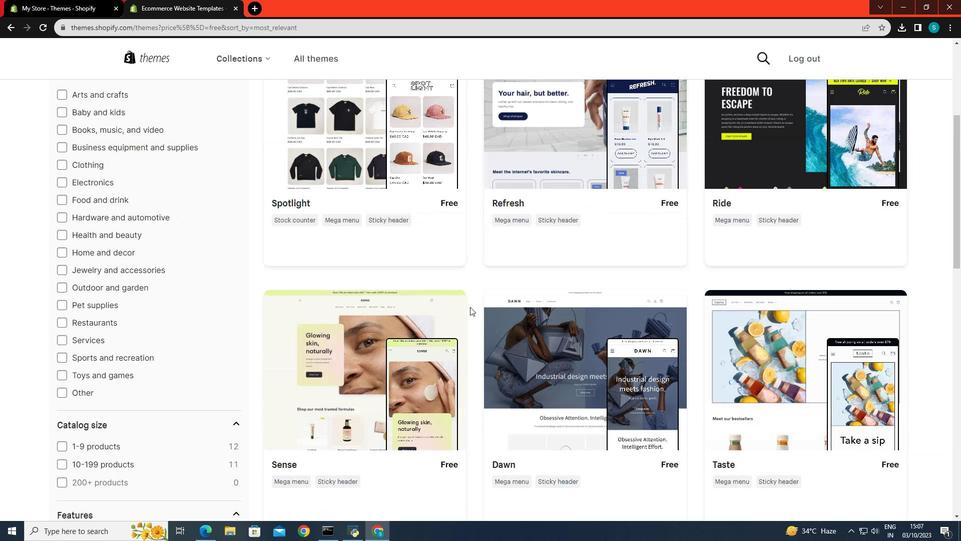 
Action: Mouse scrolled (470, 307) with delta (0, 0)
Screenshot: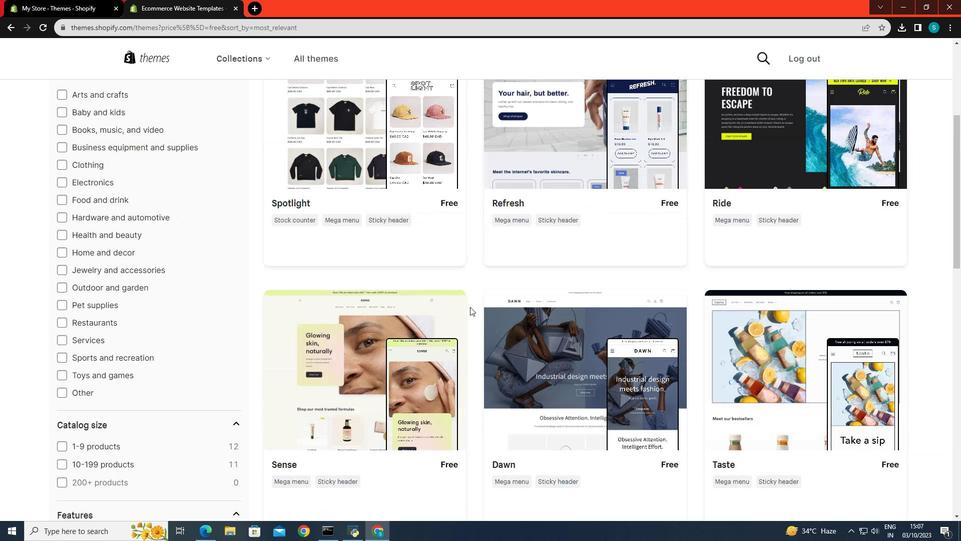 
Action: Mouse moved to (467, 305)
Screenshot: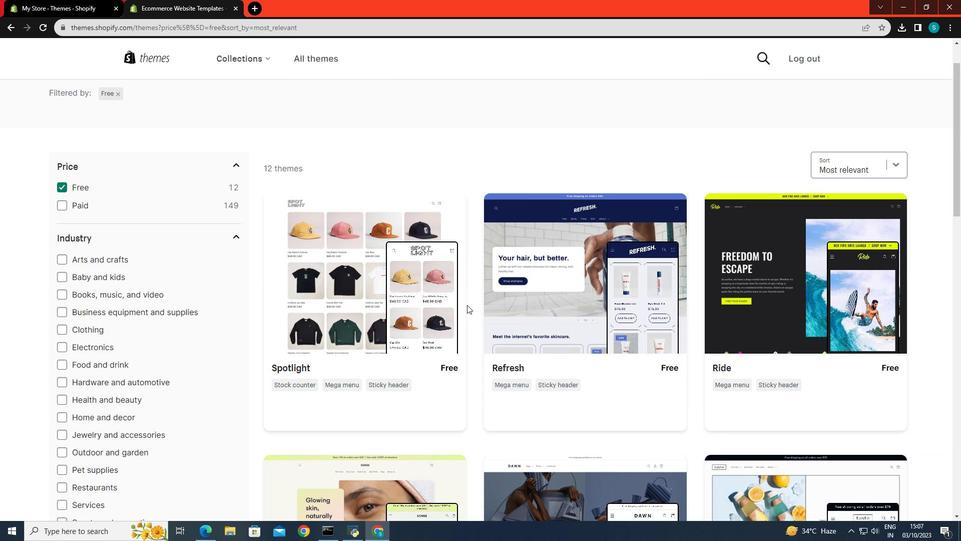 
Action: Mouse scrolled (467, 305) with delta (0, 0)
Screenshot: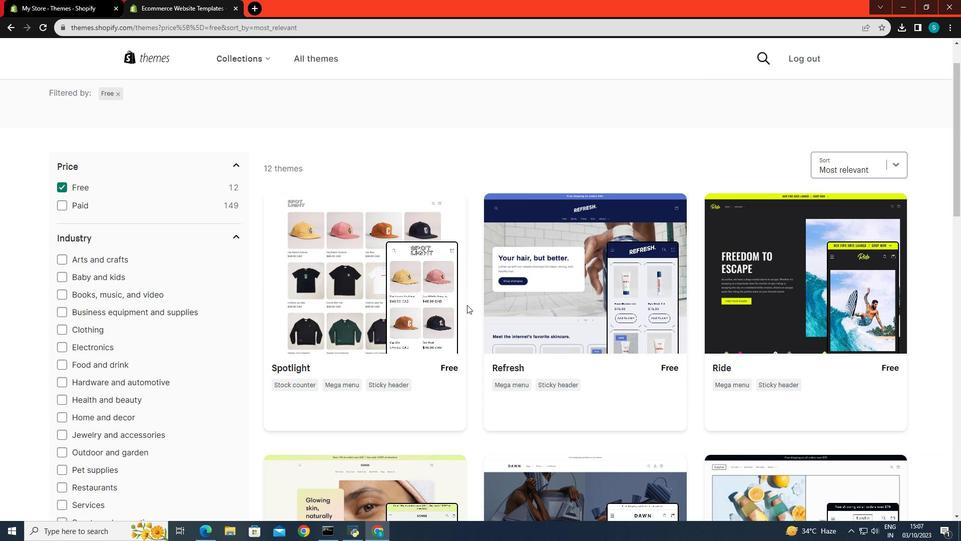 
Action: Mouse scrolled (467, 305) with delta (0, 0)
Screenshot: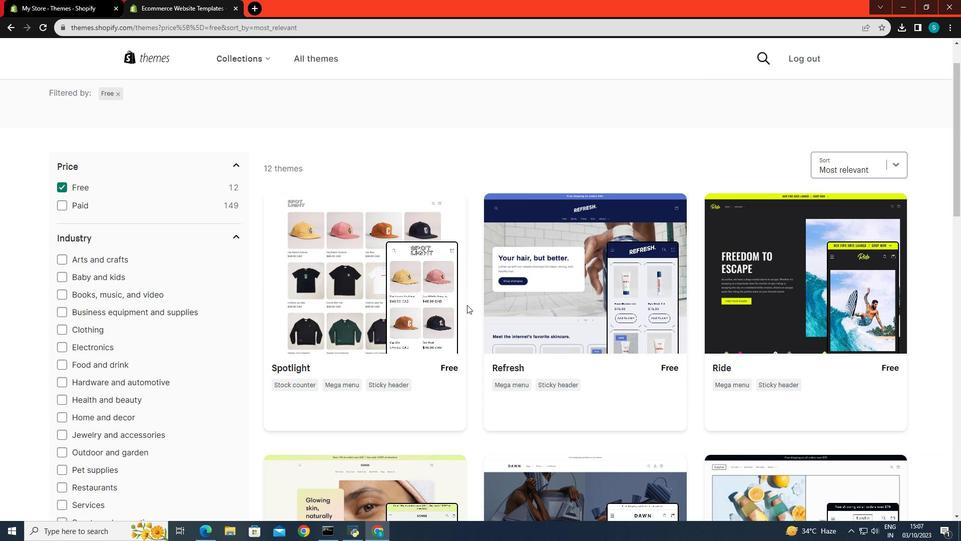 
Action: Mouse scrolled (467, 305) with delta (0, 0)
Screenshot: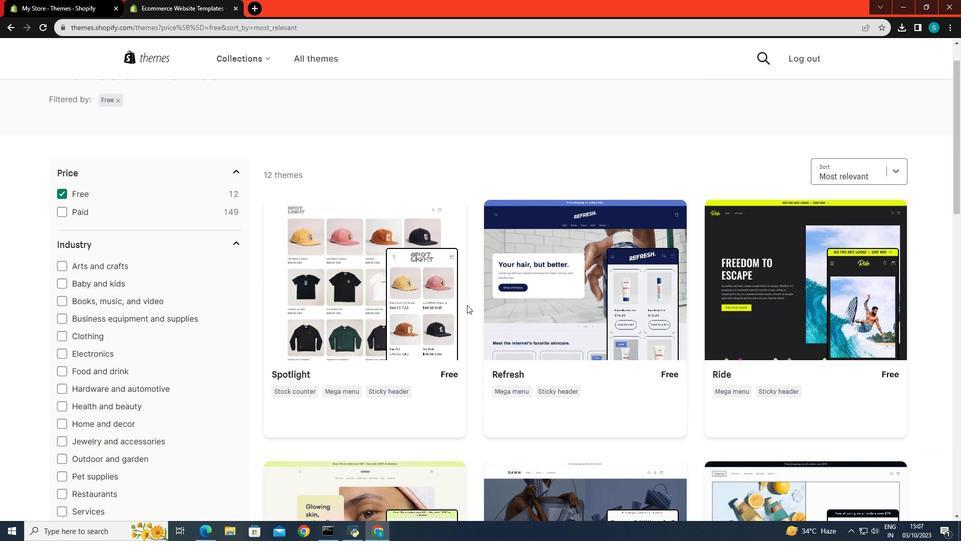 
Action: Mouse scrolled (467, 305) with delta (0, 0)
Screenshot: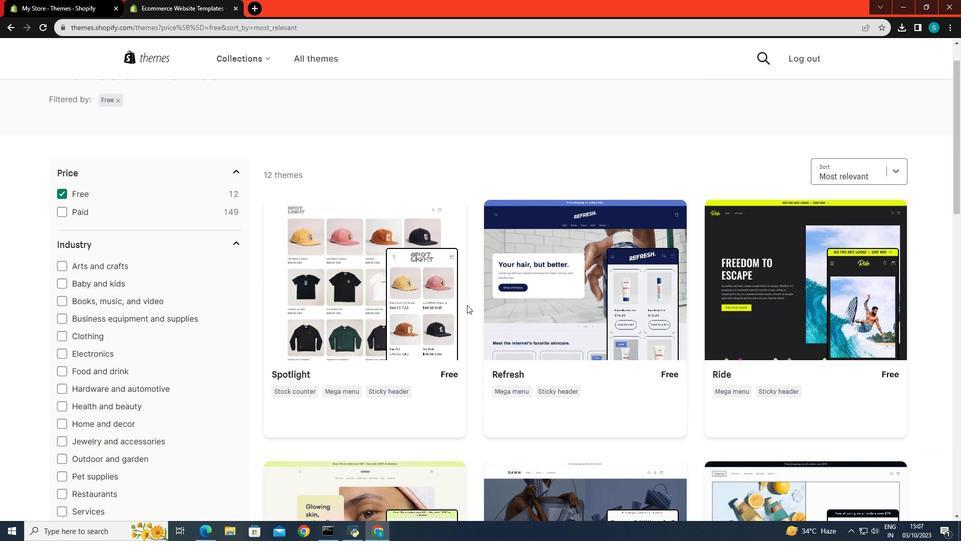 
Action: Mouse scrolled (467, 305) with delta (0, 0)
Screenshot: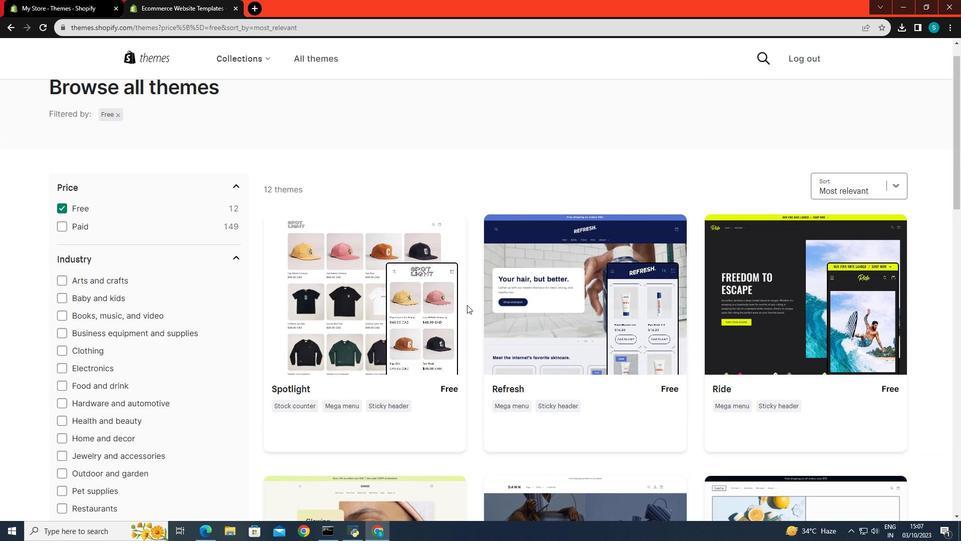 
Action: Mouse scrolled (467, 305) with delta (0, 0)
Screenshot: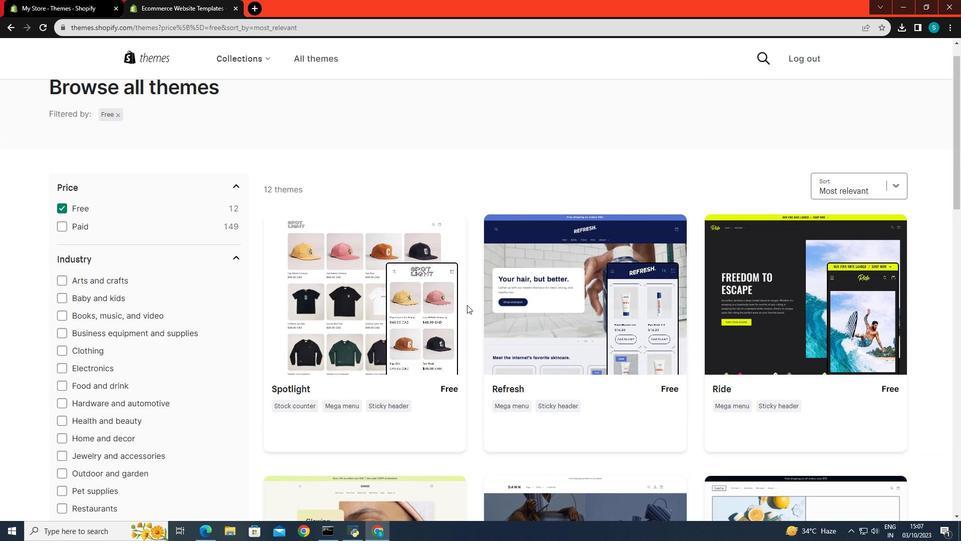 
Action: Mouse moved to (580, 347)
Screenshot: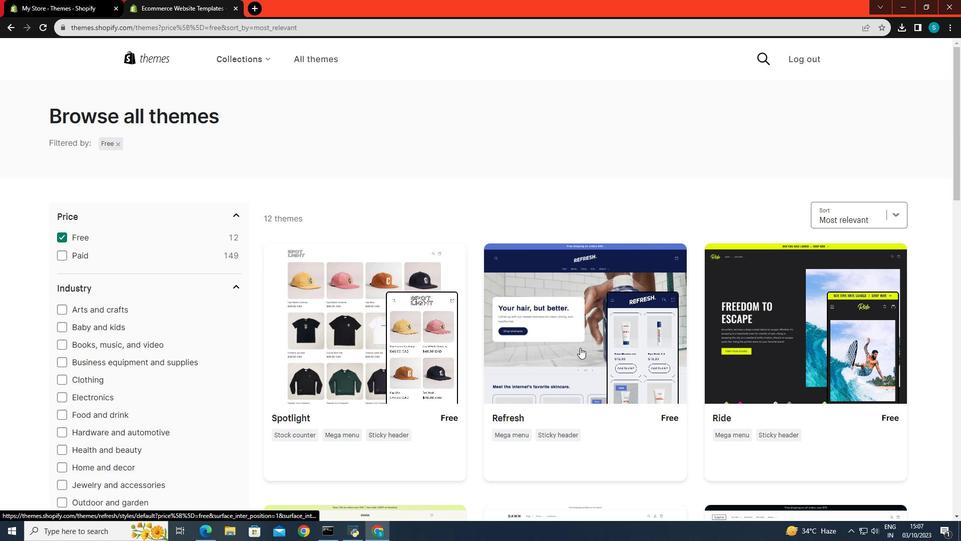 
Action: Mouse pressed left at (580, 347)
Screenshot: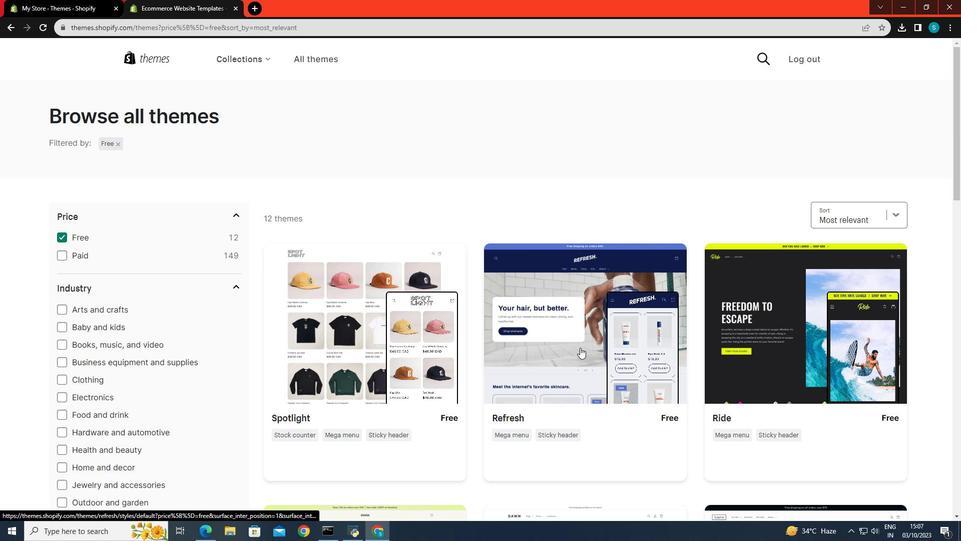 
Action: Mouse moved to (249, 346)
Screenshot: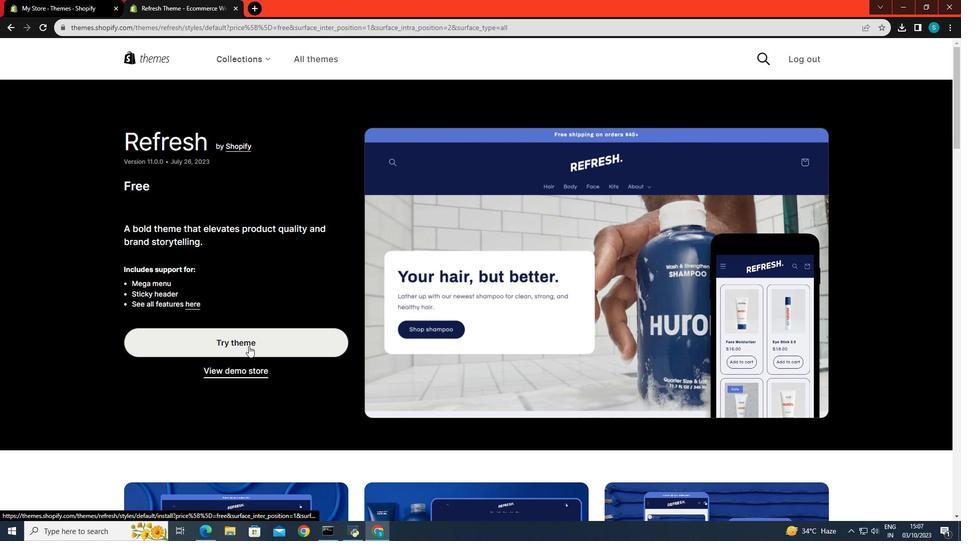
Action: Mouse pressed left at (249, 346)
Screenshot: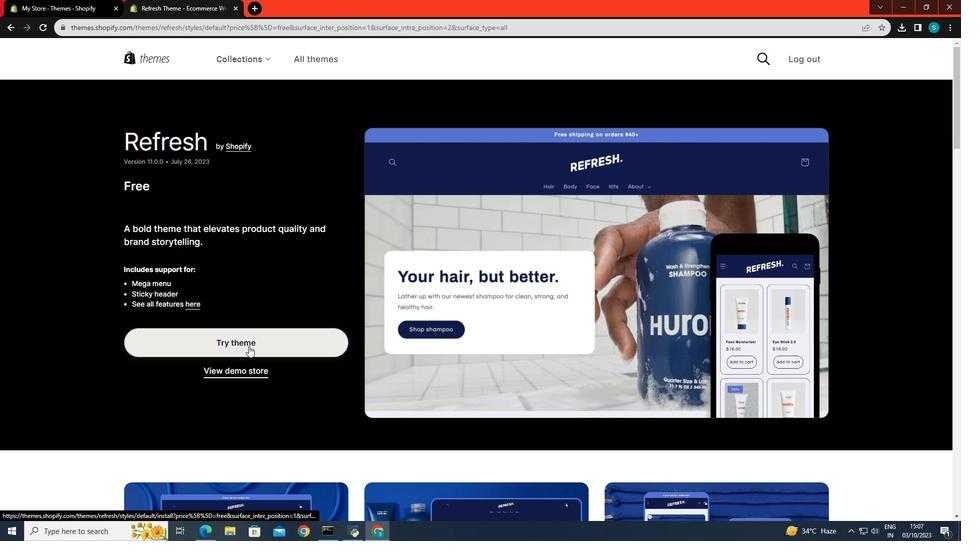 
Action: Mouse moved to (936, 430)
Screenshot: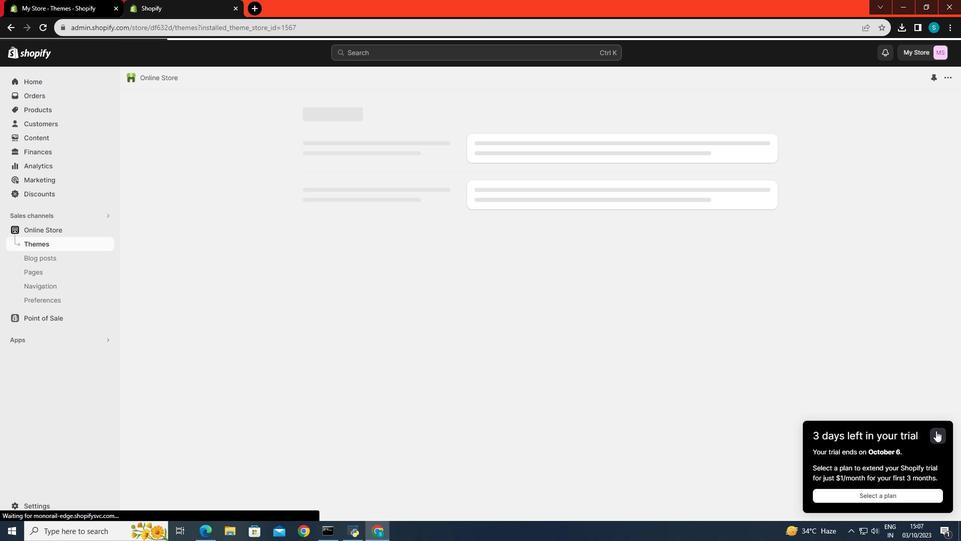 
Action: Mouse pressed left at (936, 430)
Screenshot: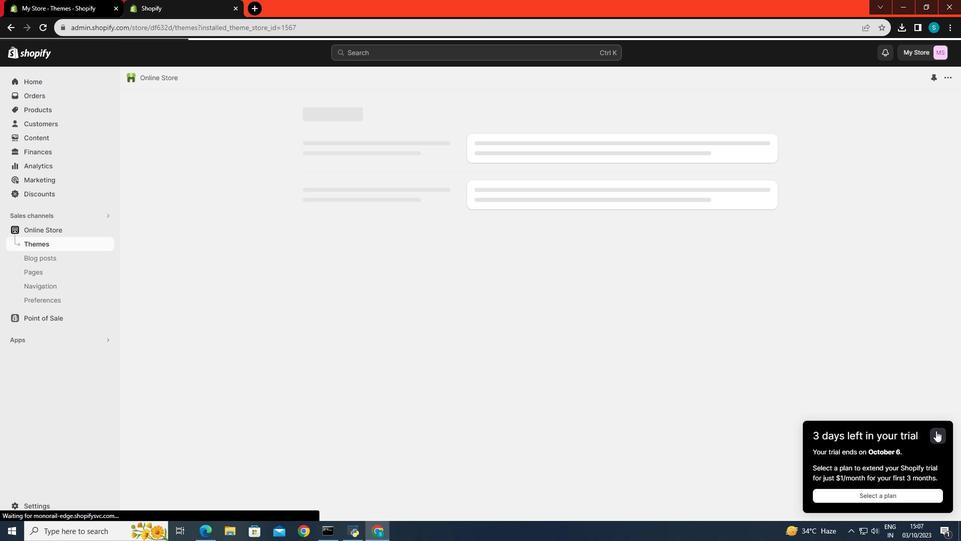 
Action: Mouse moved to (532, 280)
Screenshot: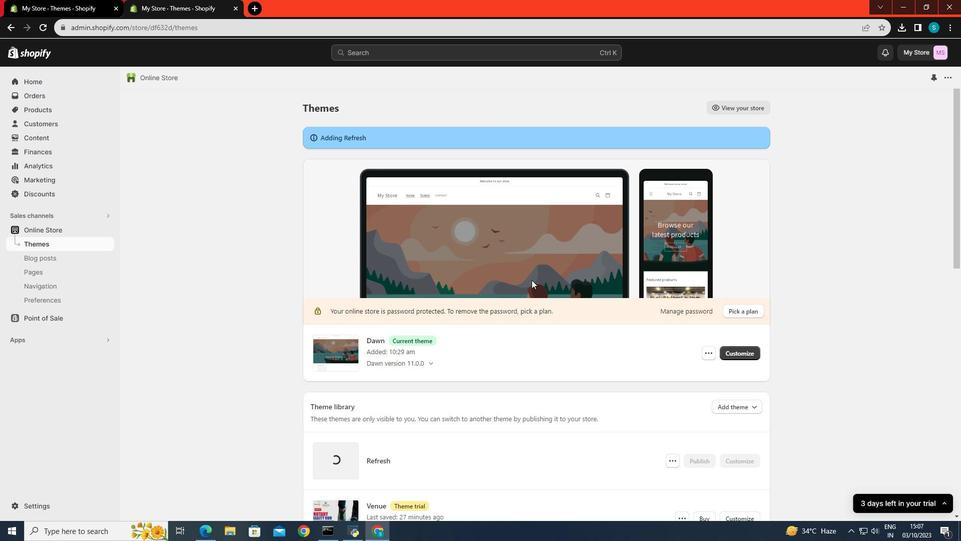 
Action: Mouse scrolled (532, 279) with delta (0, 0)
Screenshot: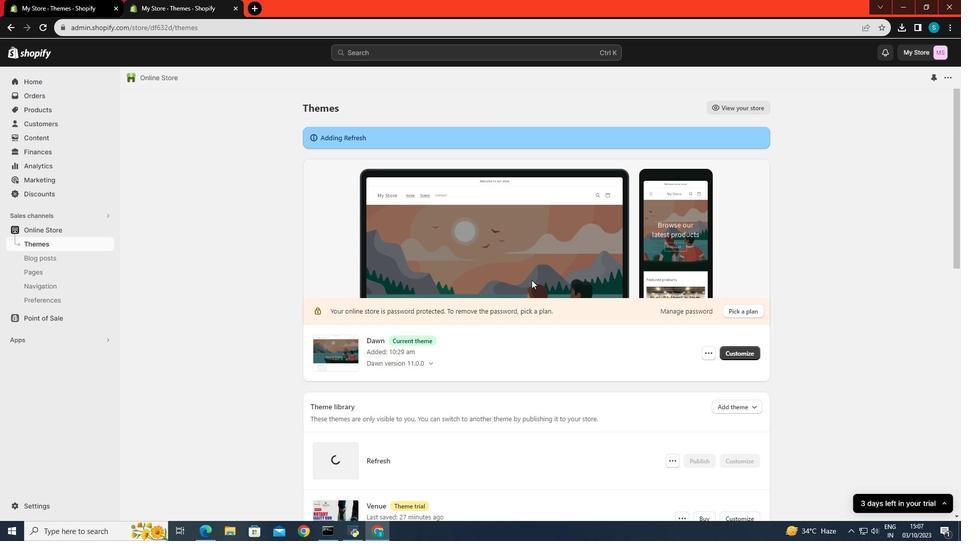 
Action: Mouse scrolled (532, 279) with delta (0, 0)
Screenshot: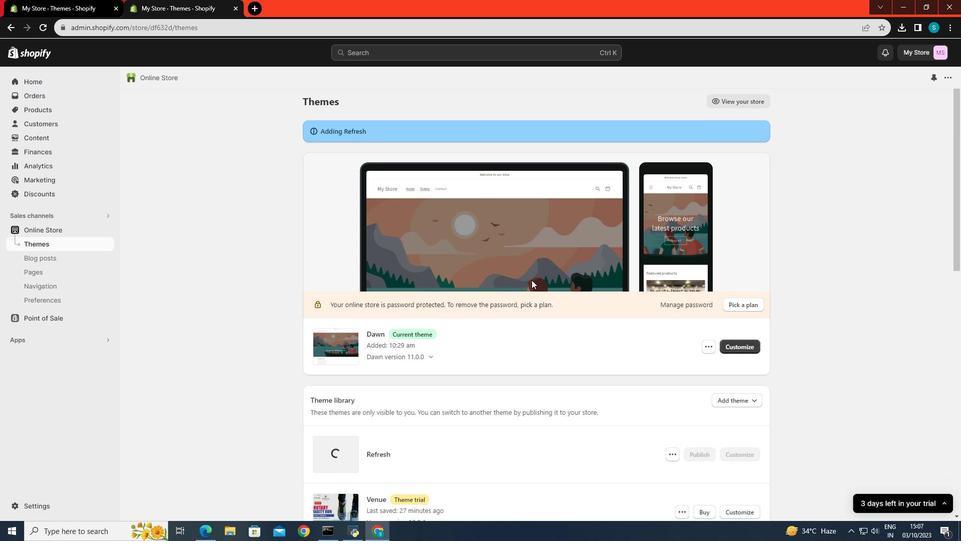 
Action: Mouse scrolled (532, 279) with delta (0, 0)
Screenshot: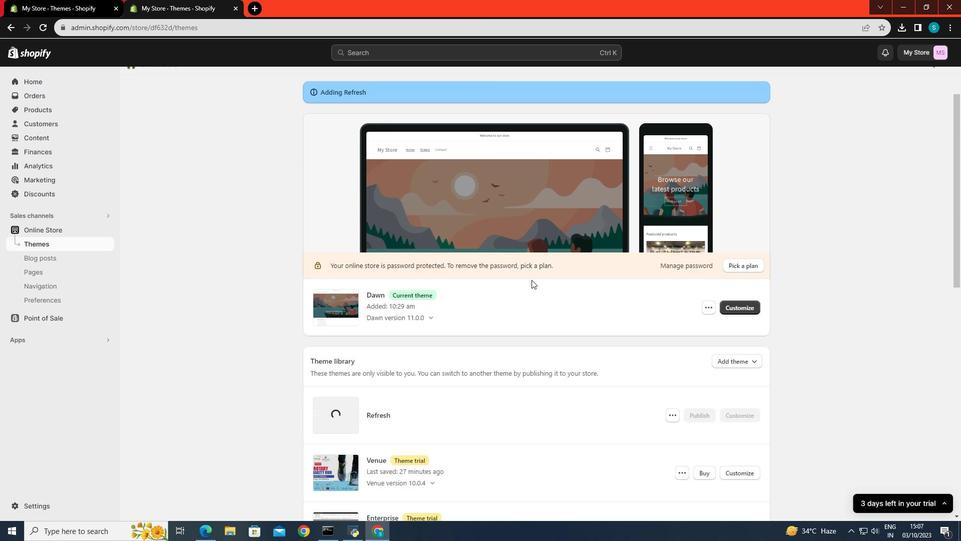 
Action: Mouse moved to (741, 308)
Screenshot: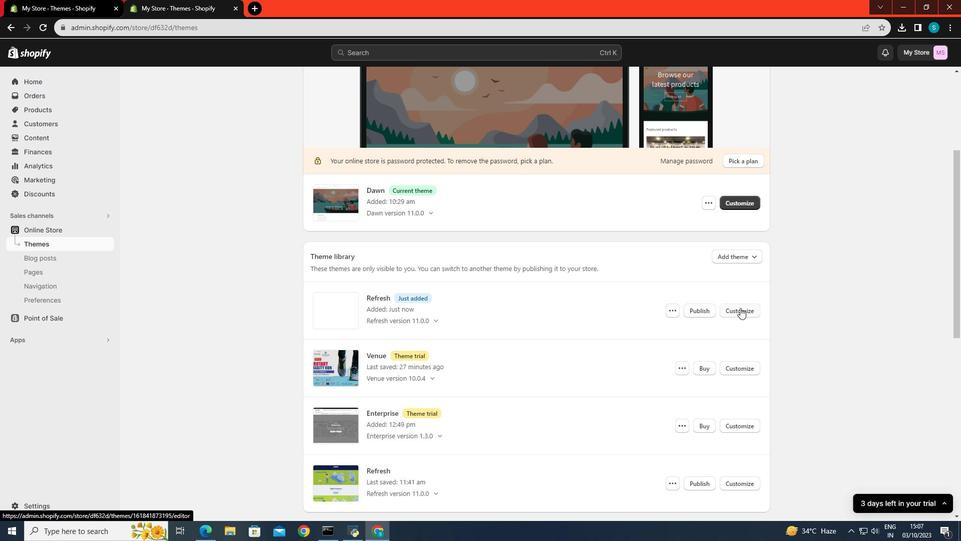 
Action: Mouse pressed left at (741, 308)
Screenshot: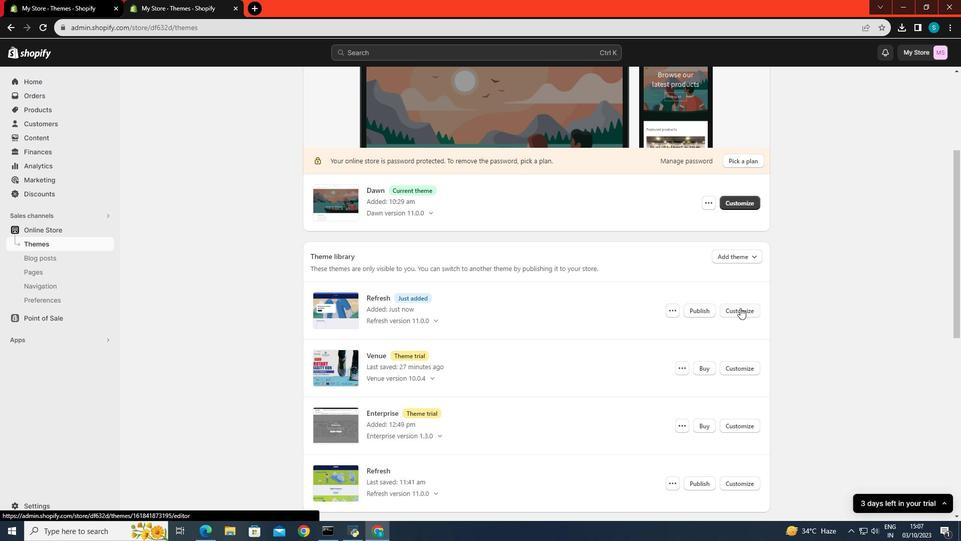 
Action: Mouse moved to (692, 296)
Screenshot: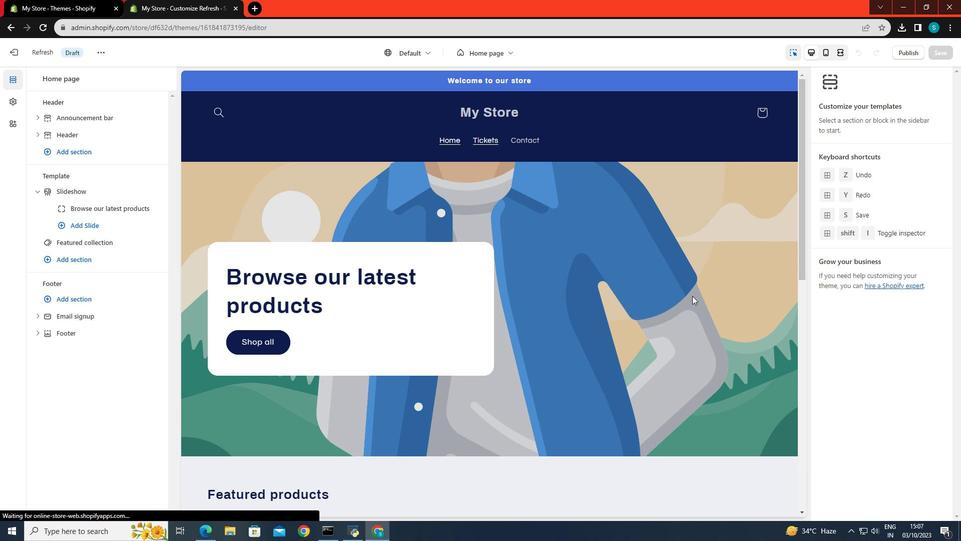 
Action: Mouse scrolled (692, 295) with delta (0, 0)
Screenshot: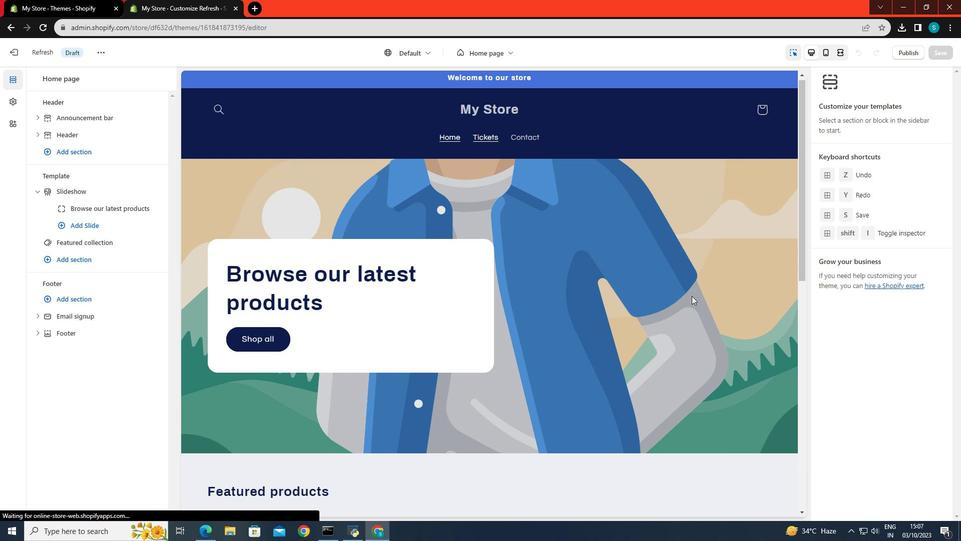 
Action: Mouse moved to (692, 296)
Screenshot: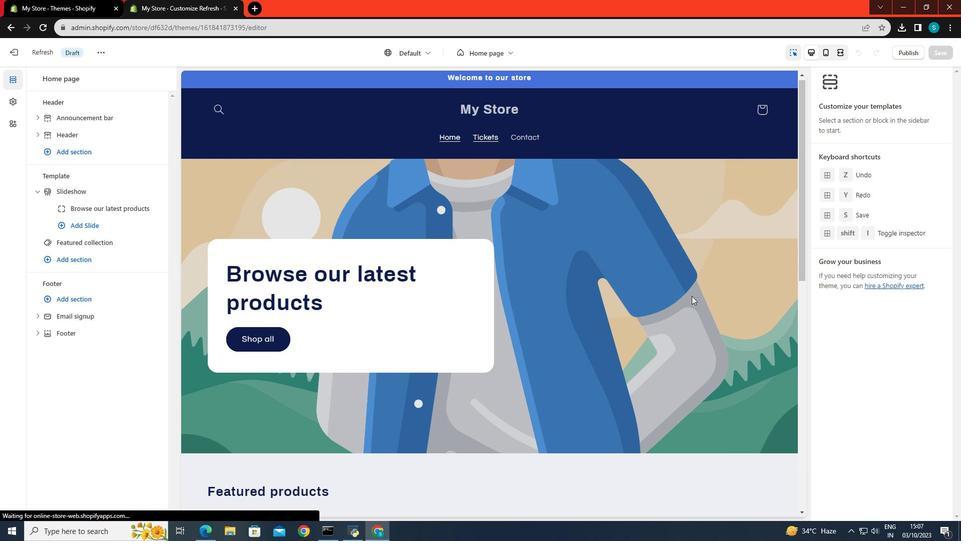 
Action: Mouse scrolled (692, 295) with delta (0, 0)
Screenshot: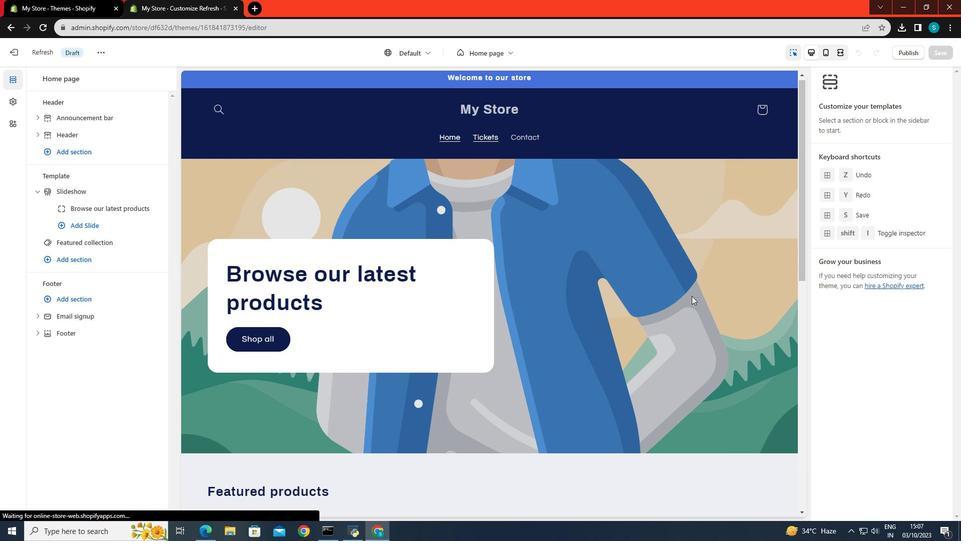 
Action: Mouse moved to (505, 334)
Screenshot: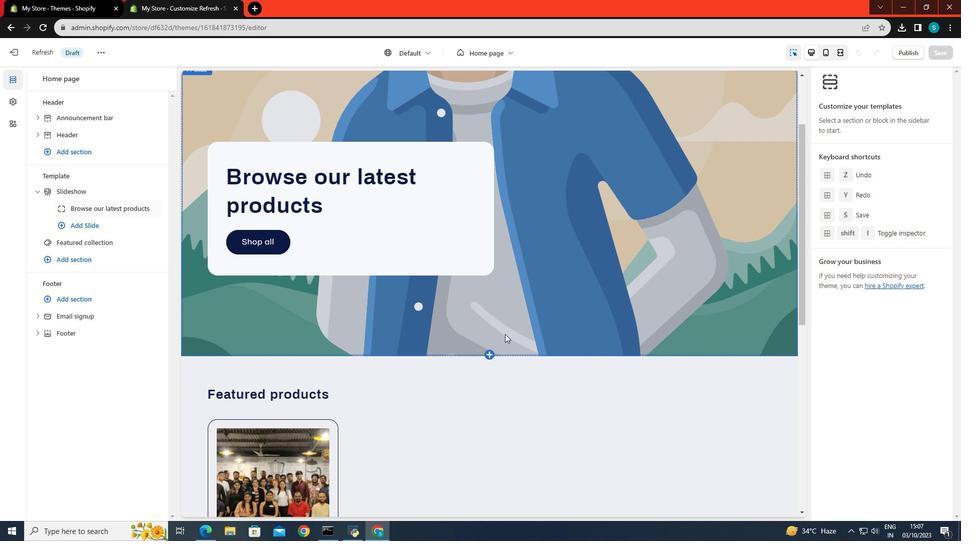 
Action: Mouse scrolled (505, 335) with delta (0, 0)
Screenshot: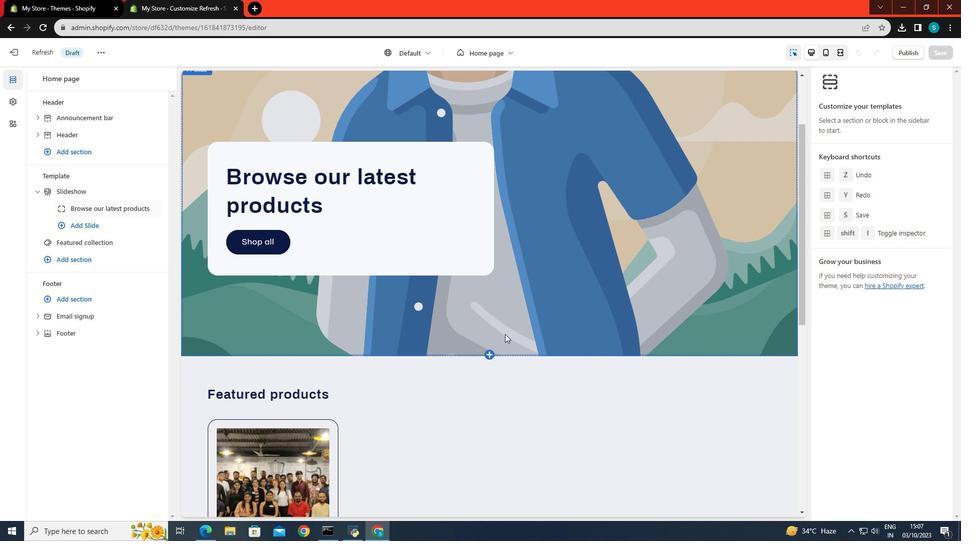 
Action: Mouse moved to (505, 334)
Screenshot: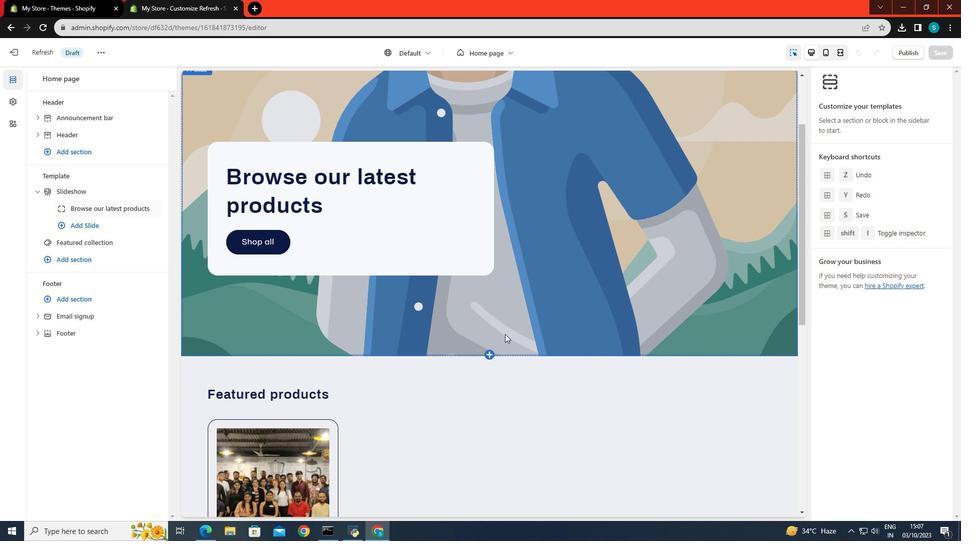 
Action: Mouse scrolled (505, 335) with delta (0, 0)
Screenshot: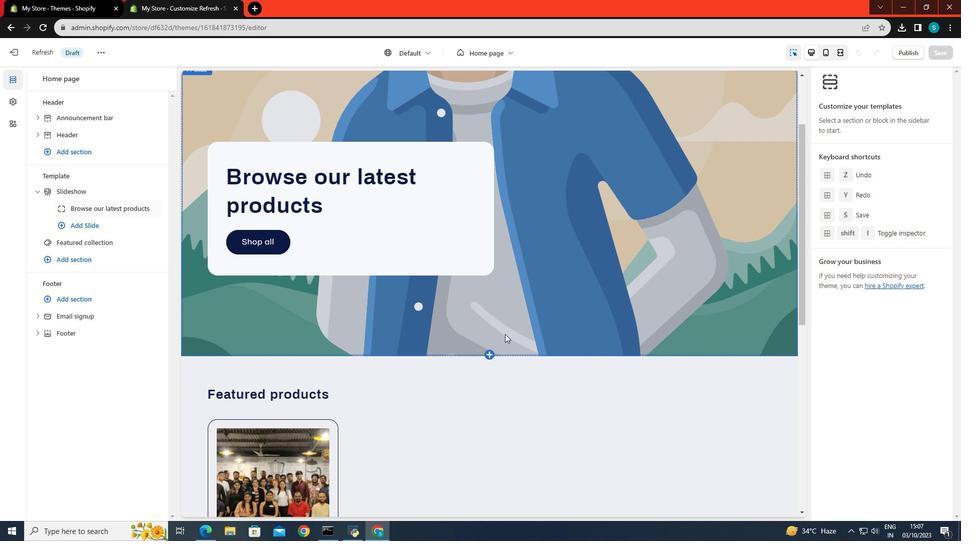 
Action: Mouse moved to (505, 332)
Screenshot: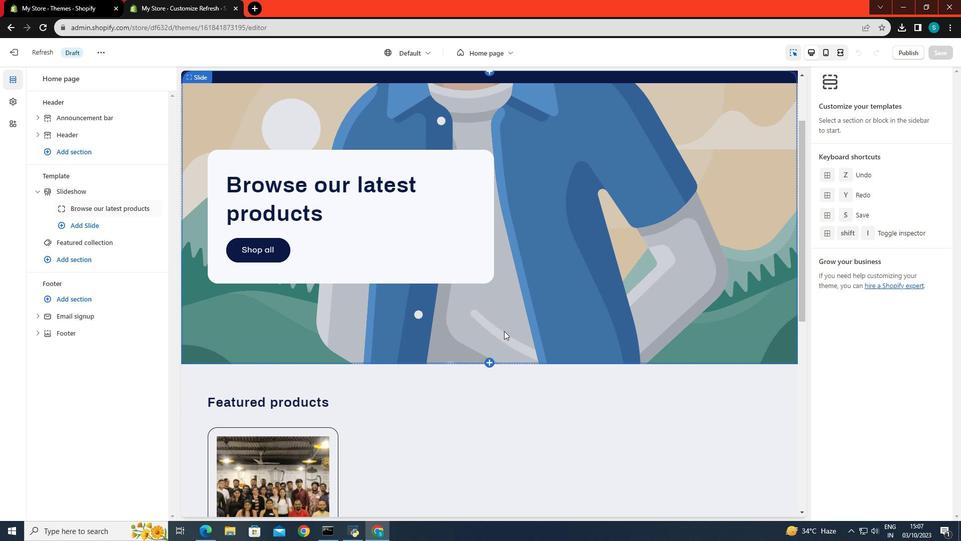 
Action: Mouse scrolled (505, 332) with delta (0, 0)
Screenshot: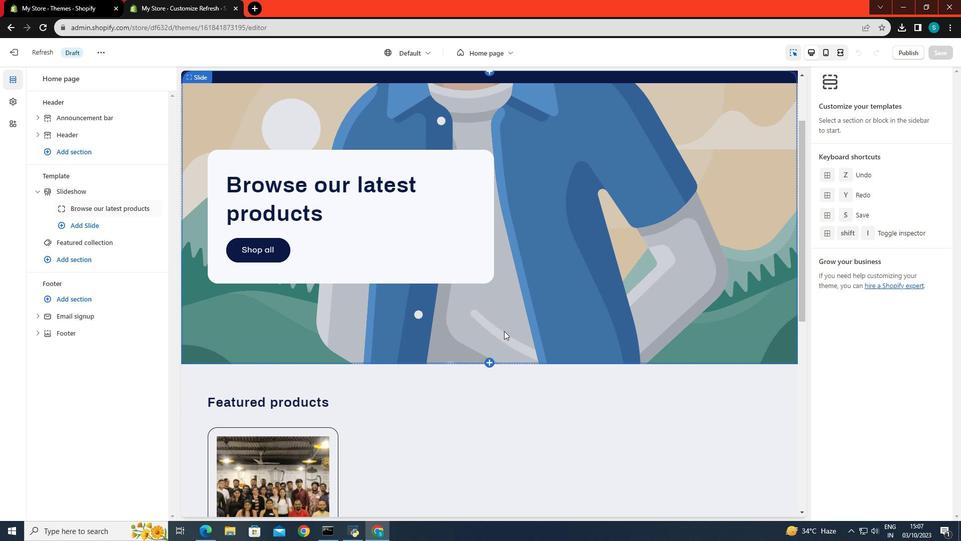 
Action: Mouse moved to (504, 331)
Screenshot: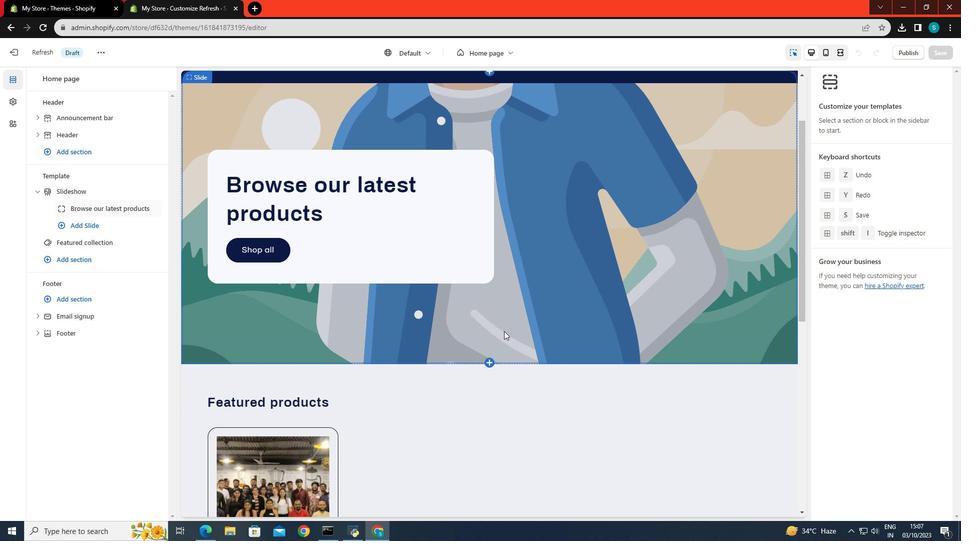 
Action: Mouse scrolled (504, 331) with delta (0, 0)
Screenshot: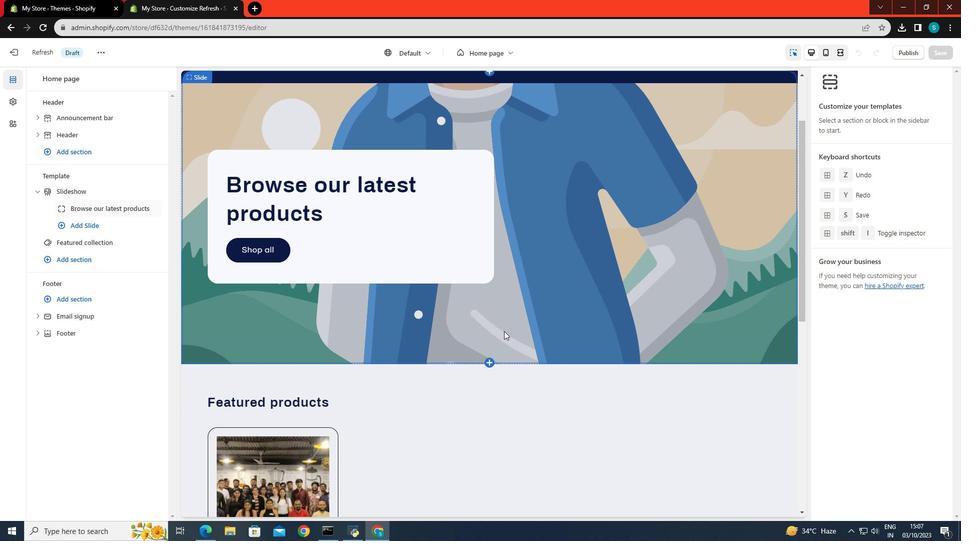 
Action: Mouse moved to (609, 256)
Screenshot: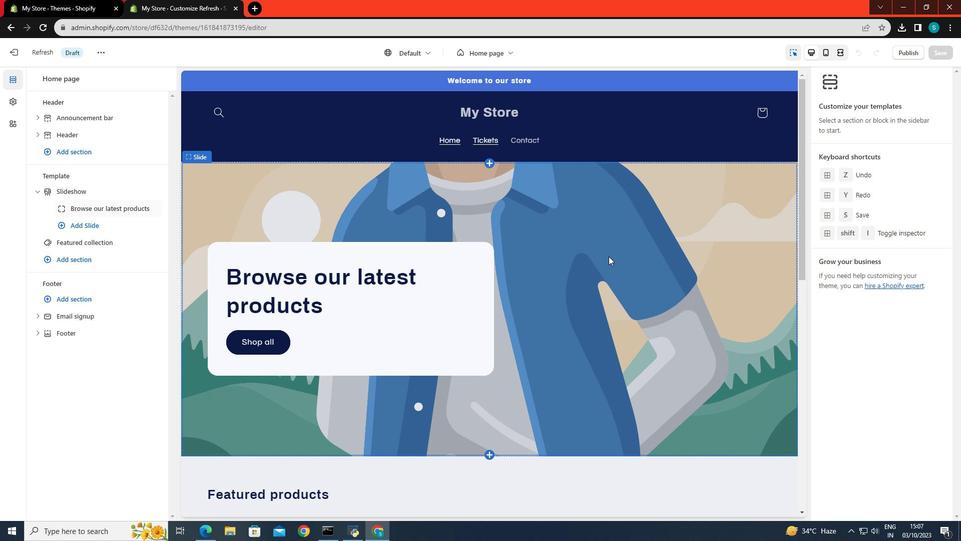 
Action: Mouse pressed left at (609, 256)
Screenshot: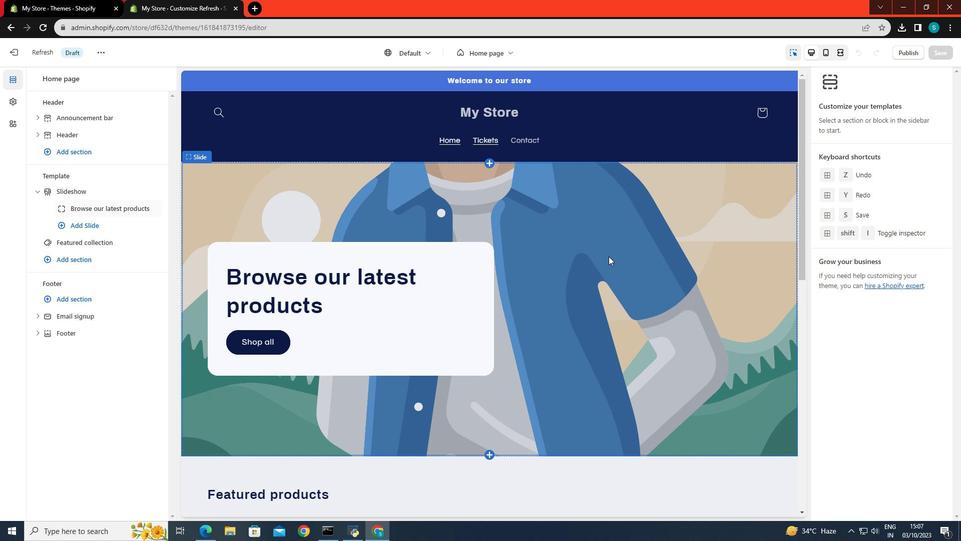 
Action: Mouse pressed left at (609, 256)
Screenshot: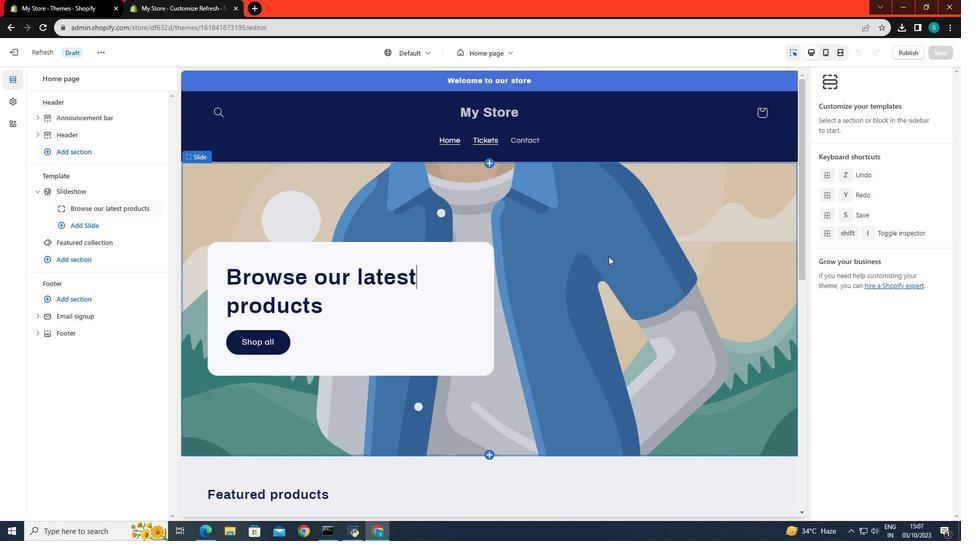 
Action: Mouse moved to (918, 215)
Screenshot: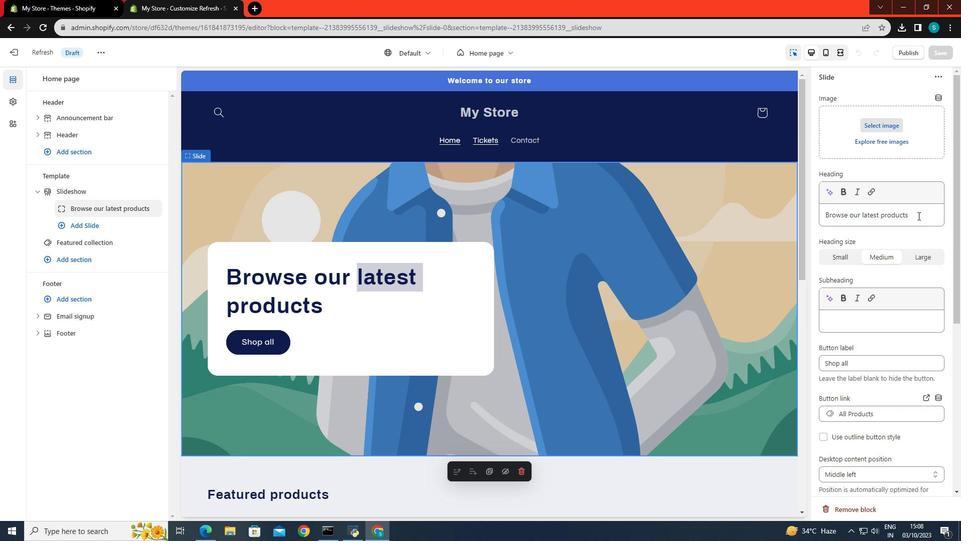 
Action: Mouse pressed left at (918, 215)
Screenshot: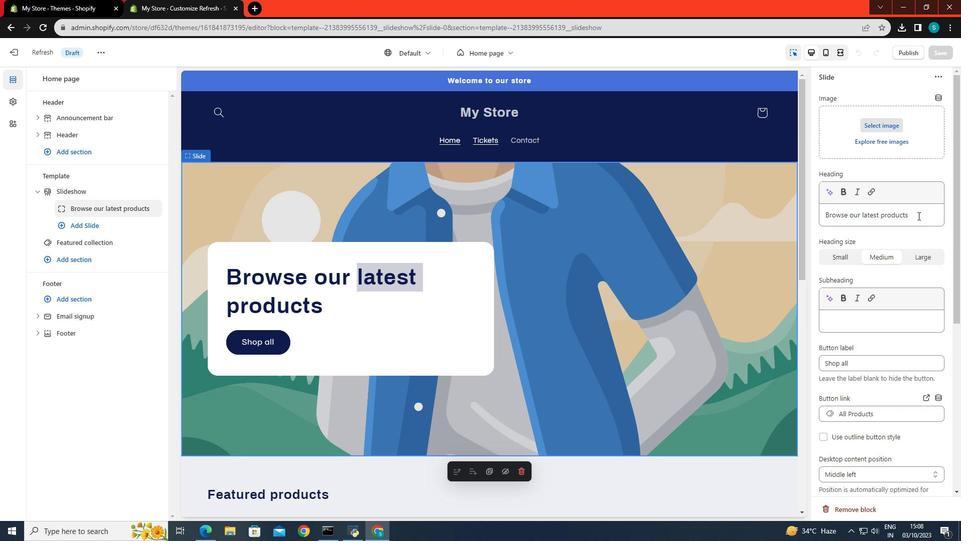 
Action: Mouse moved to (663, 219)
Screenshot: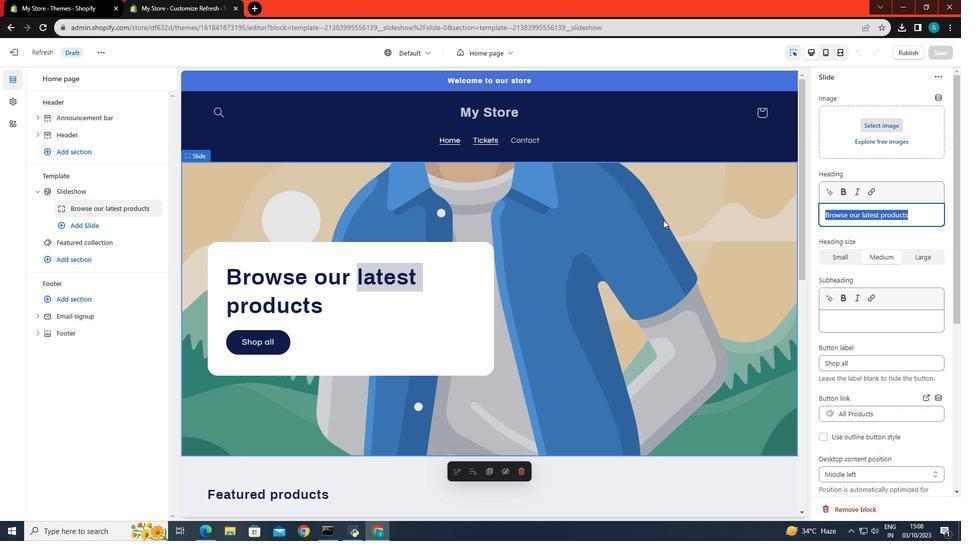 
Action: Key pressed <Key.backspace>
Screenshot: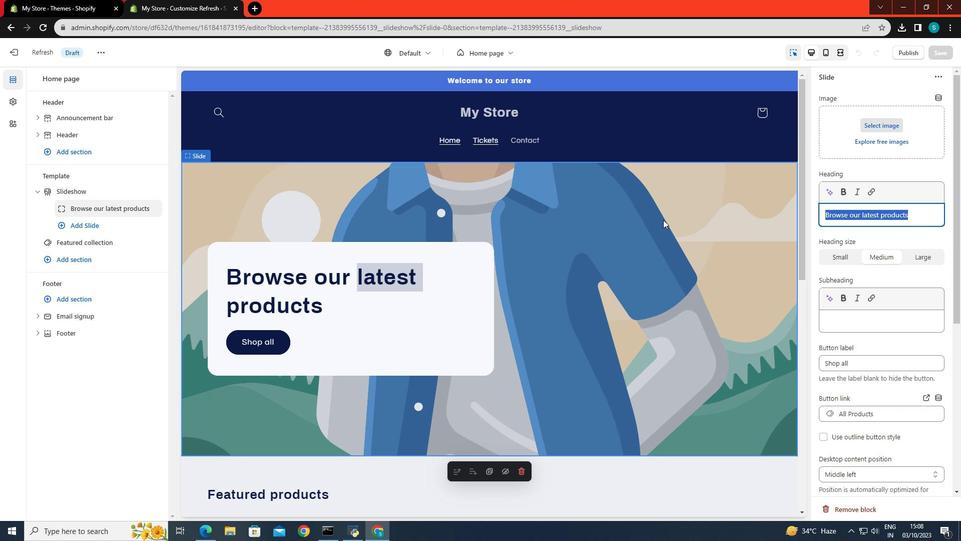 
Action: Mouse moved to (427, 407)
Screenshot: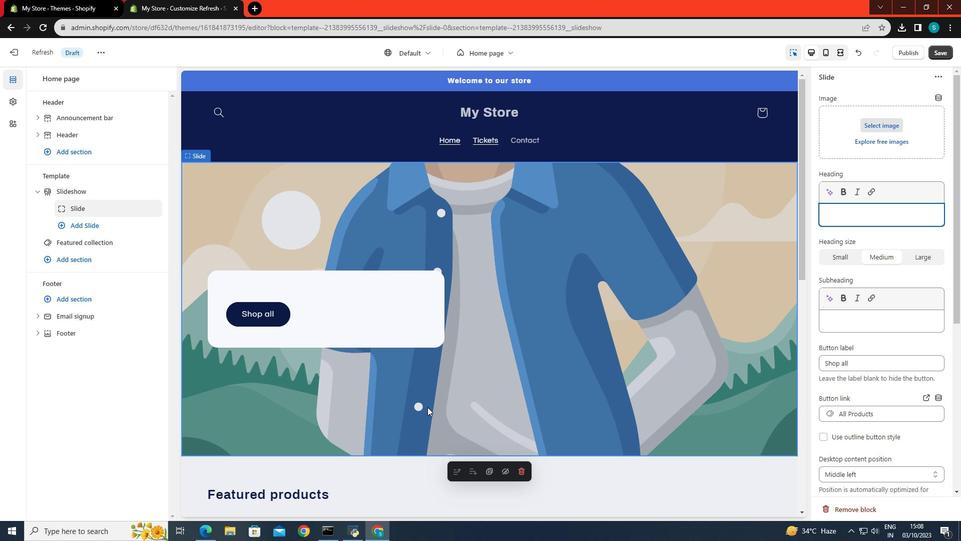 
Action: Mouse pressed left at (427, 407)
Screenshot: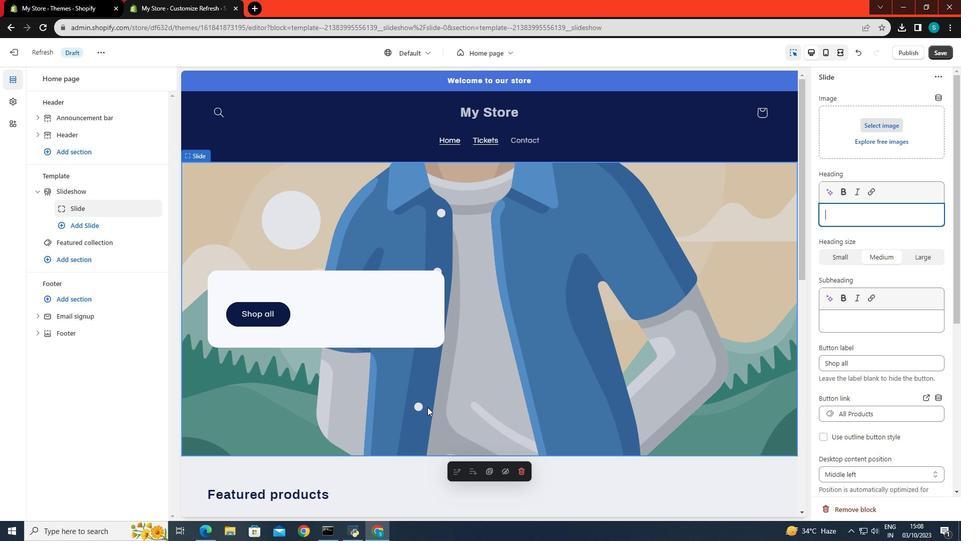 
Action: Mouse pressed left at (427, 407)
Screenshot: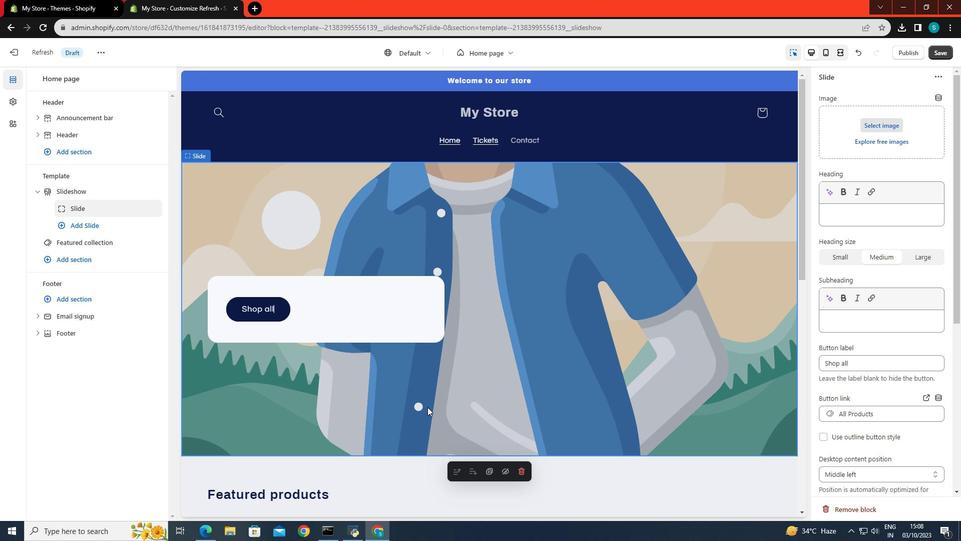 
Action: Key pressed <Key.backspace>
Screenshot: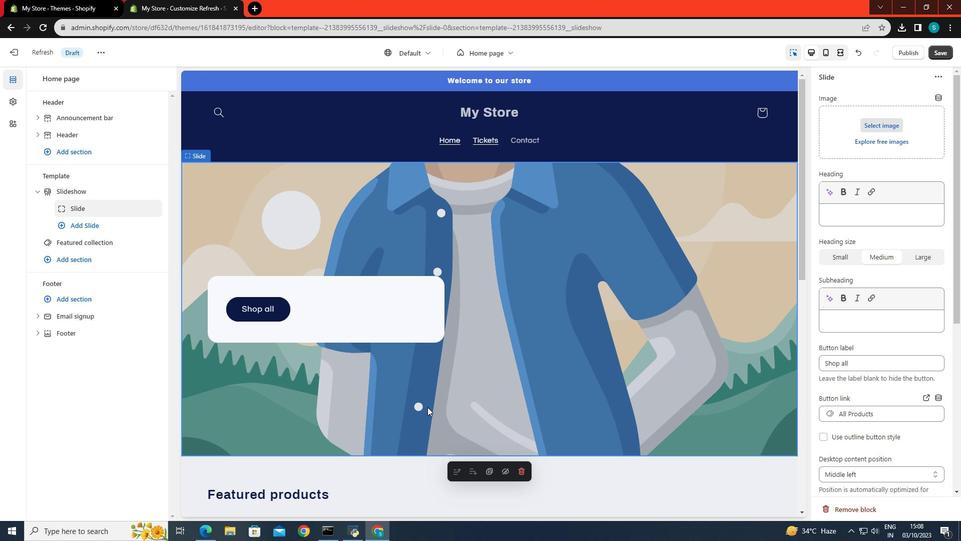 
Action: Mouse moved to (508, 426)
Screenshot: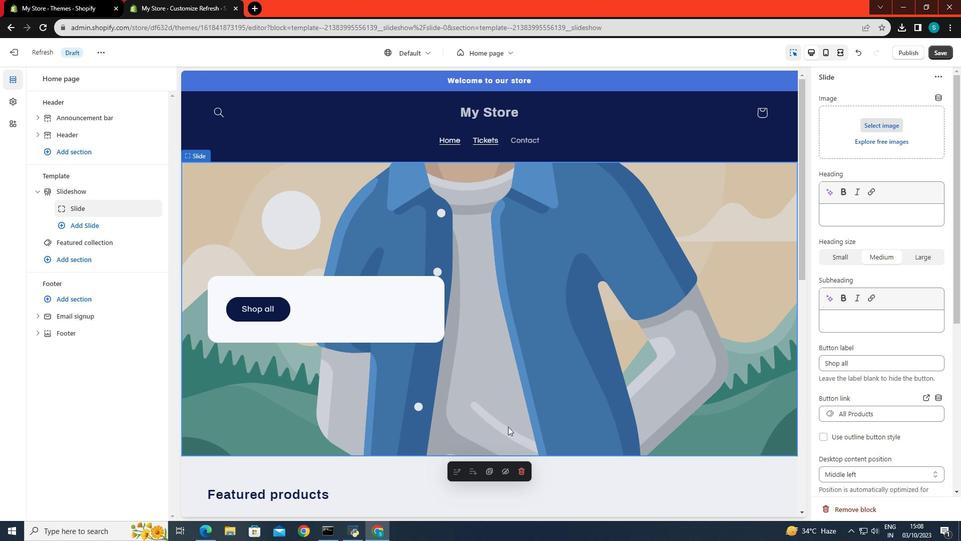
Action: Mouse scrolled (508, 426) with delta (0, 0)
Screenshot: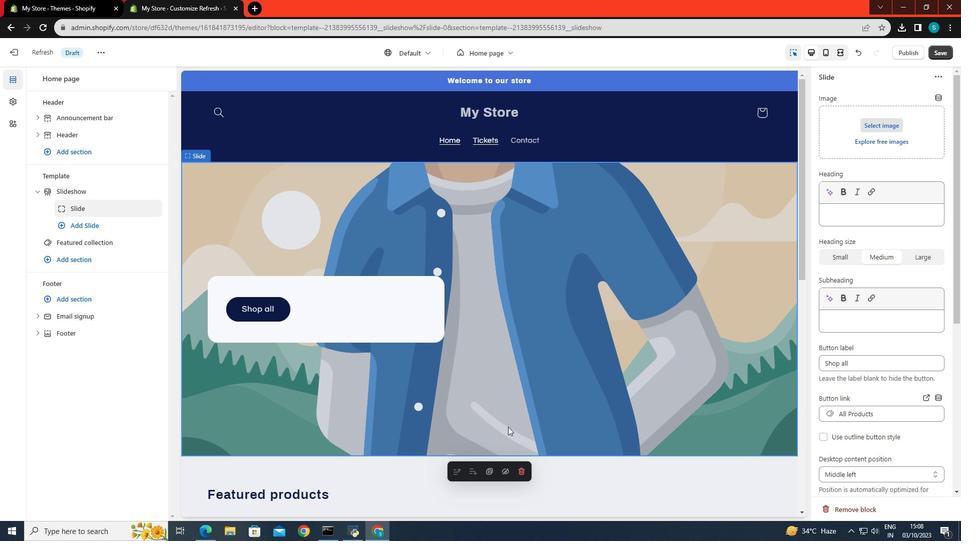 
Action: Mouse moved to (851, 507)
Screenshot: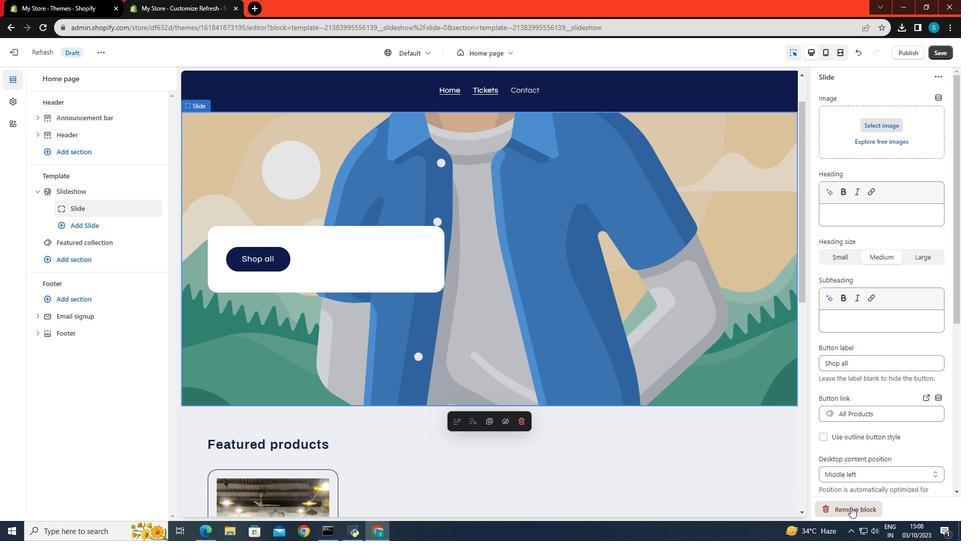 
Action: Mouse pressed left at (851, 507)
Screenshot: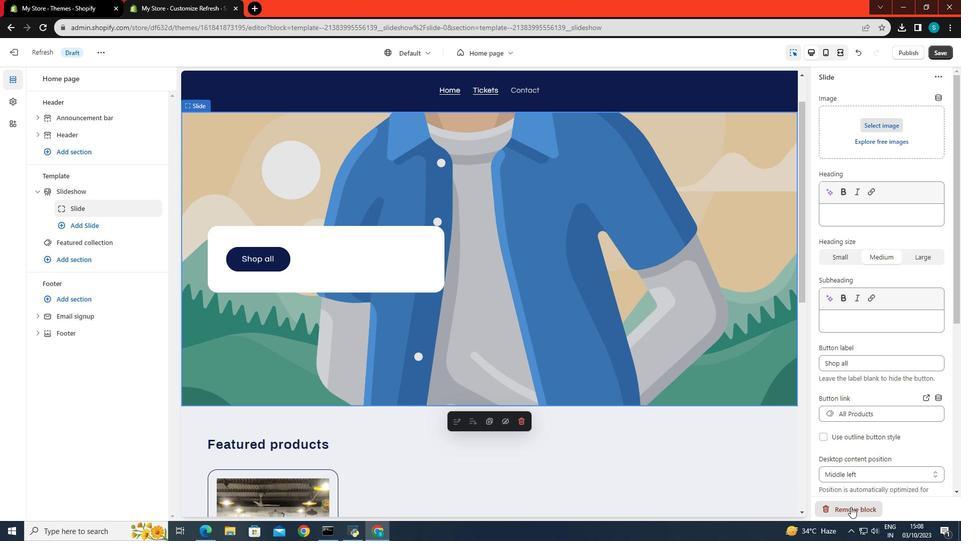 
Action: Mouse moved to (406, 320)
Screenshot: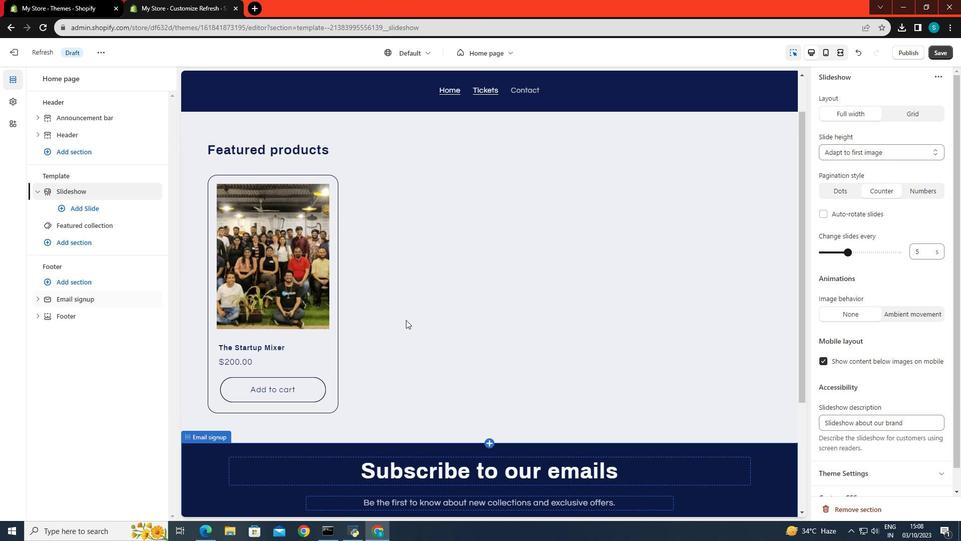 
Action: Mouse scrolled (406, 320) with delta (0, 0)
Screenshot: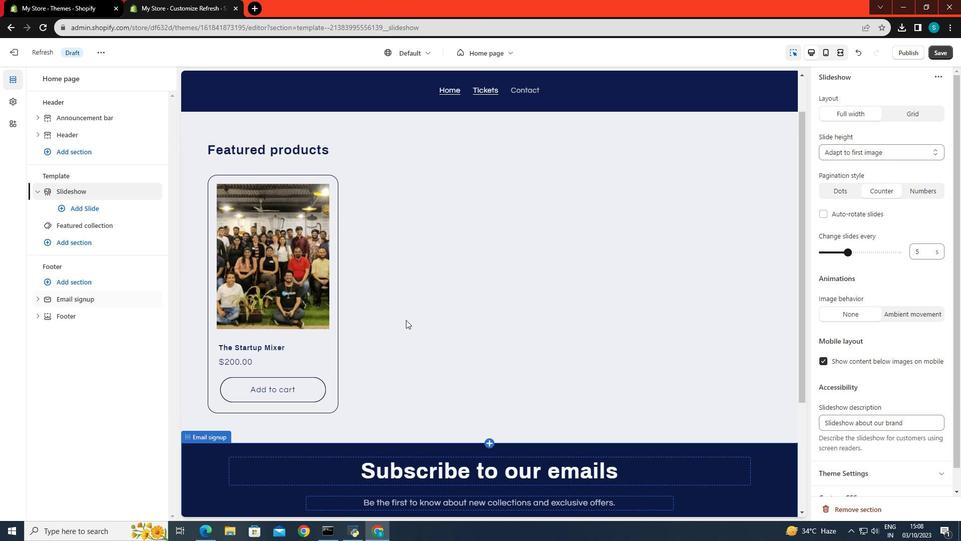 
Action: Mouse scrolled (406, 320) with delta (0, 0)
Screenshot: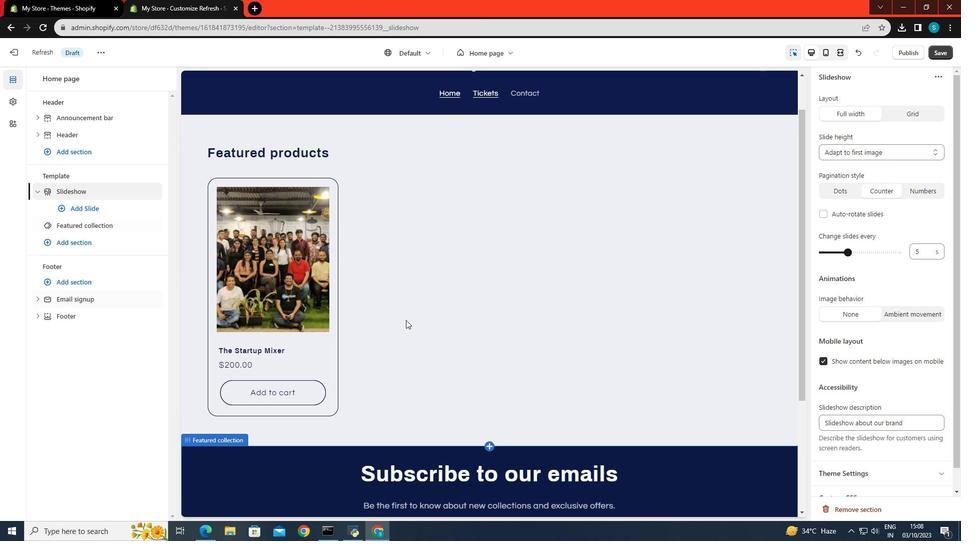 
Action: Mouse scrolled (406, 320) with delta (0, 0)
Screenshot: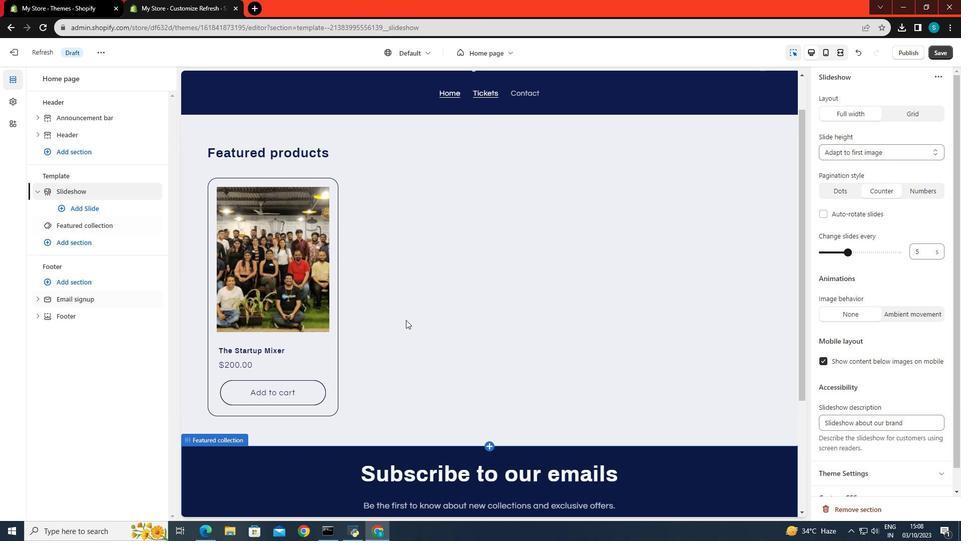 
Action: Mouse scrolled (406, 320) with delta (0, 0)
Screenshot: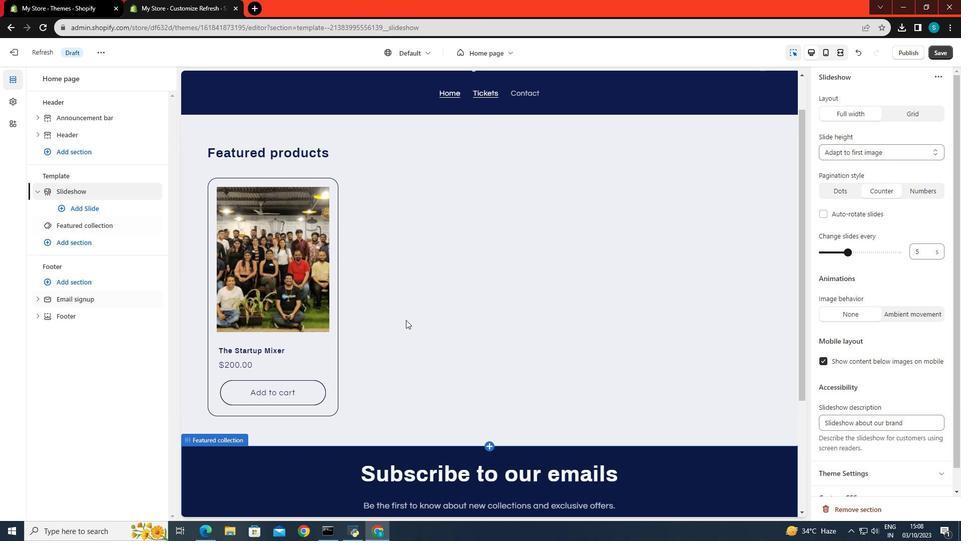 
Action: Mouse scrolled (406, 320) with delta (0, 0)
Screenshot: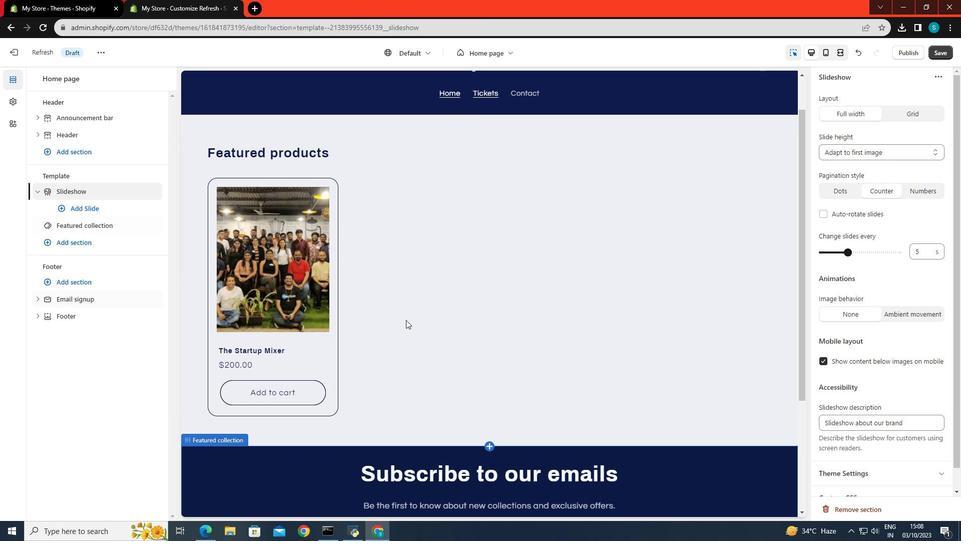 
Action: Mouse scrolled (406, 320) with delta (0, 0)
Screenshot: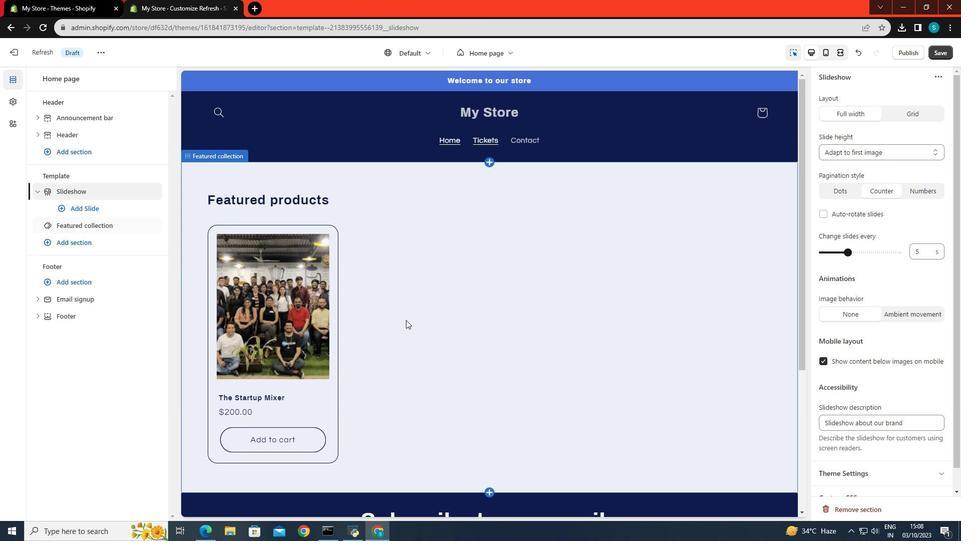 
Action: Mouse scrolled (406, 320) with delta (0, 0)
Screenshot: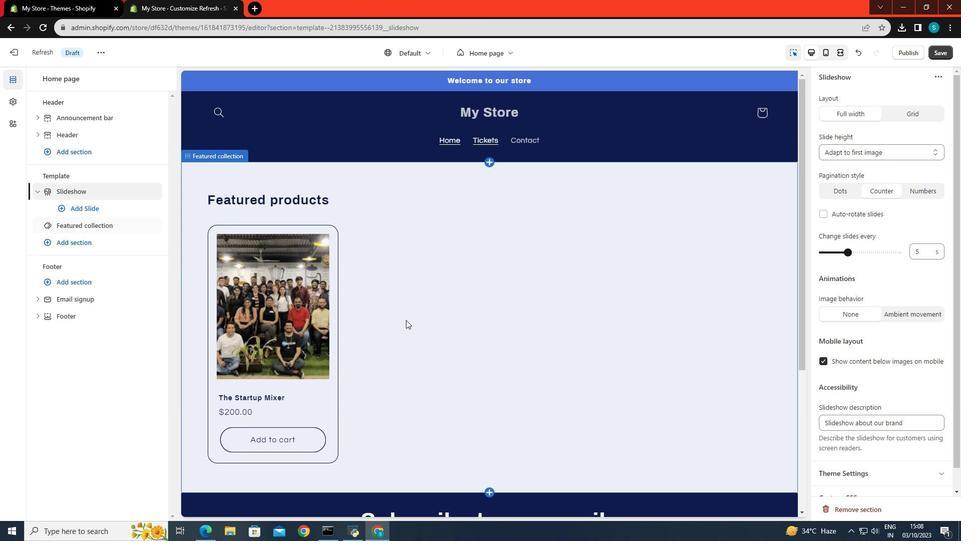 
Action: Mouse scrolled (406, 320) with delta (0, 0)
Screenshot: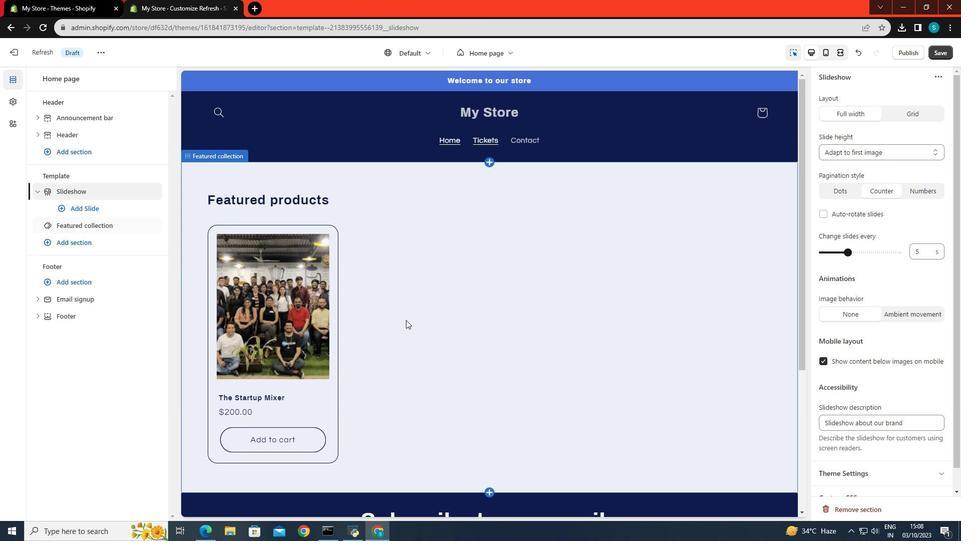 
Action: Mouse scrolled (406, 320) with delta (0, 0)
Screenshot: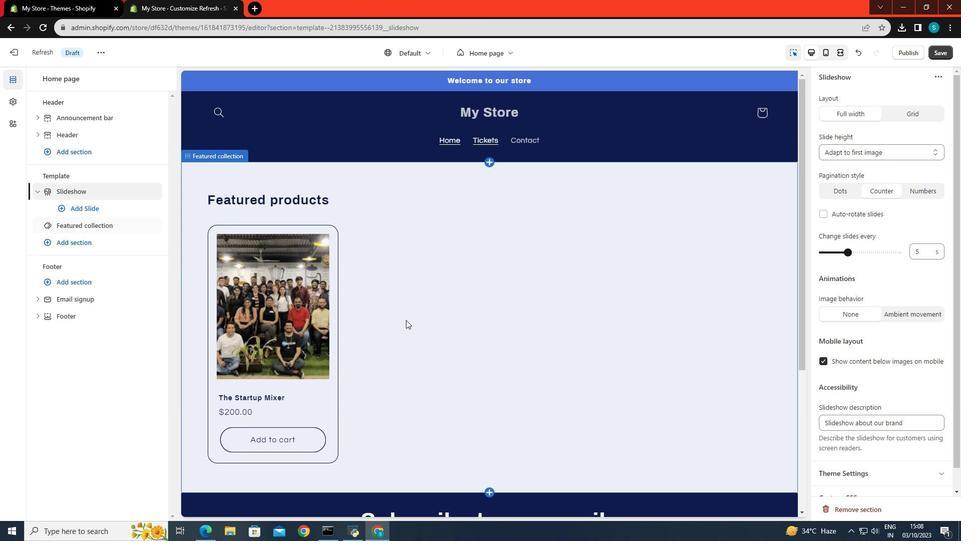 
Action: Mouse scrolled (406, 320) with delta (0, 0)
Screenshot: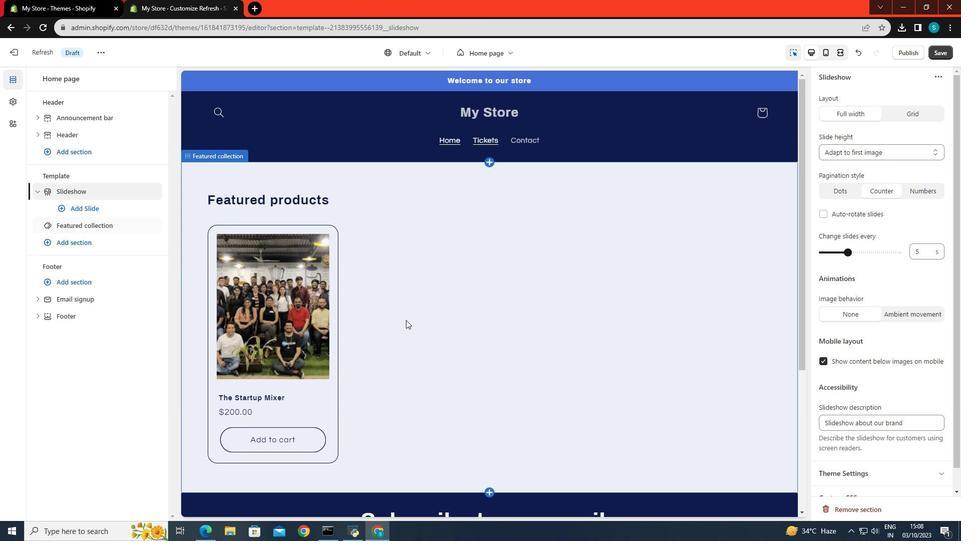 
Action: Mouse scrolled (406, 320) with delta (0, 0)
Screenshot: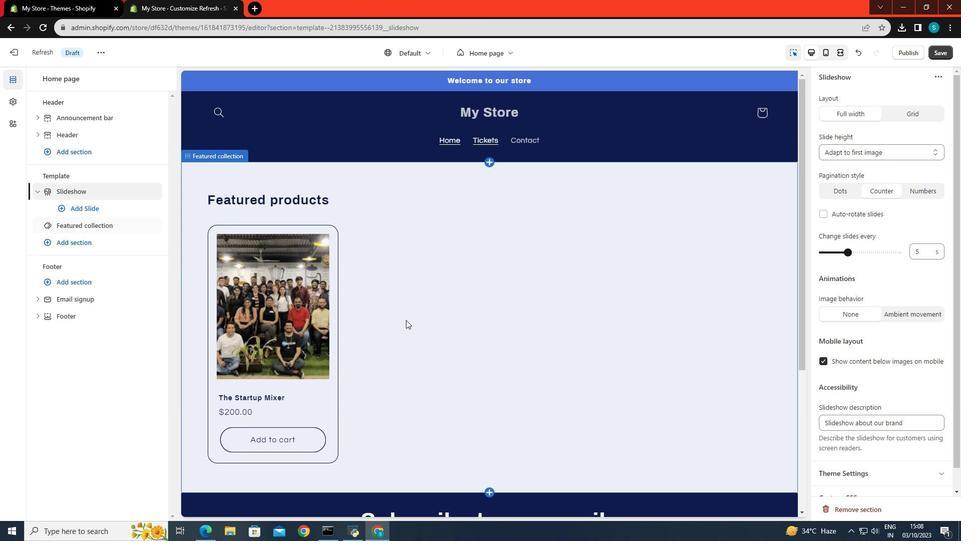 
Action: Mouse scrolled (406, 320) with delta (0, 0)
Screenshot: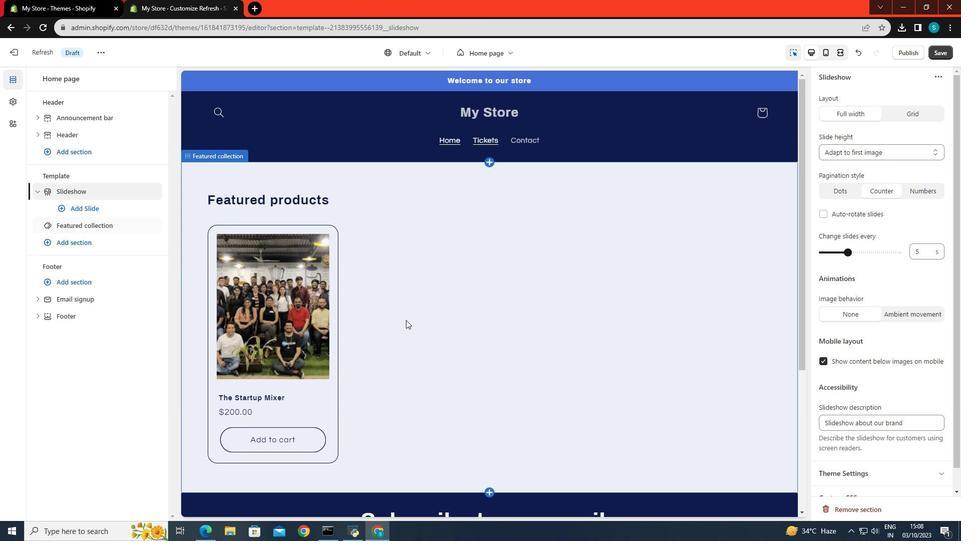 
Action: Mouse scrolled (406, 320) with delta (0, 0)
Screenshot: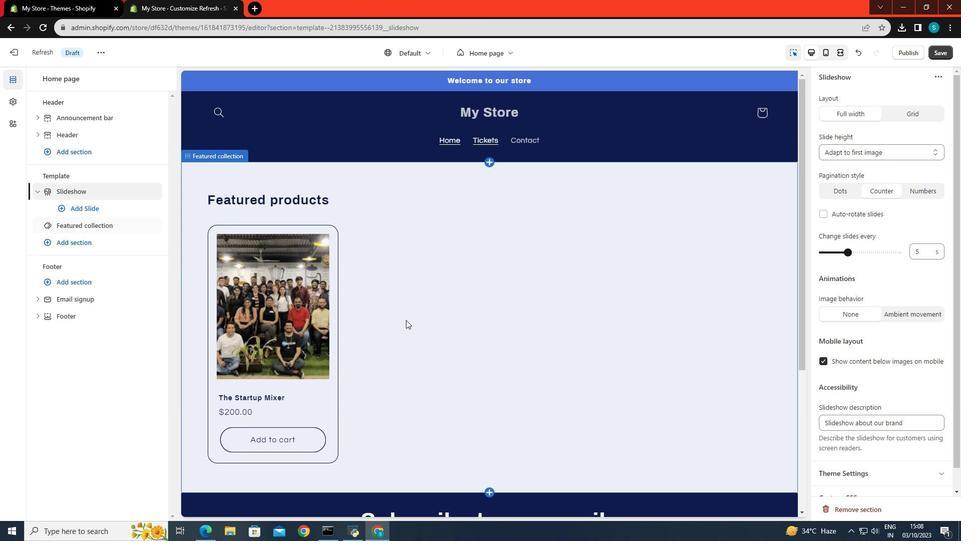 
Action: Mouse scrolled (406, 320) with delta (0, 0)
Screenshot: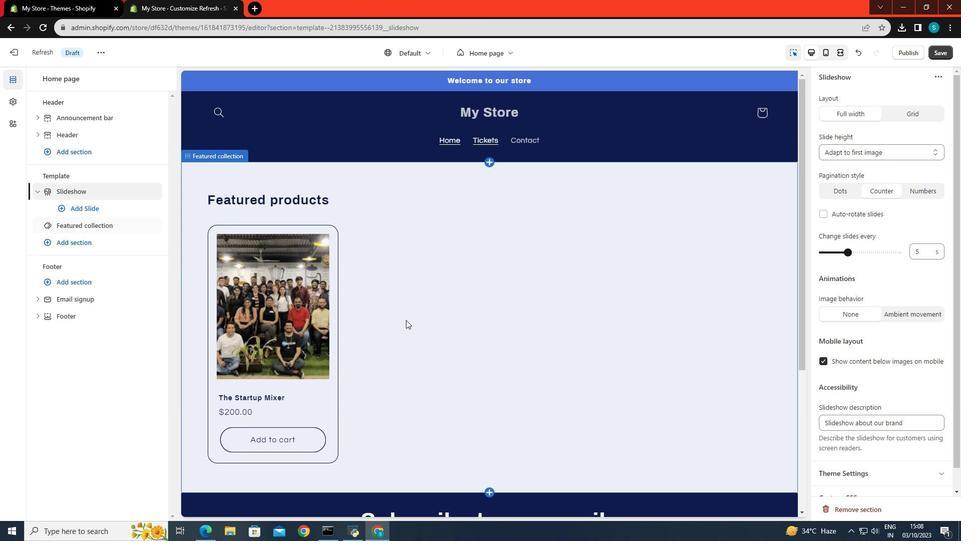 
Action: Mouse scrolled (406, 319) with delta (0, 0)
Screenshot: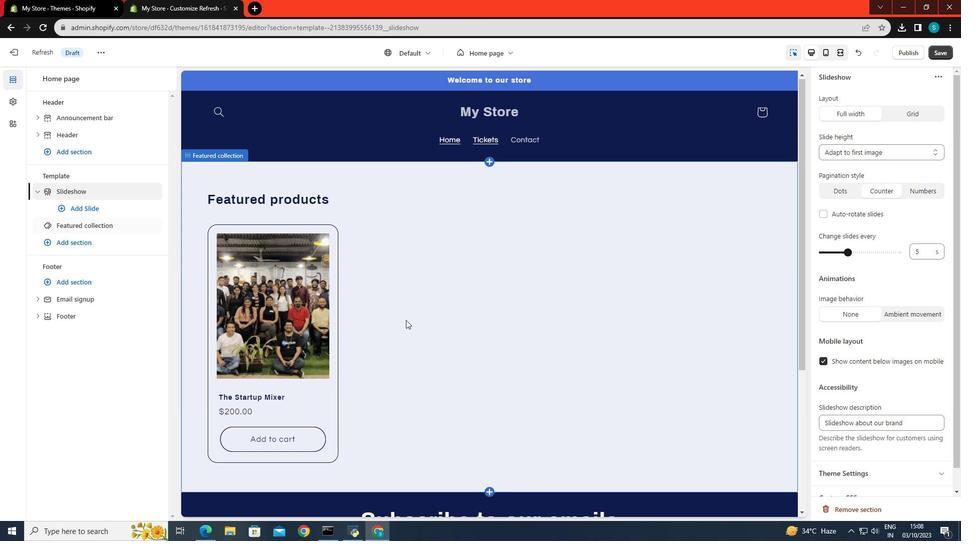 
Action: Mouse scrolled (406, 319) with delta (0, 0)
Screenshot: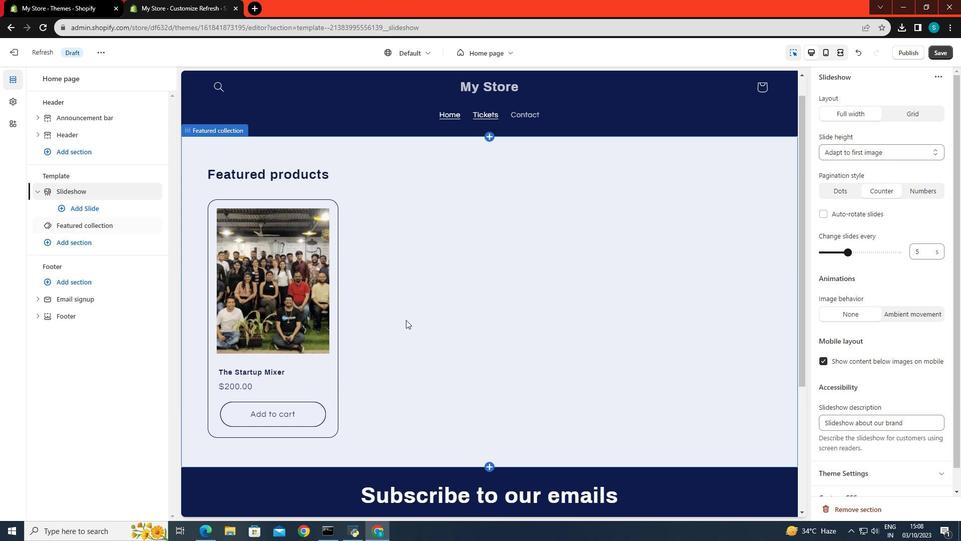 
Action: Mouse scrolled (406, 319) with delta (0, 0)
Screenshot: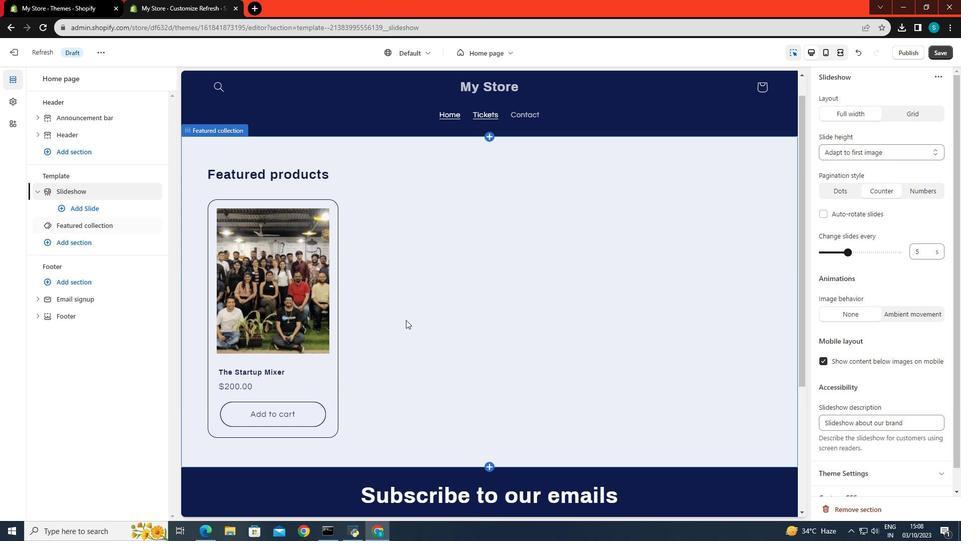 
Action: Mouse scrolled (406, 319) with delta (0, 0)
Screenshot: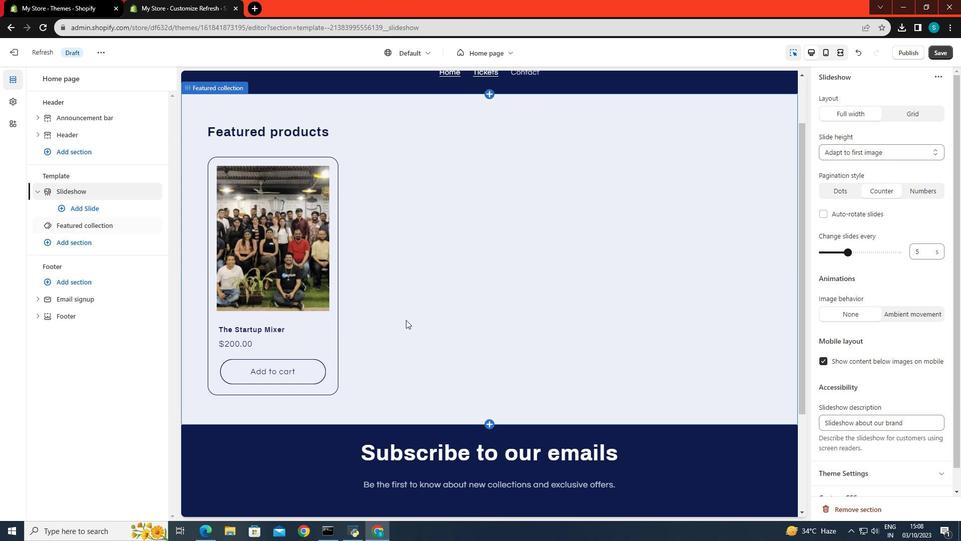 
Action: Mouse moved to (279, 428)
Screenshot: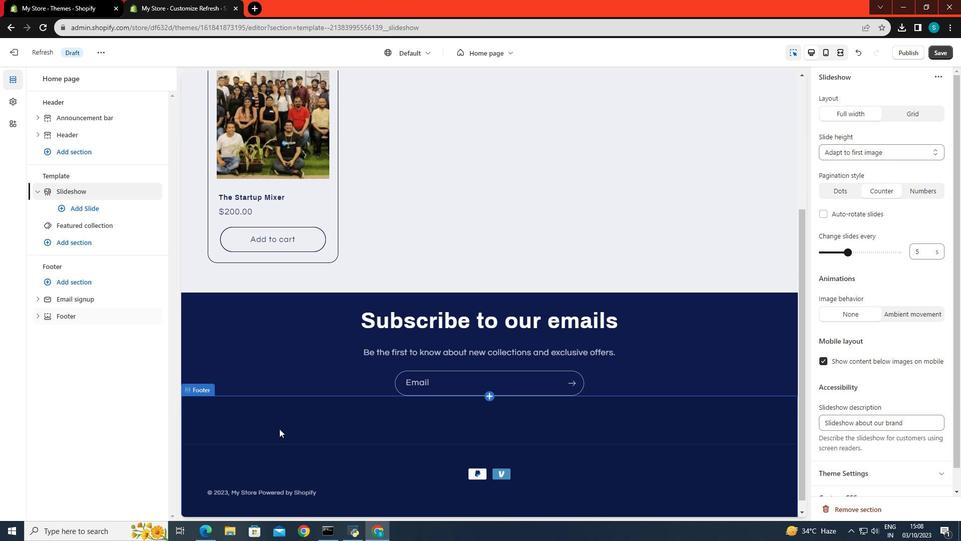 
Action: Mouse scrolled (279, 428) with delta (0, 0)
Screenshot: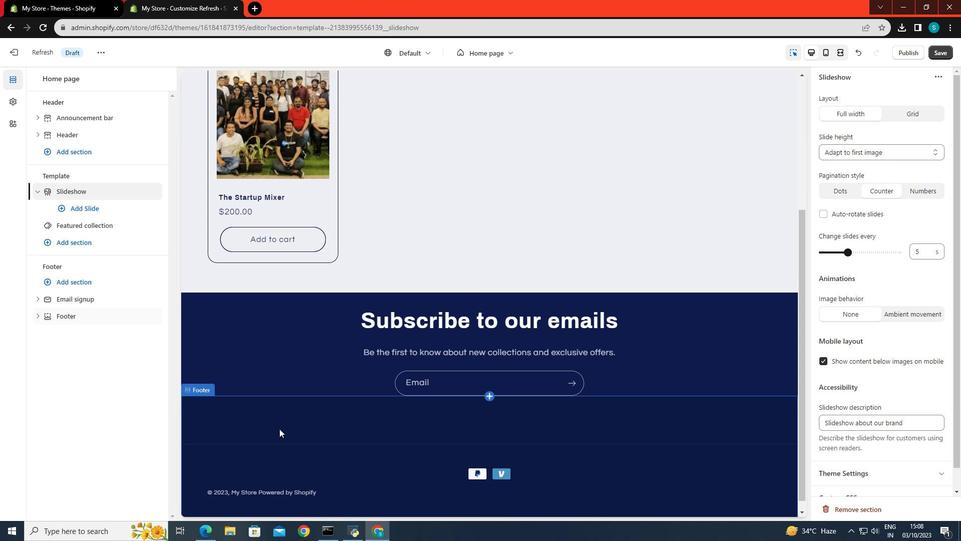 
Action: Mouse scrolled (279, 428) with delta (0, 0)
Screenshot: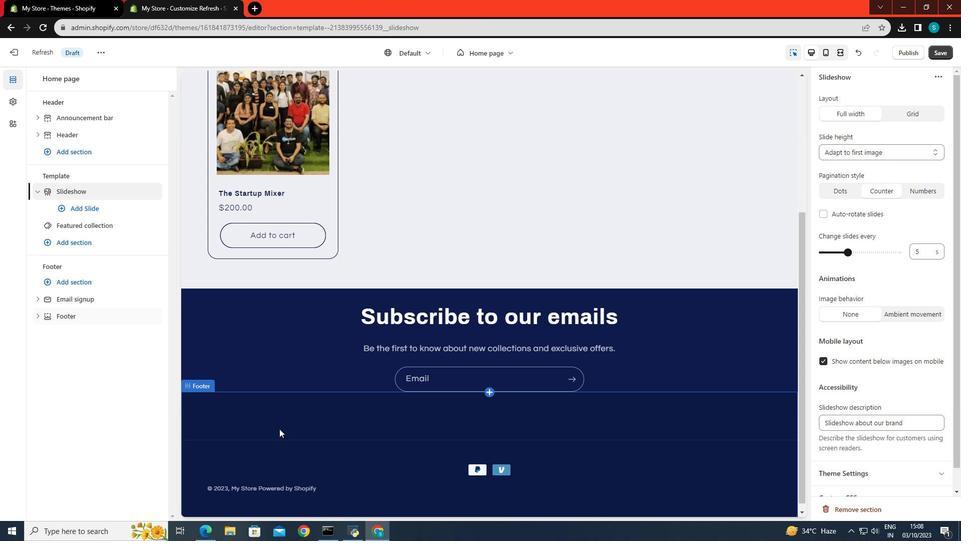 
Action: Mouse scrolled (279, 428) with delta (0, 0)
Screenshot: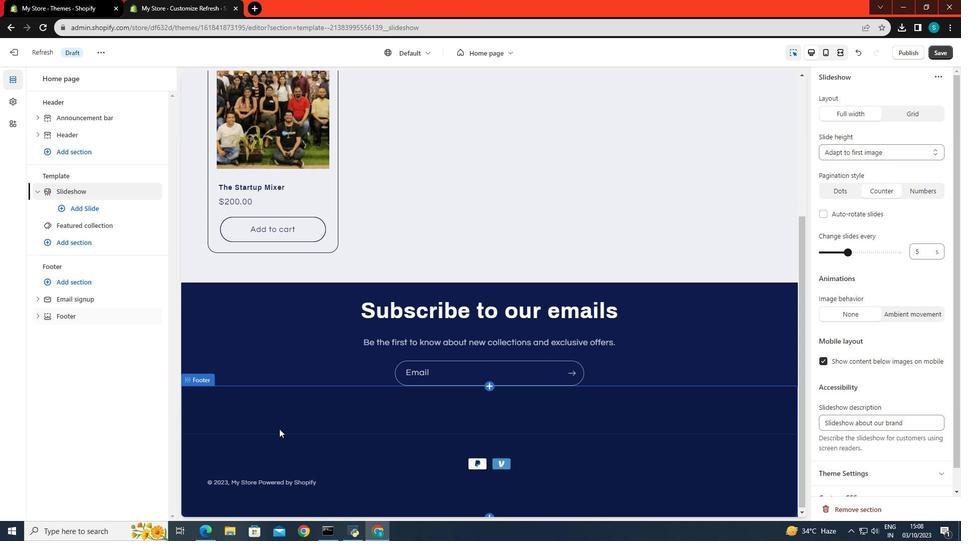 
Action: Mouse scrolled (279, 429) with delta (0, 0)
Screenshot: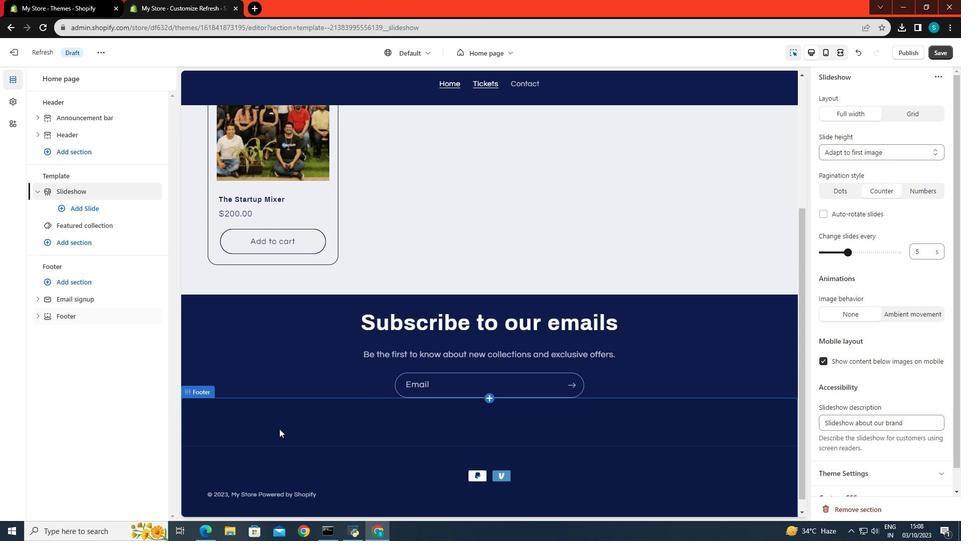 
Action: Mouse scrolled (279, 429) with delta (0, 0)
Screenshot: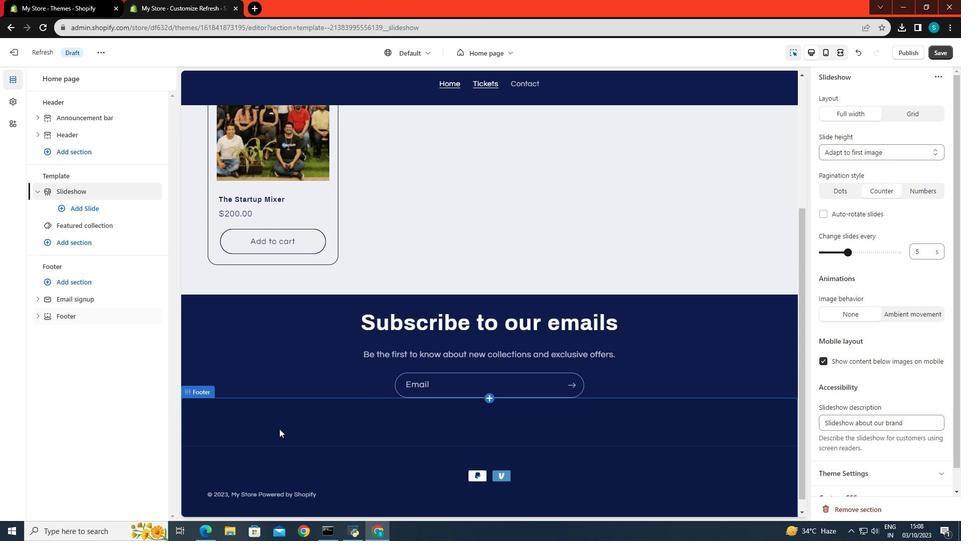 
Action: Mouse scrolled (279, 429) with delta (0, 0)
Screenshot: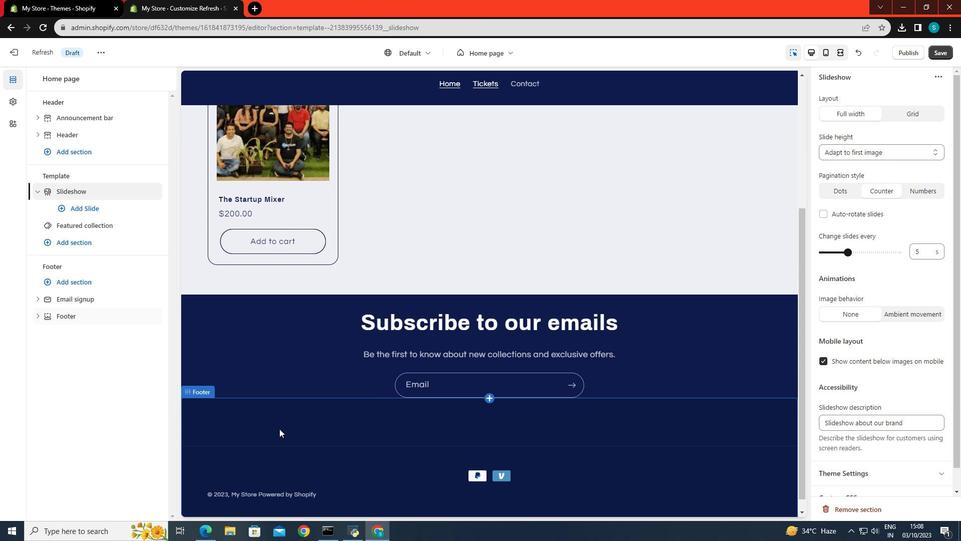 
Action: Mouse scrolled (279, 429) with delta (0, 0)
Screenshot: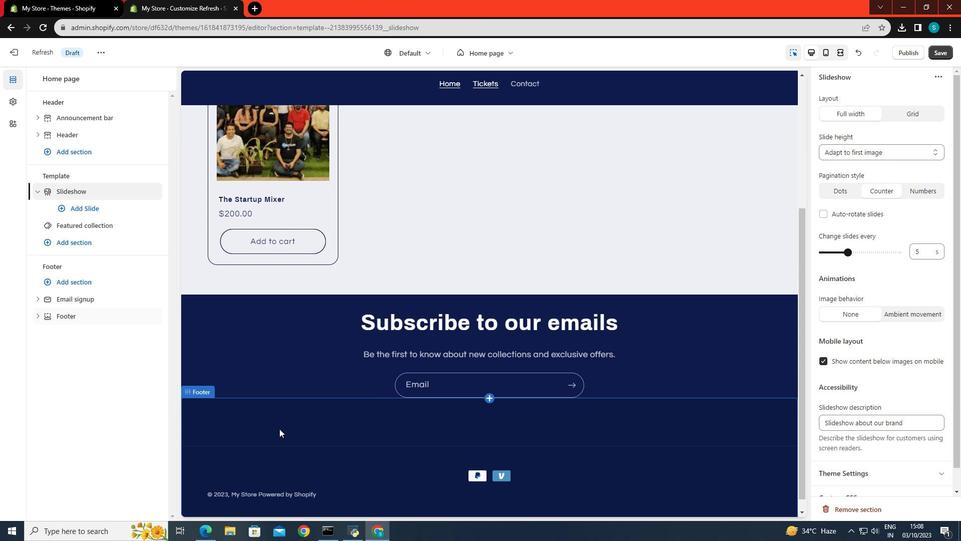 
Action: Mouse scrolled (279, 429) with delta (0, 0)
Screenshot: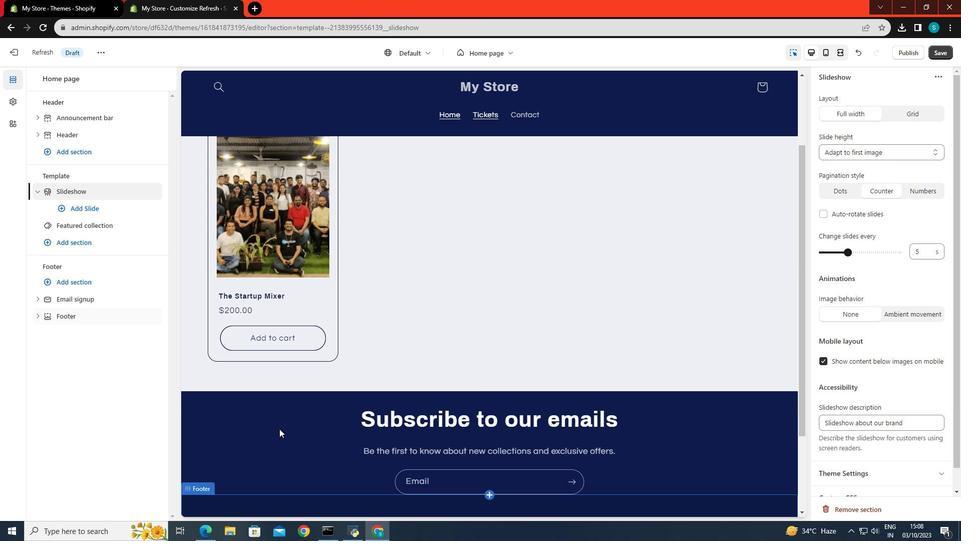
Action: Mouse scrolled (279, 429) with delta (0, 0)
Screenshot: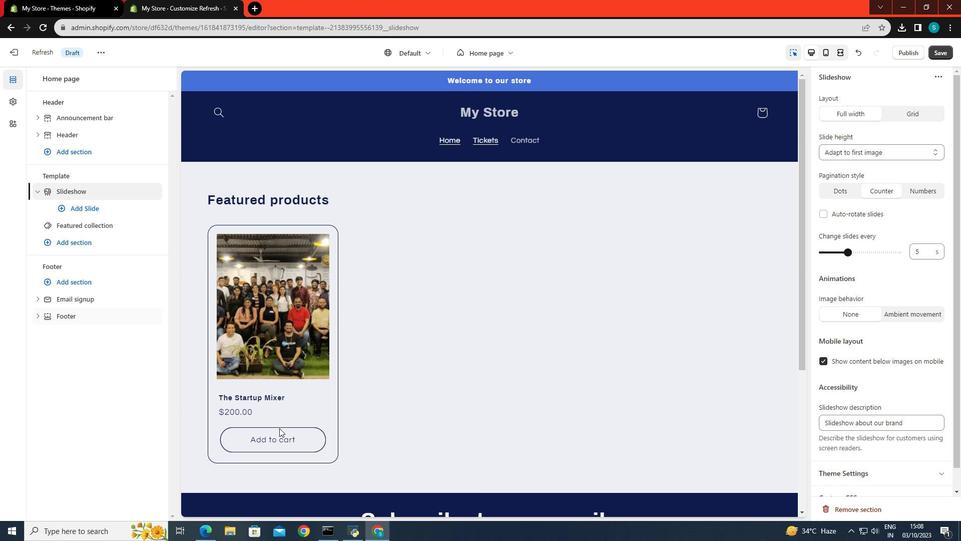 
Action: Mouse moved to (279, 428)
Screenshot: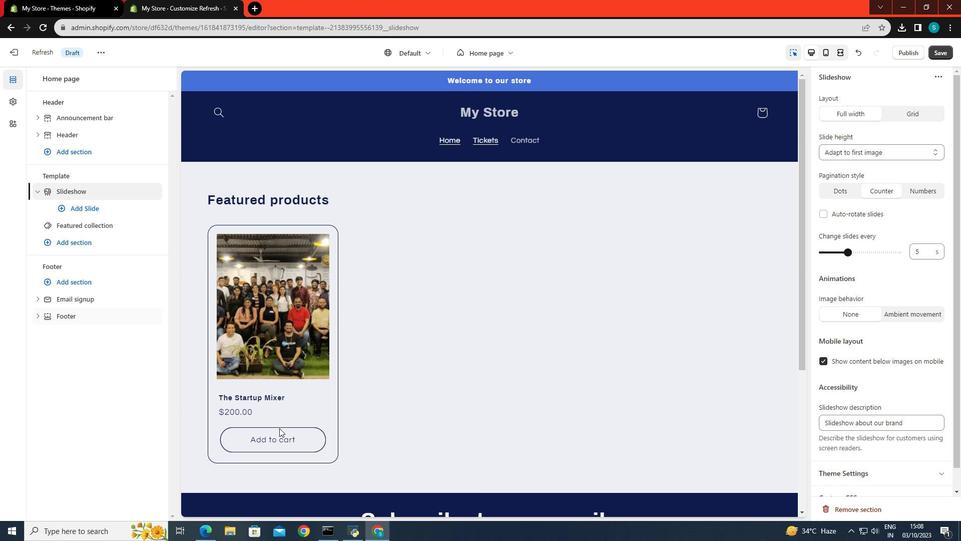 
Action: Mouse scrolled (279, 429) with delta (0, 0)
Screenshot: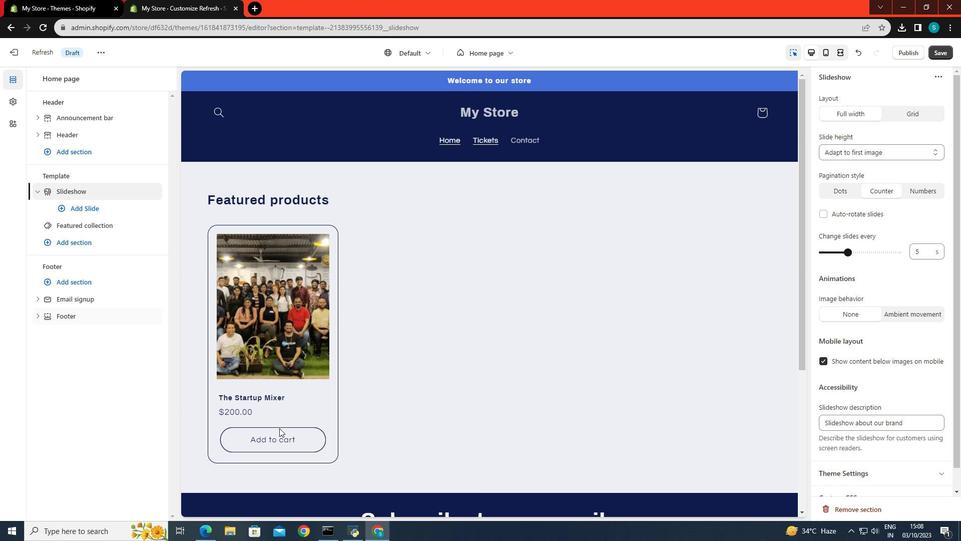 
Action: Mouse scrolled (279, 429) with delta (0, 0)
Screenshot: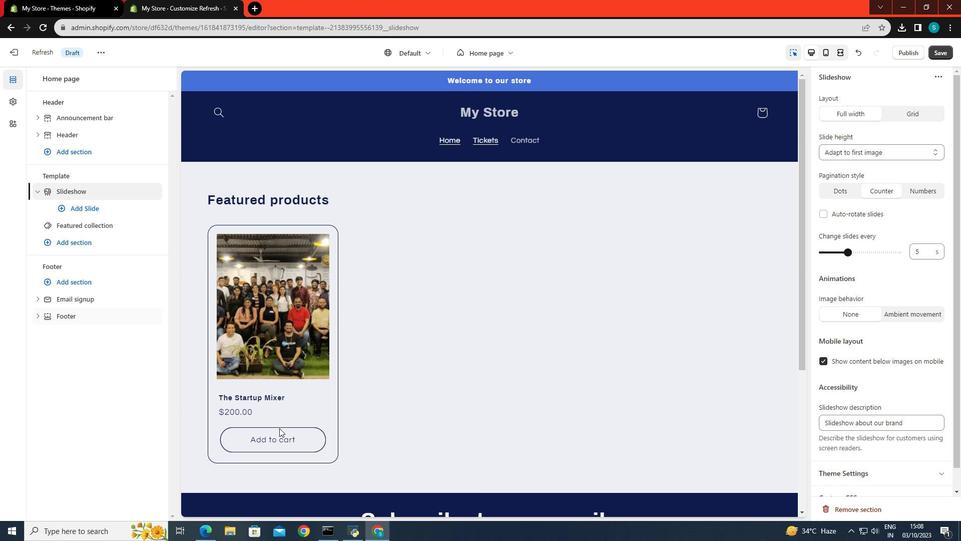 
Action: Mouse moved to (279, 428)
Screenshot: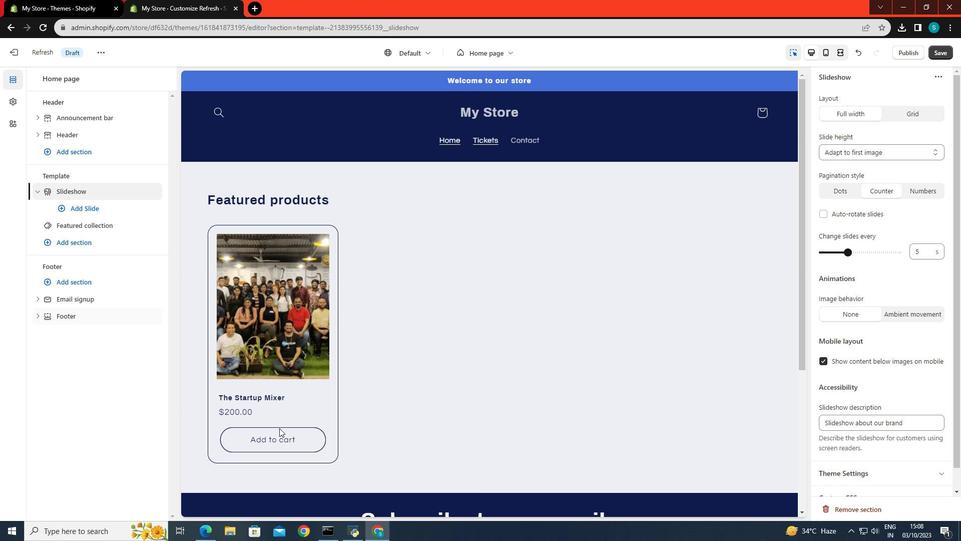 
Action: Mouse scrolled (279, 428) with delta (0, 0)
Screenshot: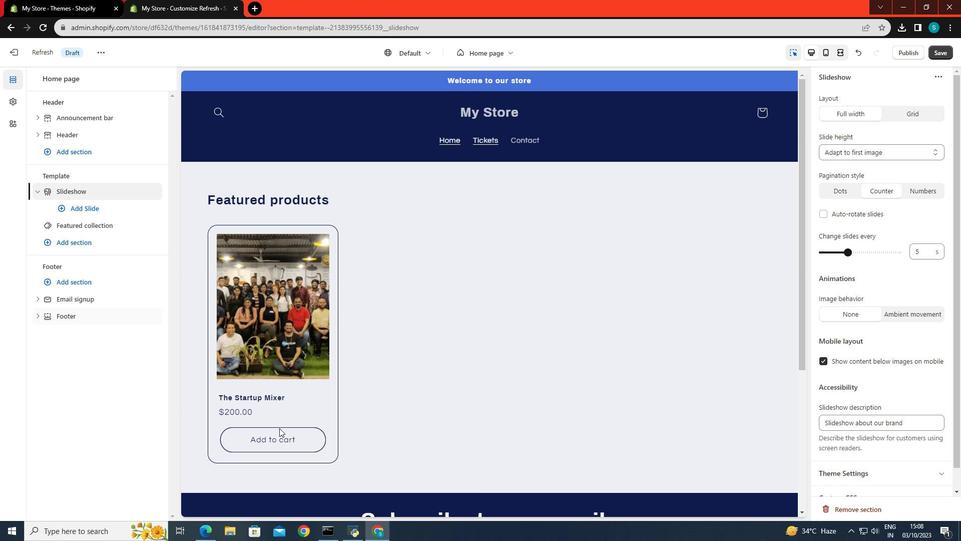 
Action: Mouse scrolled (279, 428) with delta (0, 0)
Screenshot: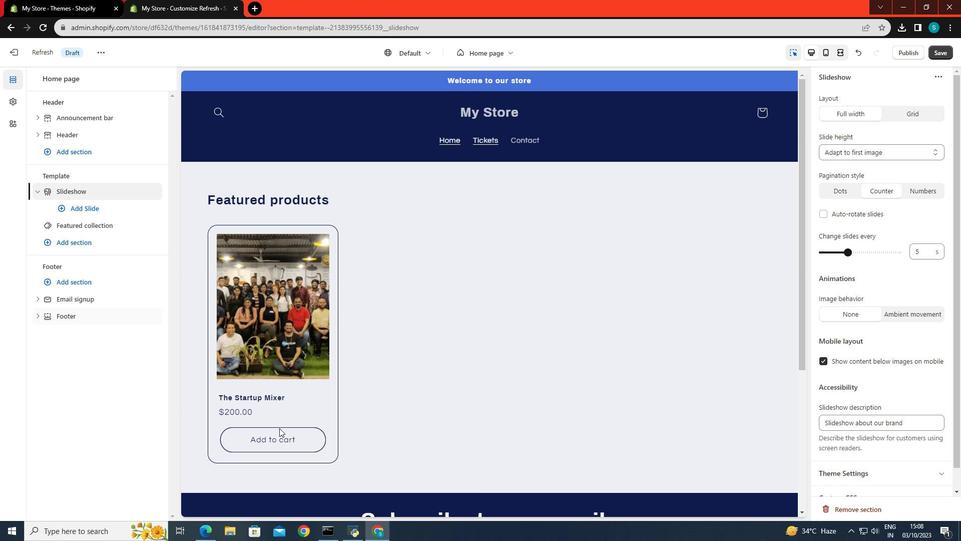 
Action: Mouse moved to (277, 422)
Screenshot: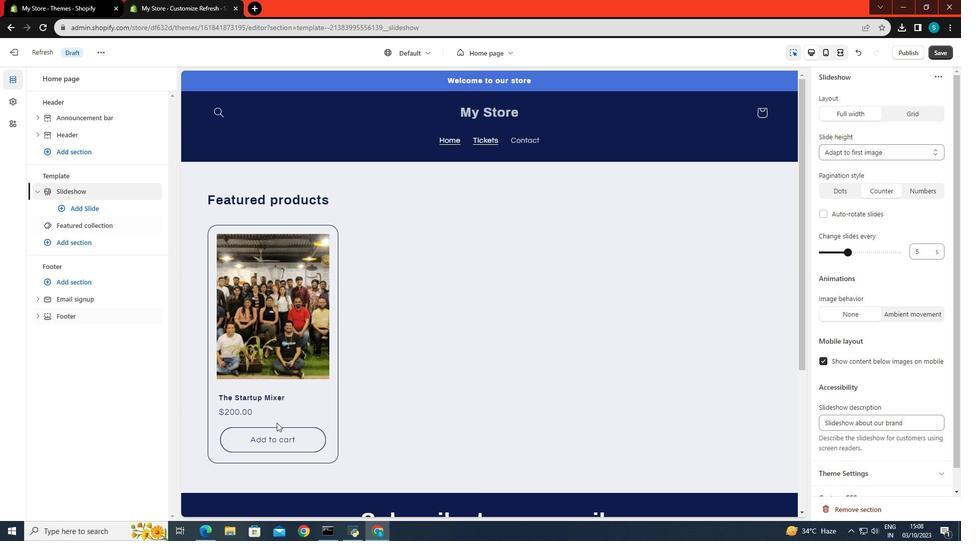 
Action: Mouse scrolled (277, 423) with delta (0, 0)
Screenshot: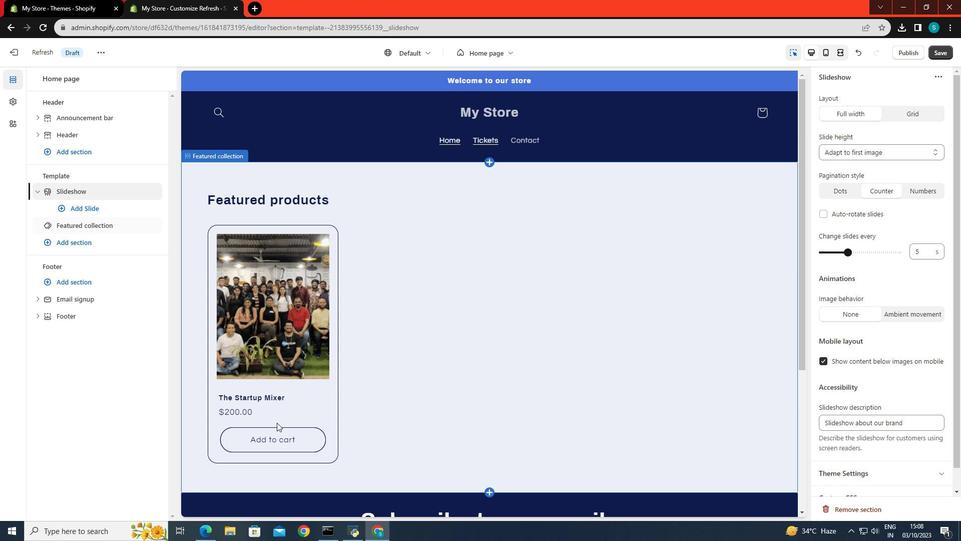 
Action: Mouse scrolled (277, 423) with delta (0, 0)
Screenshot: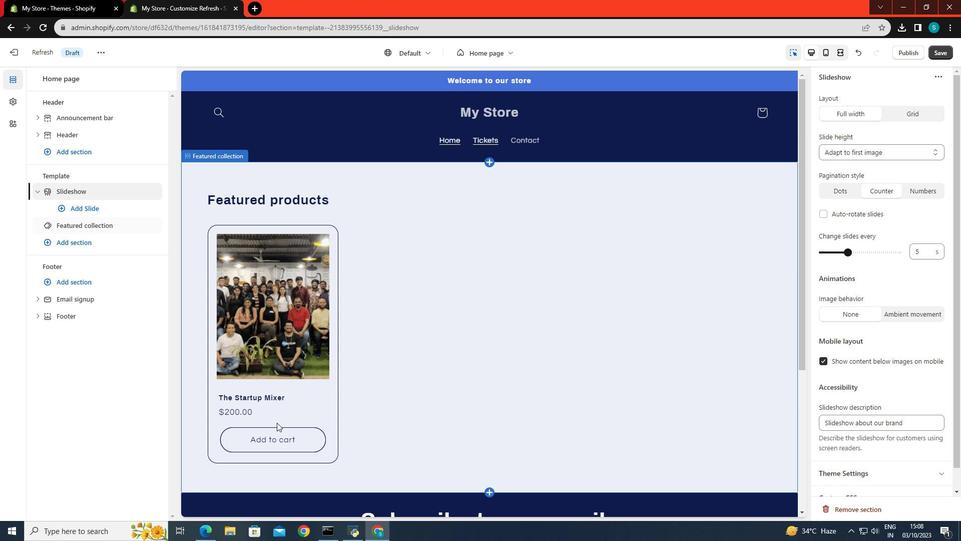 
Action: Mouse scrolled (277, 423) with delta (0, 0)
Screenshot: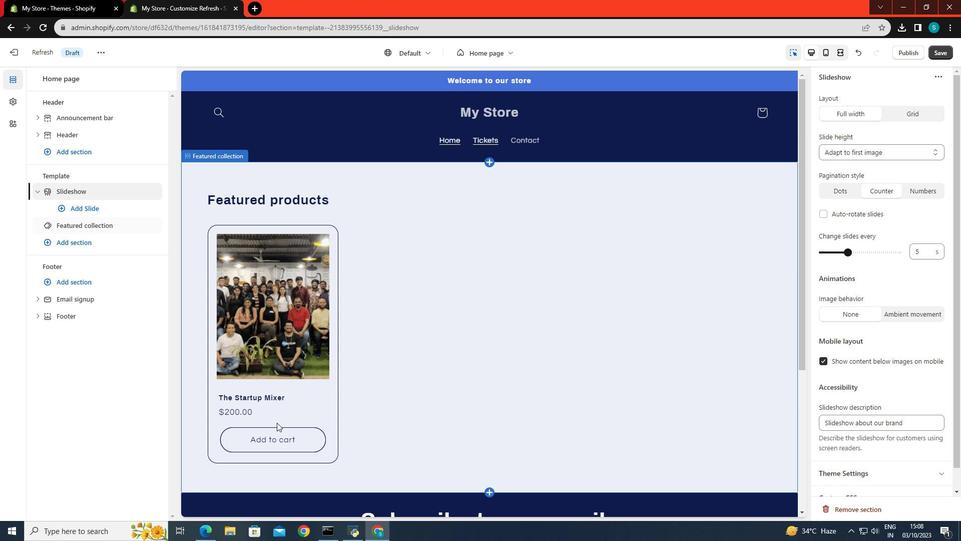 
Action: Mouse scrolled (277, 423) with delta (0, 0)
Screenshot: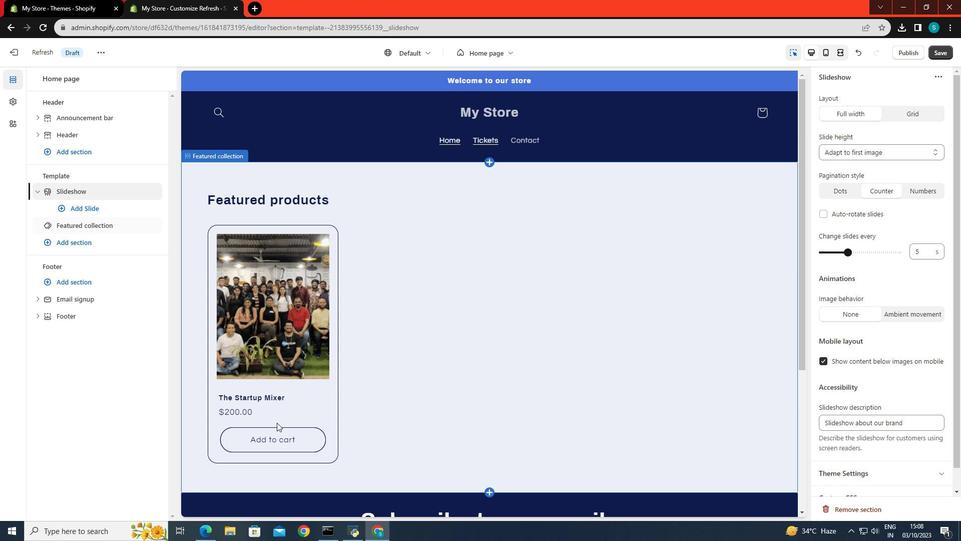
Action: Mouse scrolled (277, 423) with delta (0, 0)
Screenshot: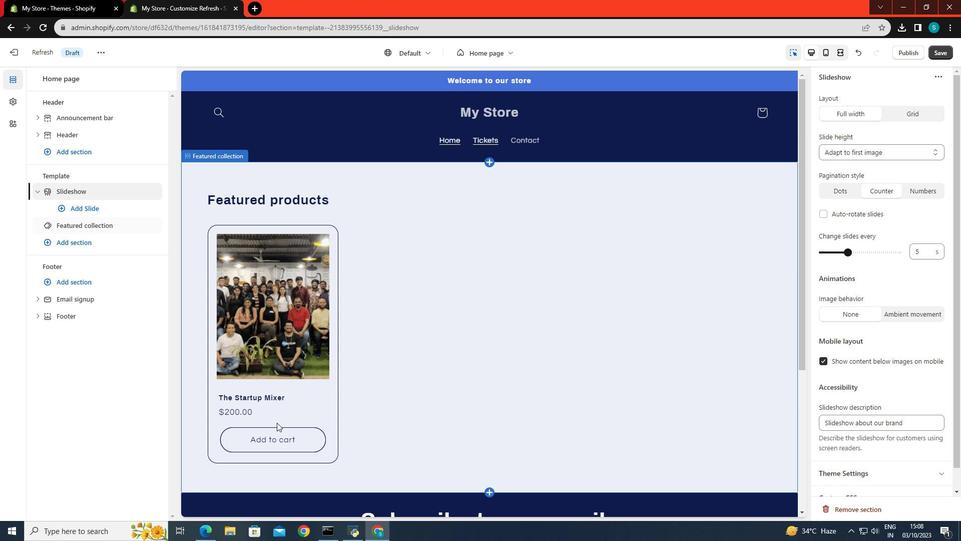 
Action: Mouse moved to (56, 0)
Screenshot: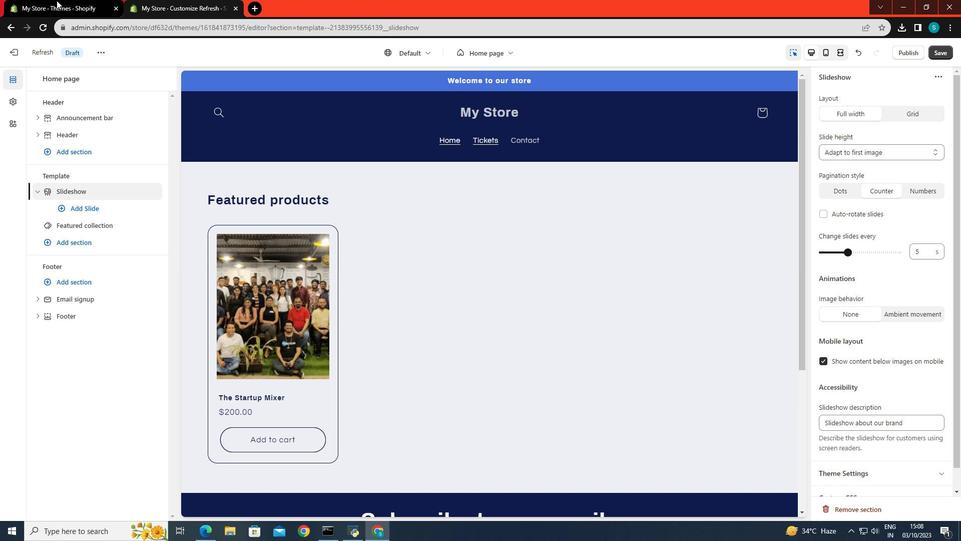 
Action: Mouse pressed left at (56, 0)
Screenshot: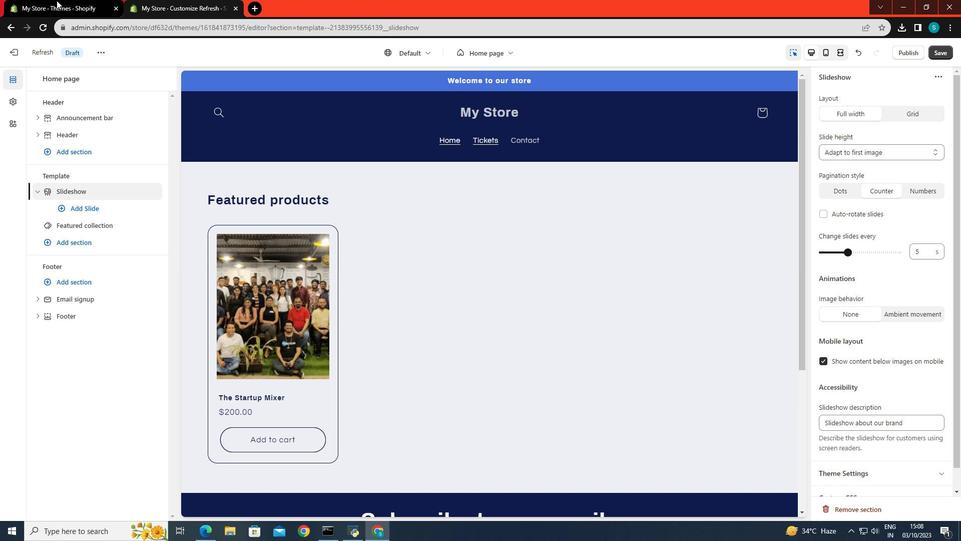 
Action: Mouse moved to (41, 109)
Screenshot: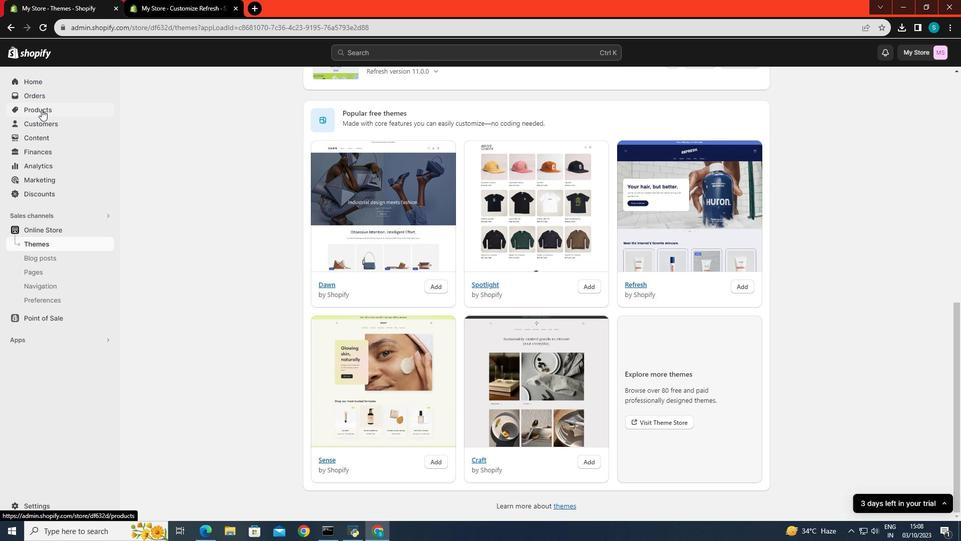 
Action: Mouse pressed left at (41, 109)
Screenshot: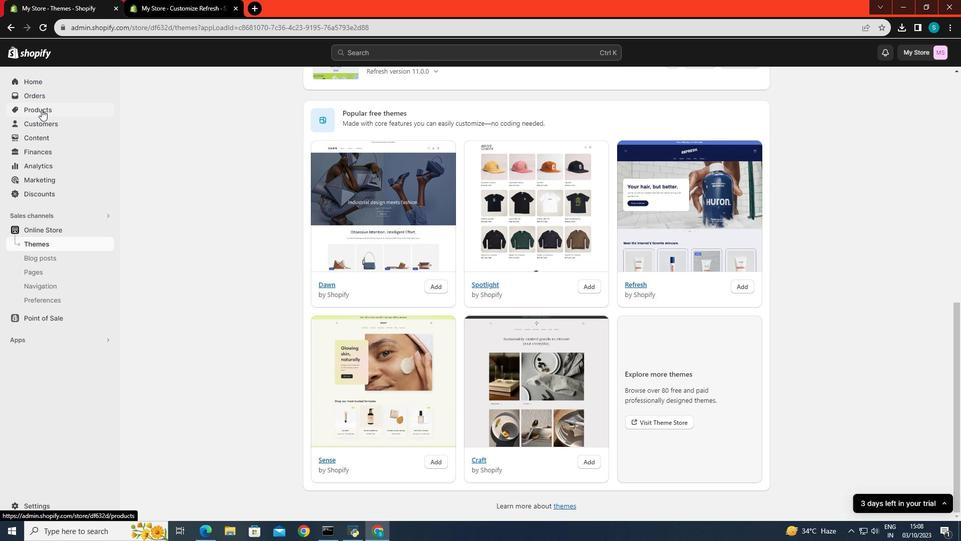 
Action: Mouse moved to (140, 154)
Screenshot: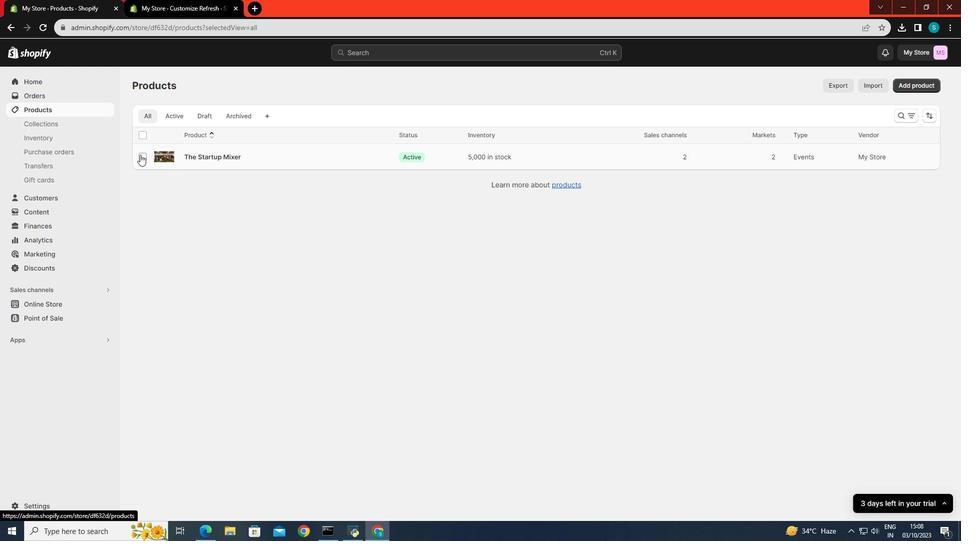 
Action: Mouse pressed left at (140, 154)
Screenshot: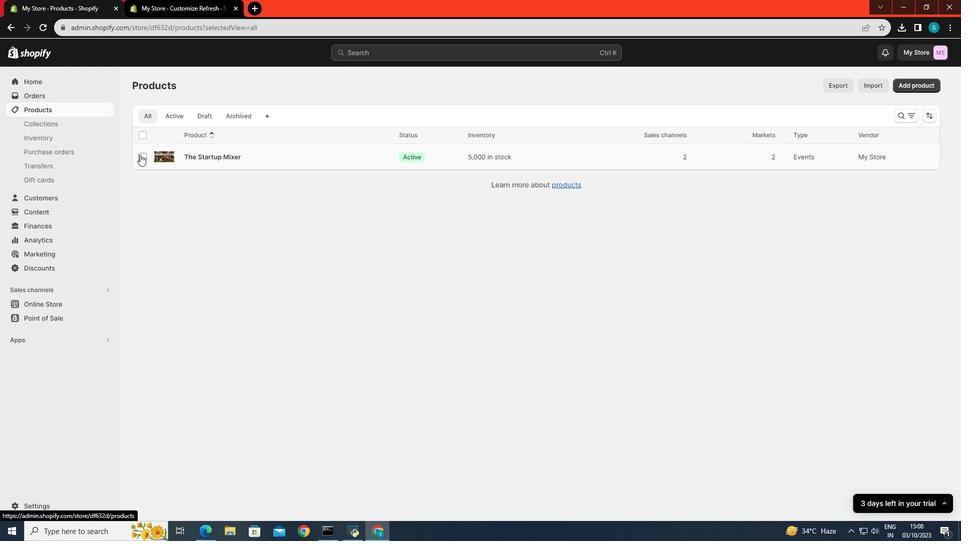 
Action: Mouse moved to (612, 187)
Screenshot: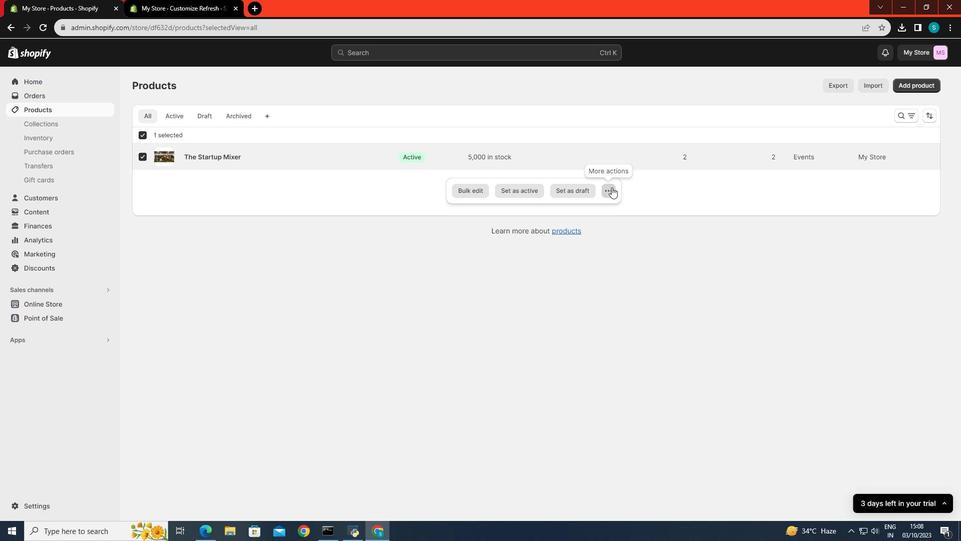 
Action: Mouse pressed left at (612, 187)
Screenshot: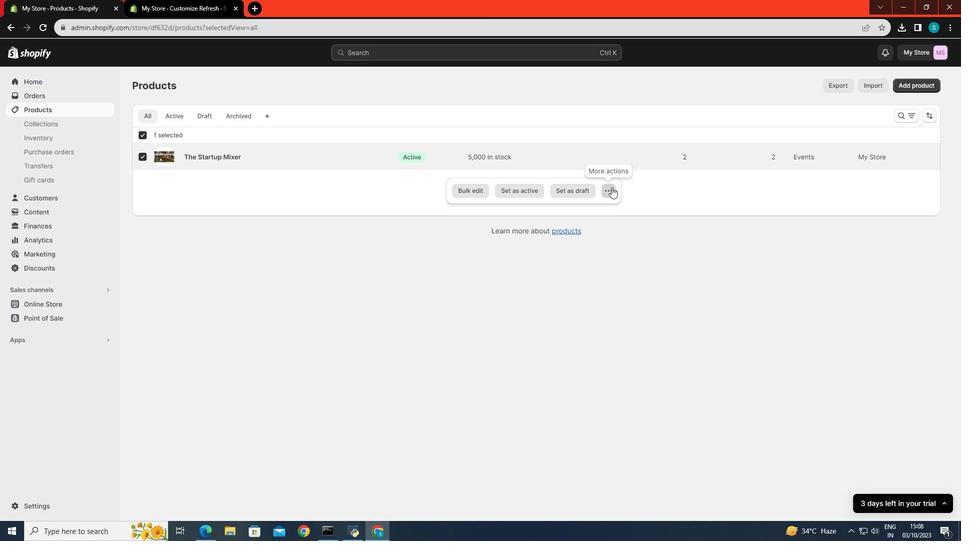 
Action: Mouse moved to (545, 230)
Screenshot: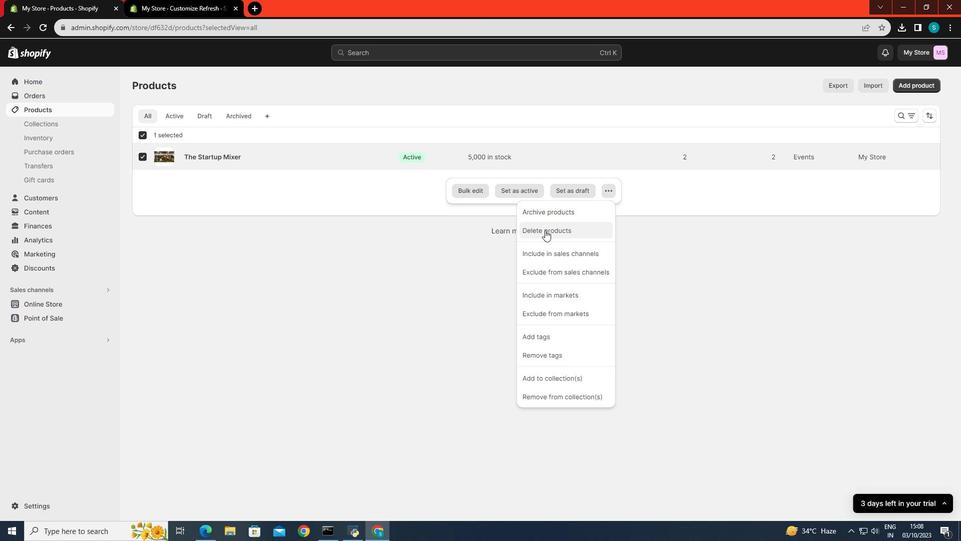 
Action: Mouse pressed left at (545, 230)
Screenshot: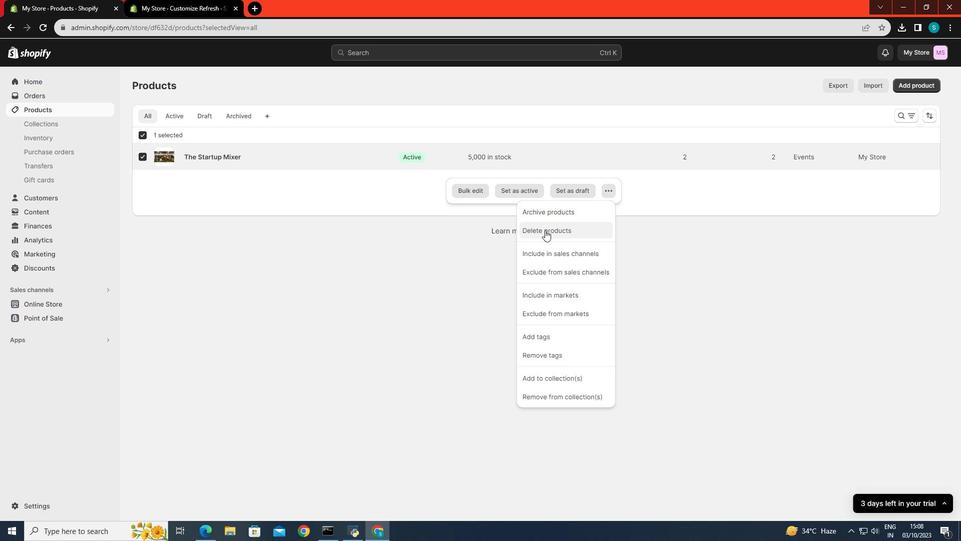 
Action: Mouse moved to (616, 308)
Screenshot: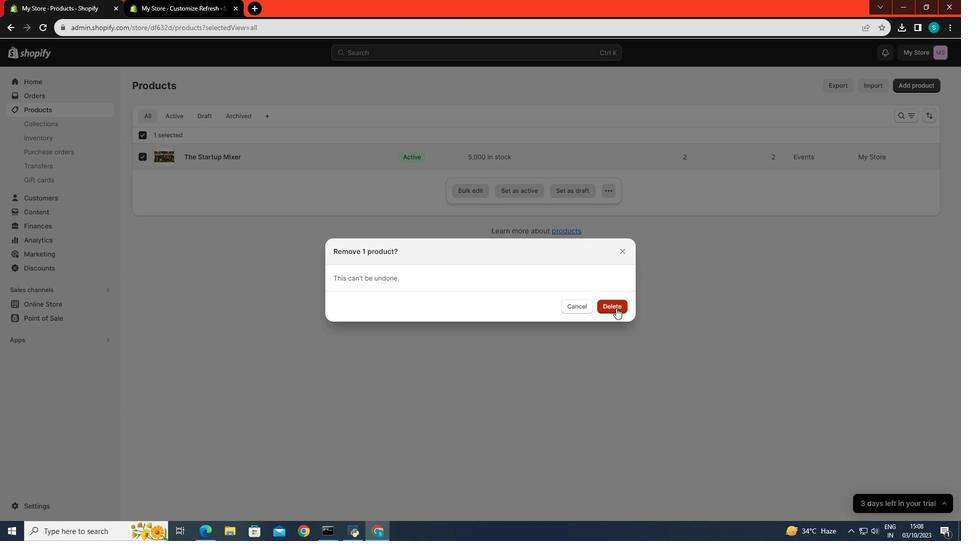 
Action: Mouse pressed left at (616, 308)
Screenshot: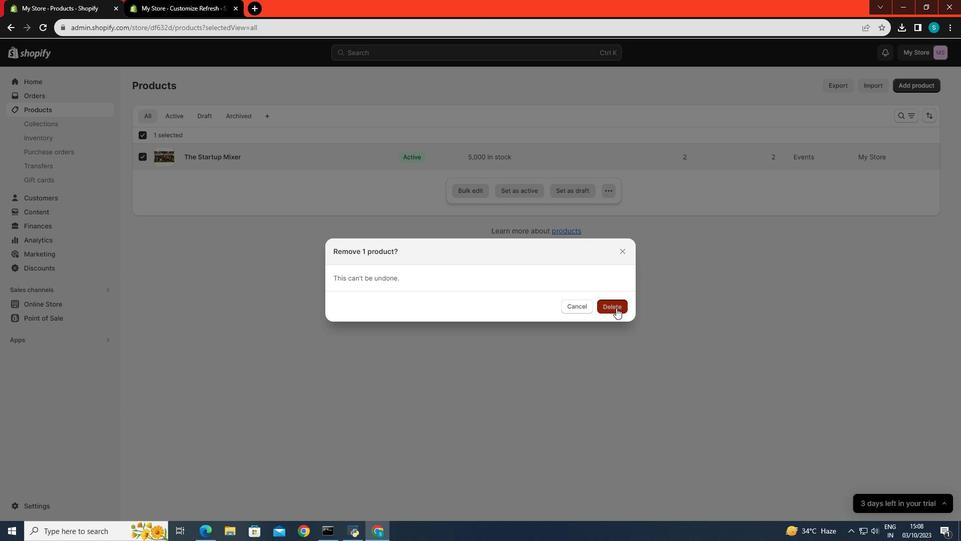 
Action: Mouse moved to (152, 0)
Screenshot: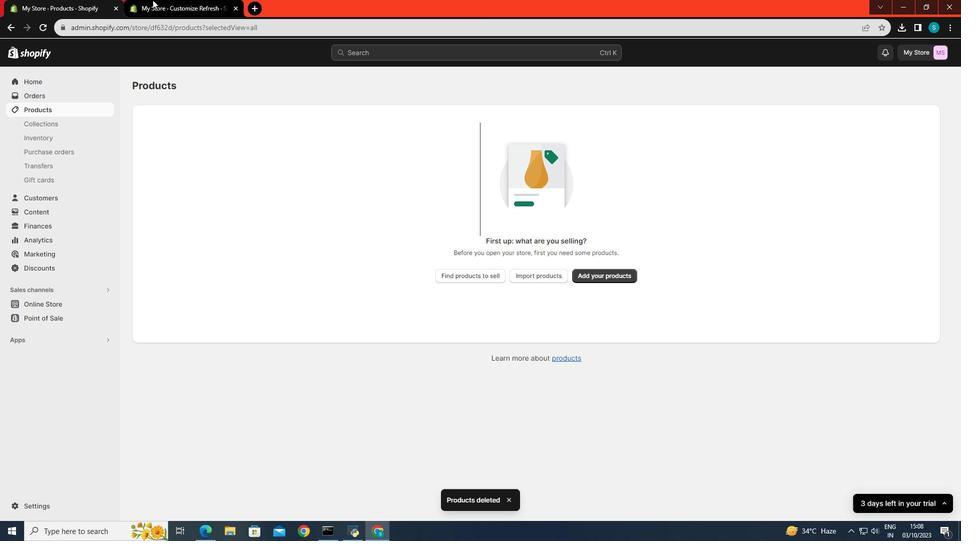 
Action: Mouse pressed left at (152, 0)
Screenshot: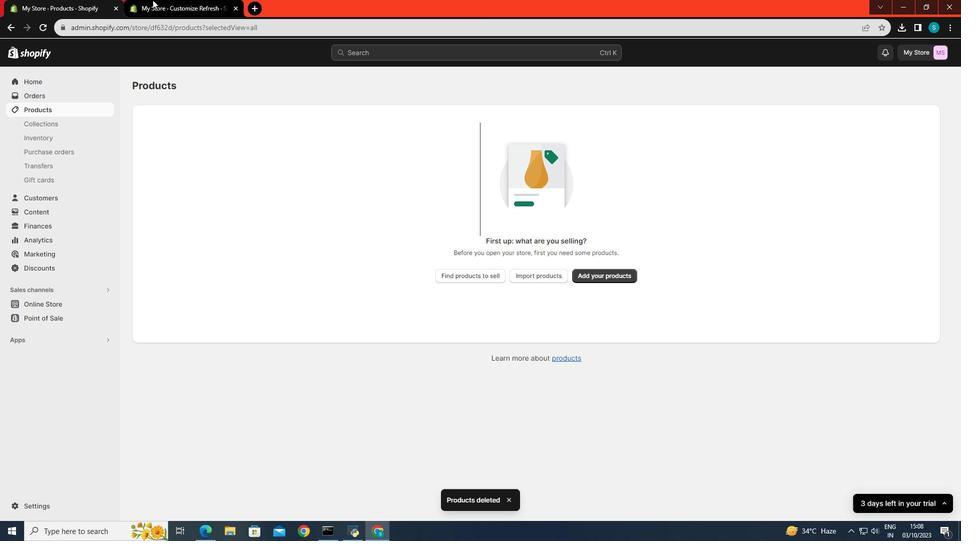 
Action: Mouse moved to (40, 31)
Screenshot: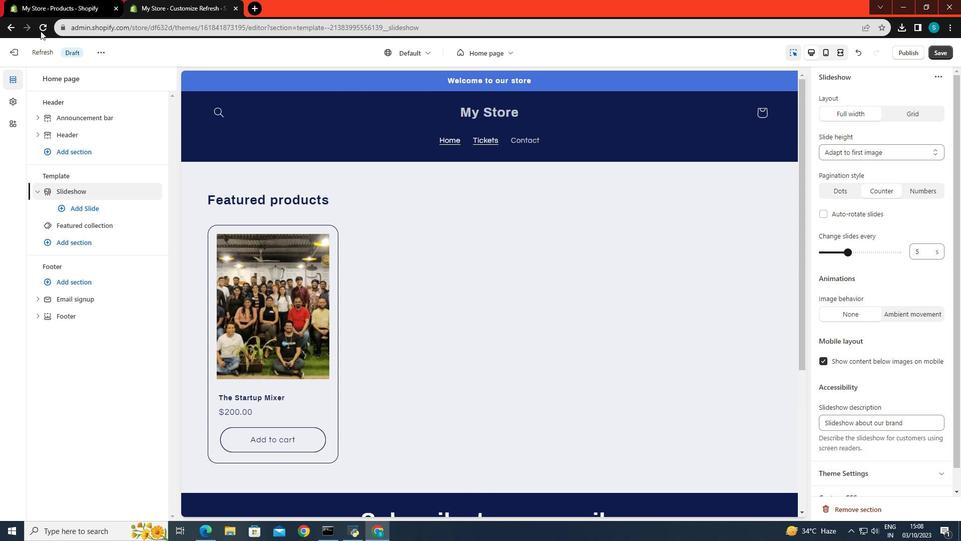 
Action: Mouse pressed left at (40, 31)
Screenshot: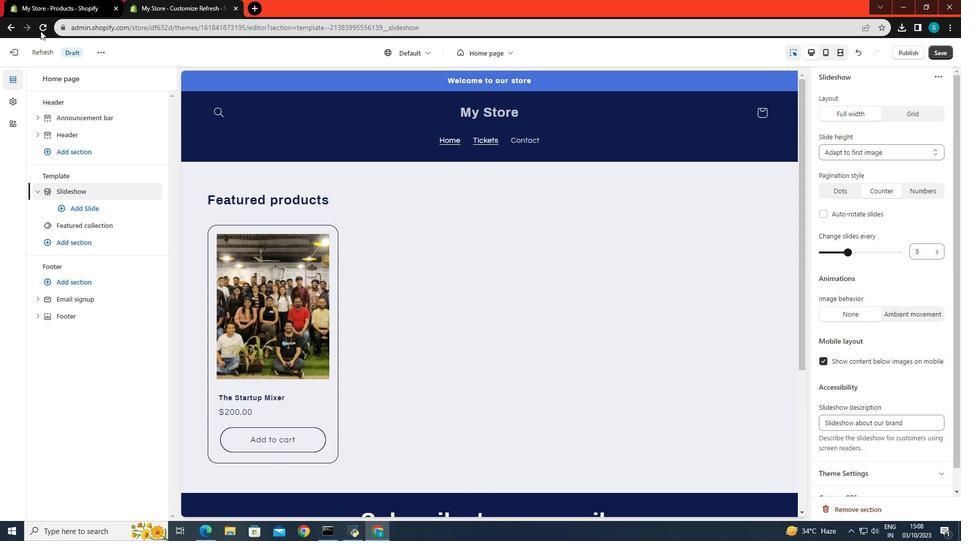 
Action: Mouse moved to (539, 92)
Screenshot: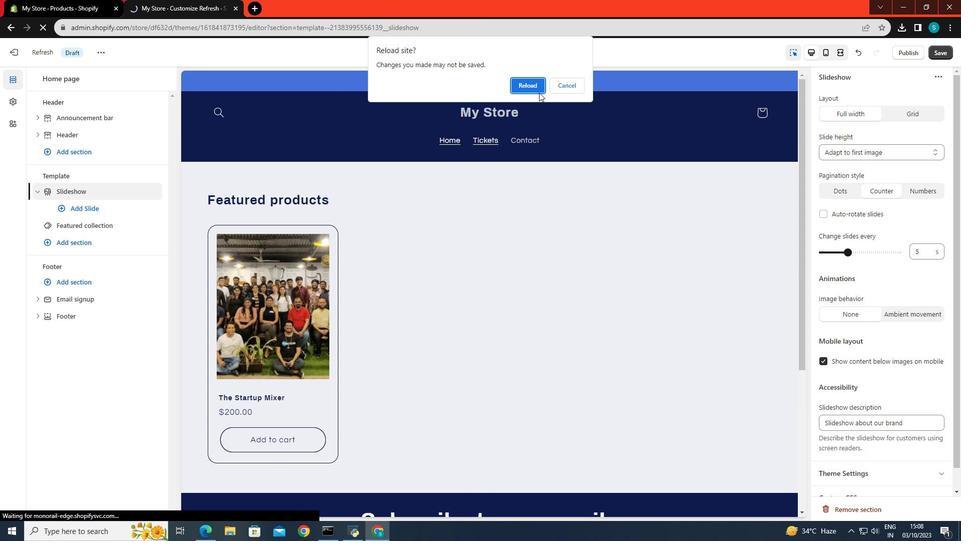 
Action: Mouse pressed left at (539, 92)
Screenshot: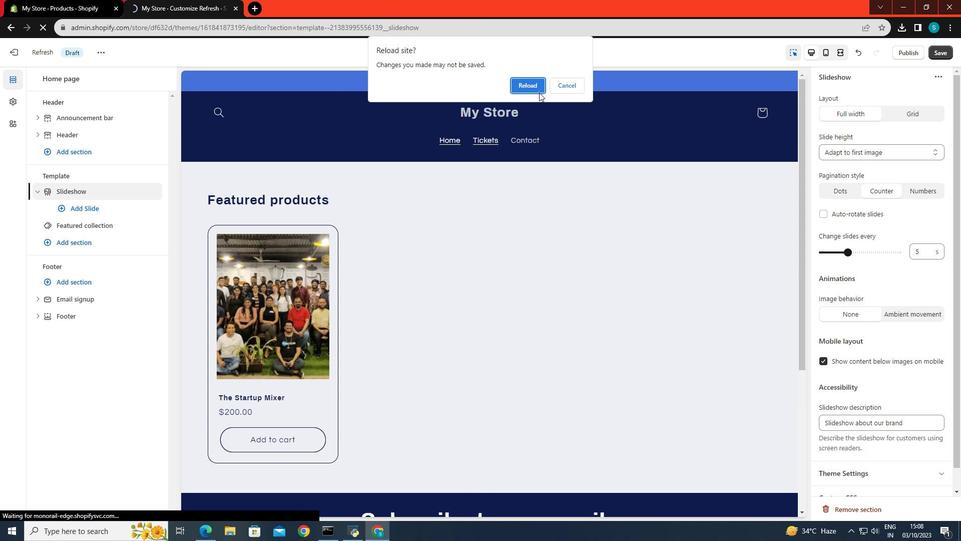
Action: Mouse moved to (614, 221)
Screenshot: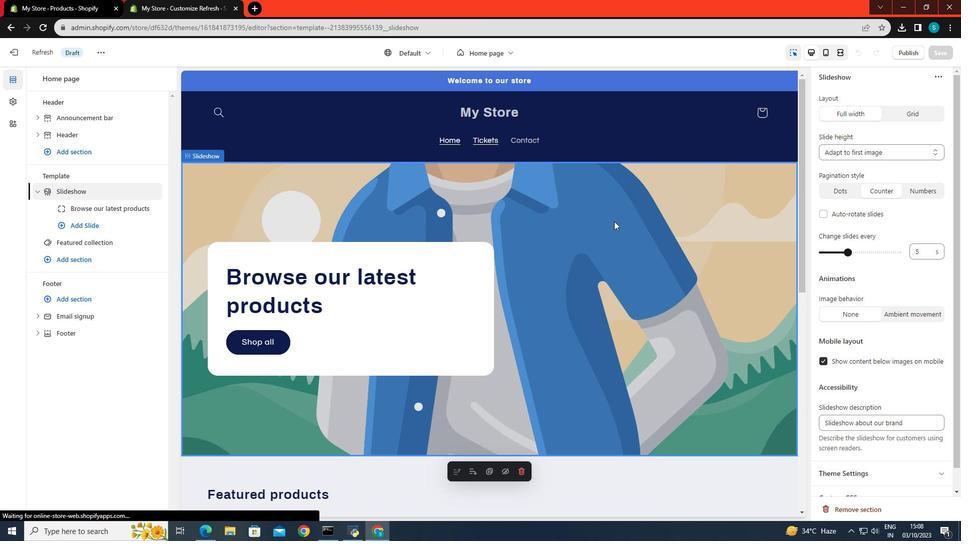 
Action: Mouse pressed left at (614, 221)
Screenshot: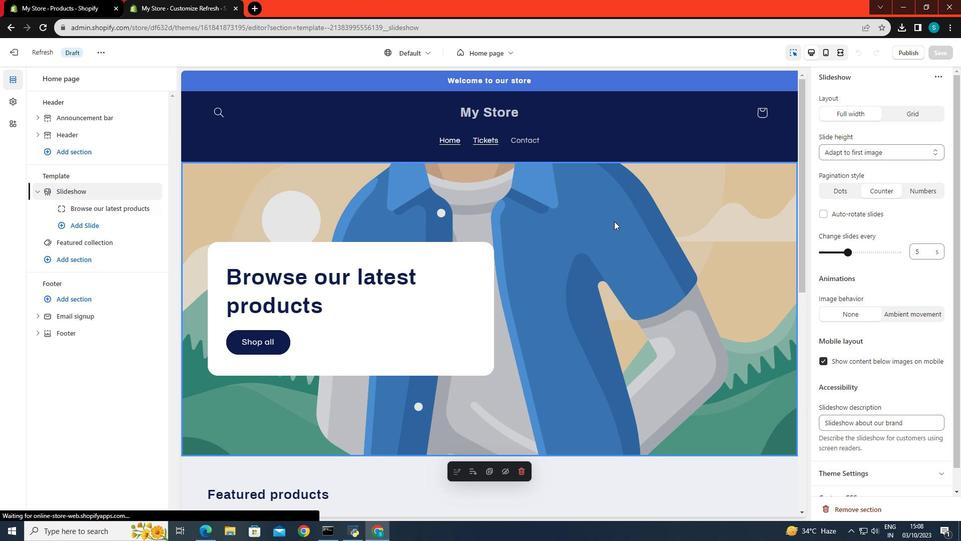 
Action: Mouse scrolled (614, 220) with delta (0, 0)
Screenshot: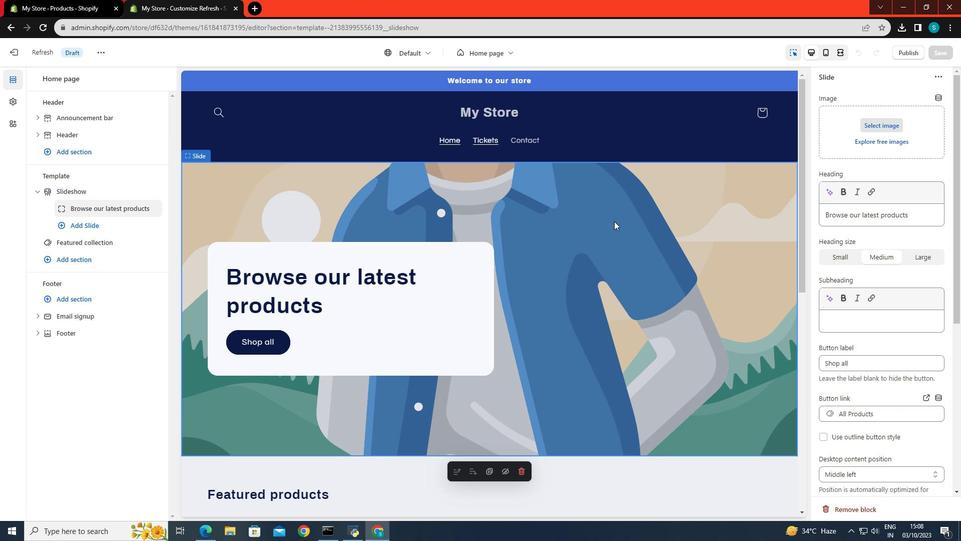 
Action: Mouse scrolled (614, 220) with delta (0, 0)
Screenshot: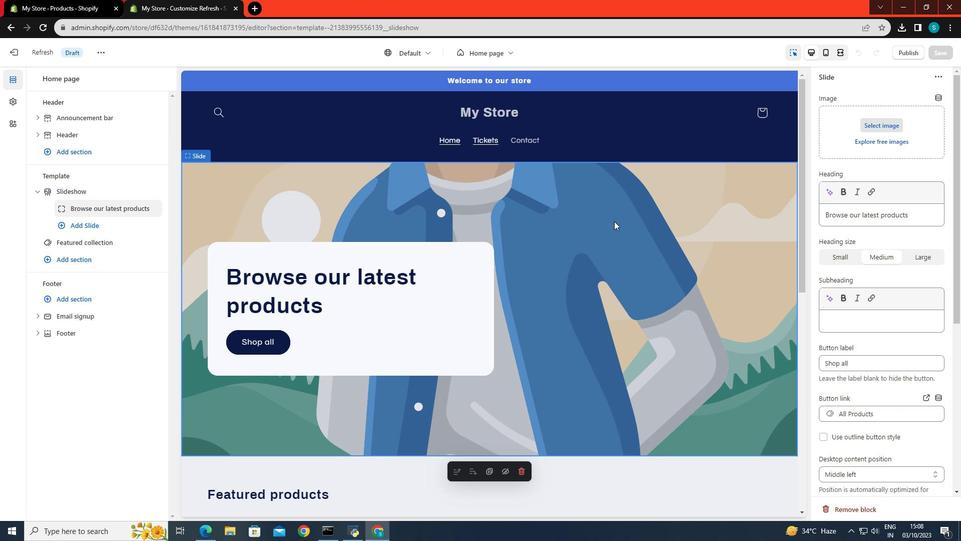 
Action: Mouse scrolled (614, 220) with delta (0, 0)
Screenshot: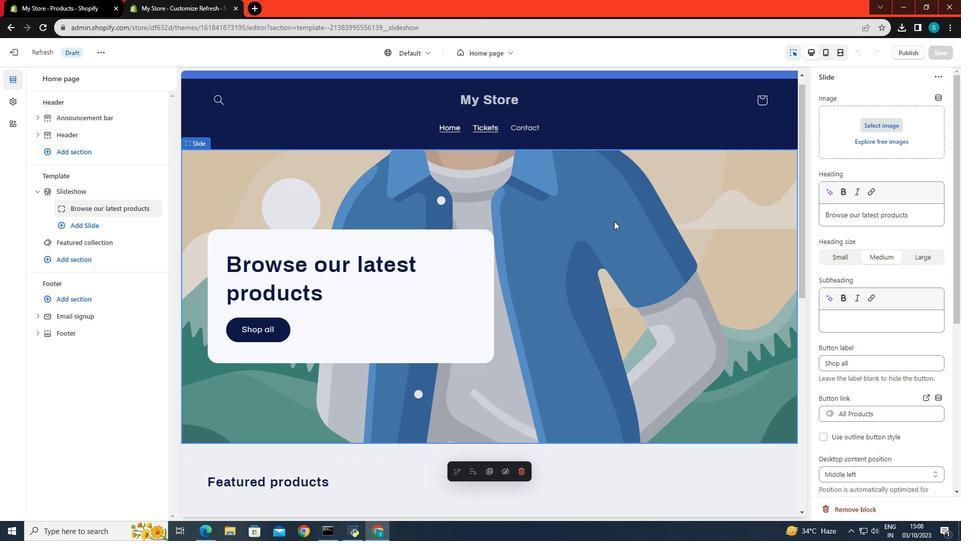 
Action: Mouse moved to (854, 513)
Screenshot: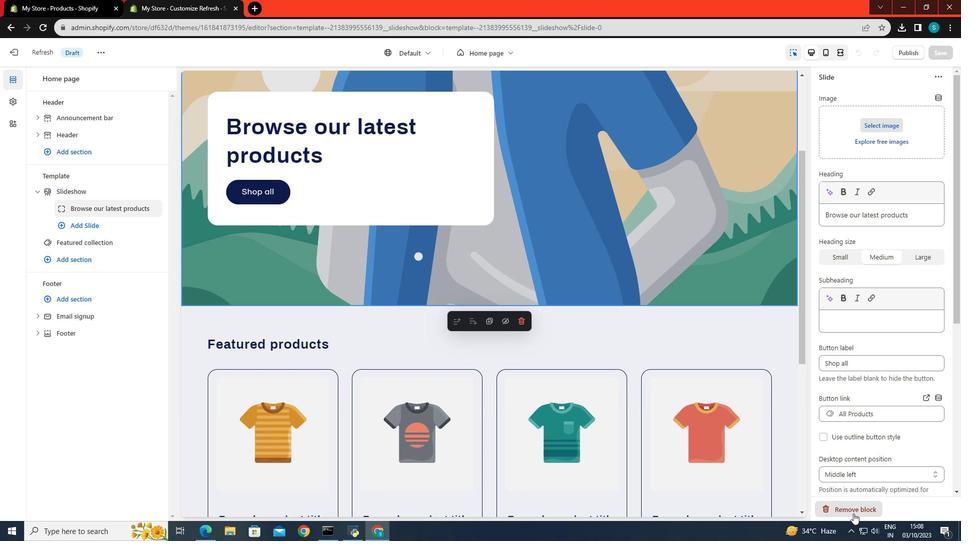 
Action: Mouse pressed left at (854, 513)
Screenshot: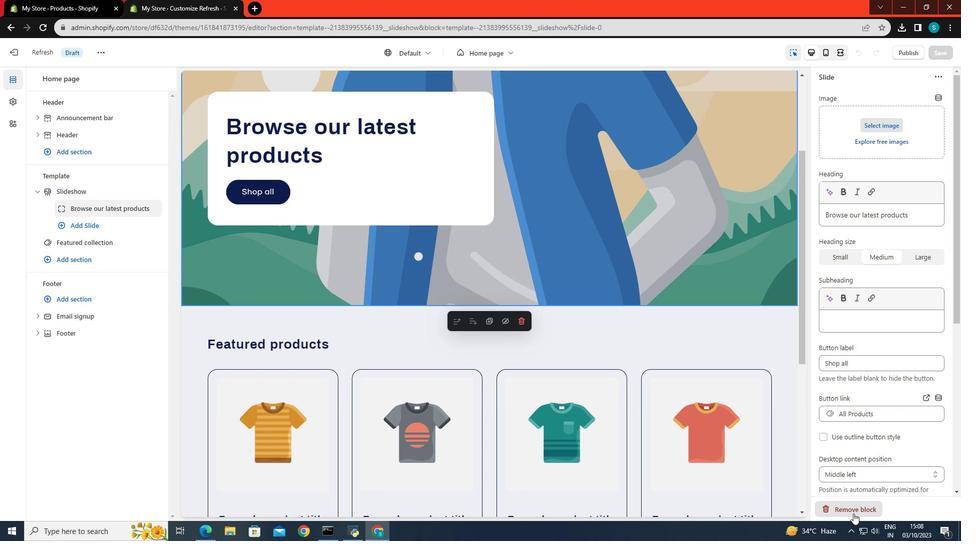 
Action: Mouse moved to (578, 261)
Screenshot: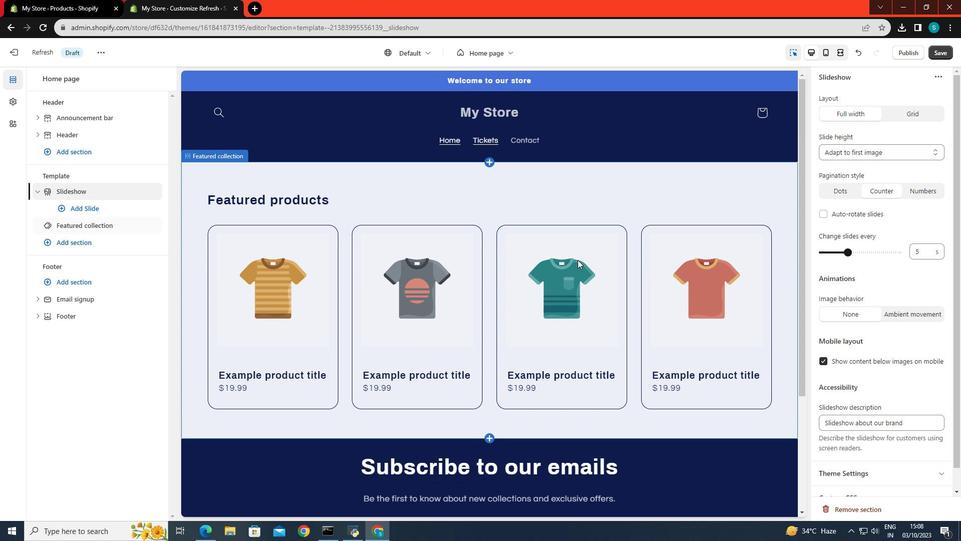 
Action: Mouse scrolled (578, 261) with delta (0, 0)
Screenshot: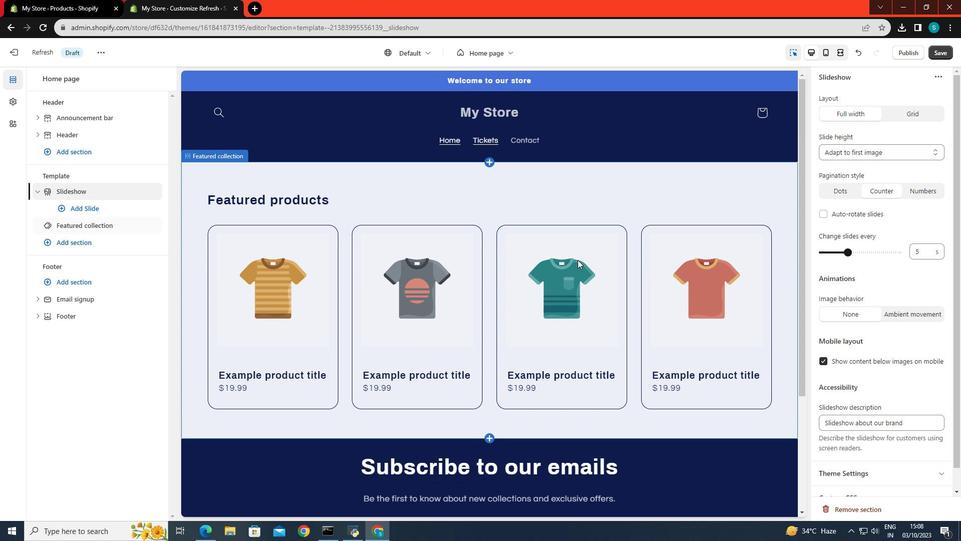 
Action: Mouse moved to (489, 161)
